 Task: Compose an email with the signature Catherine Martinez with the subject Follow-up on the meeting and the message I have an urgent request from the marketing department, can you please prioritize it? from softage.4@softage.net to softage.1@softage.net, select the entire message, change the font of the message to Narrow and change the font typography to bold Send the email. Finally, move the email from Sent Items to the label Client files
Action: Mouse moved to (78, 94)
Screenshot: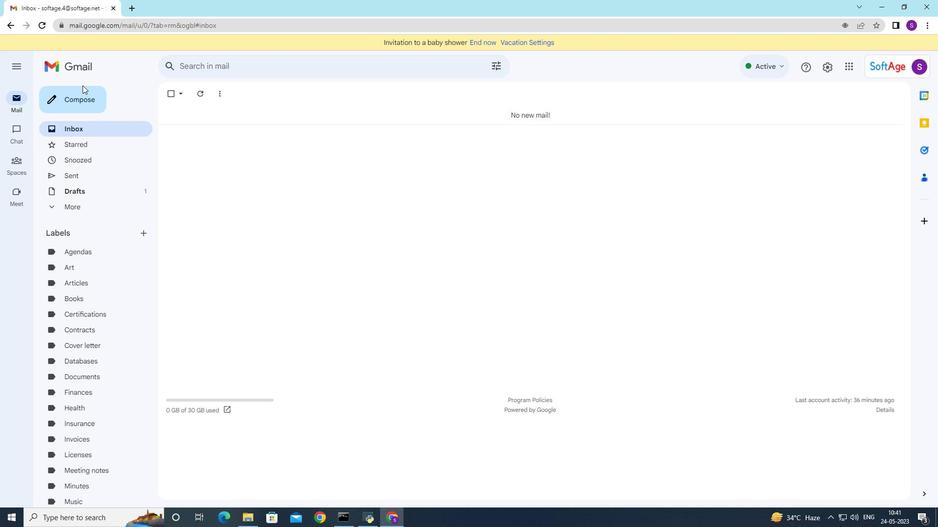 
Action: Mouse pressed left at (78, 94)
Screenshot: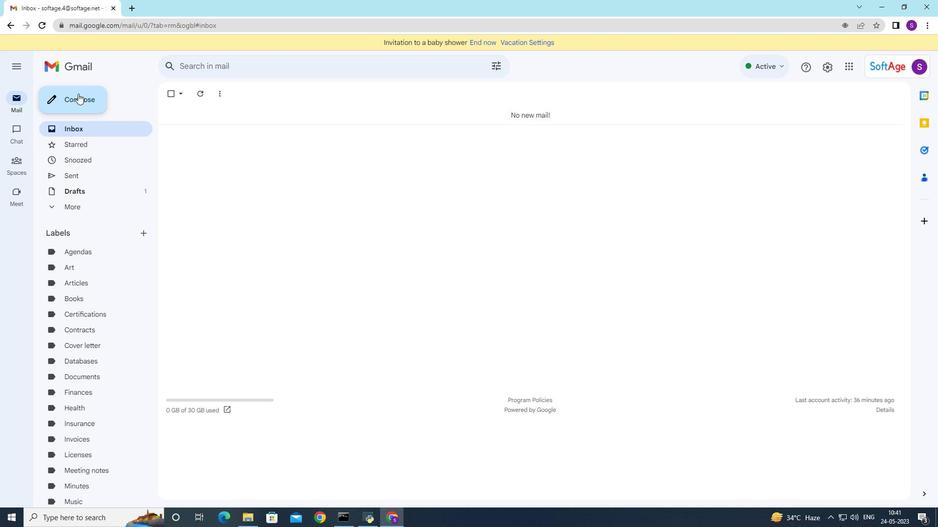 
Action: Mouse moved to (791, 495)
Screenshot: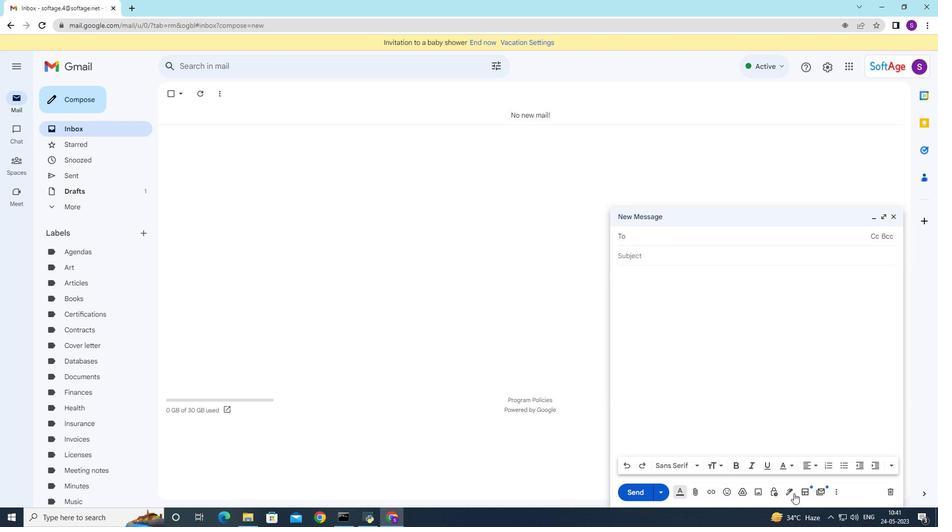 
Action: Mouse pressed left at (791, 495)
Screenshot: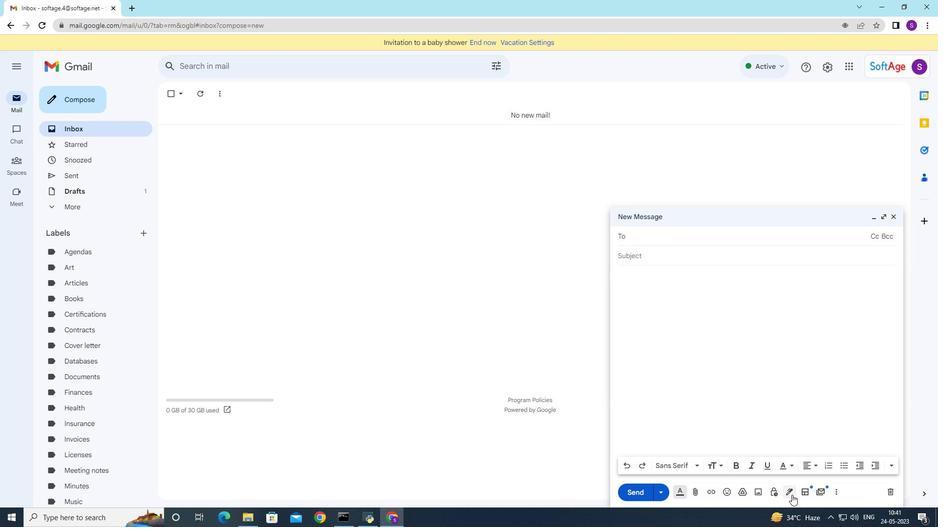 
Action: Mouse moved to (817, 203)
Screenshot: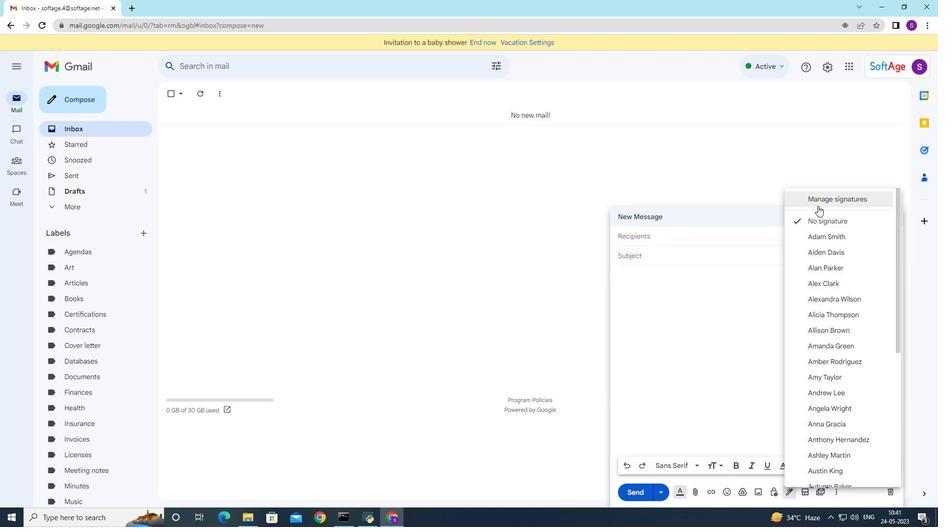
Action: Mouse pressed left at (817, 203)
Screenshot: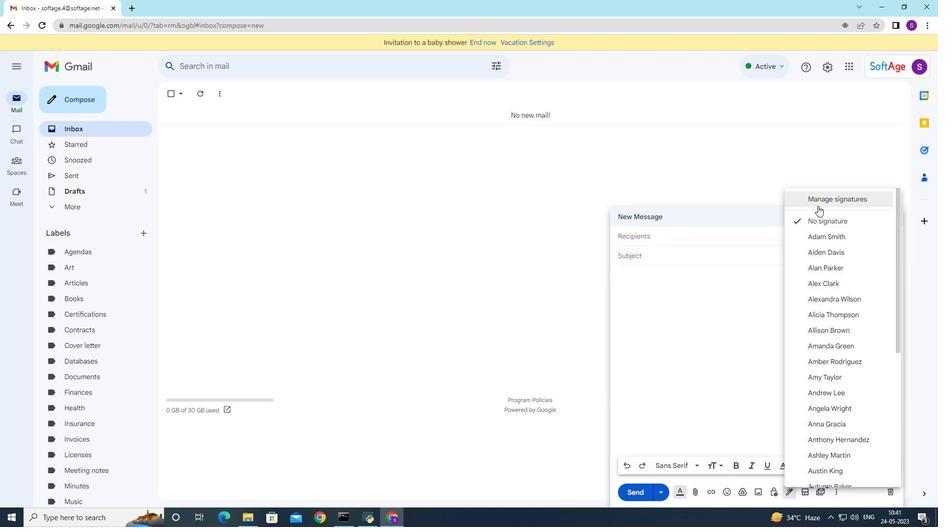 
Action: Mouse moved to (894, 218)
Screenshot: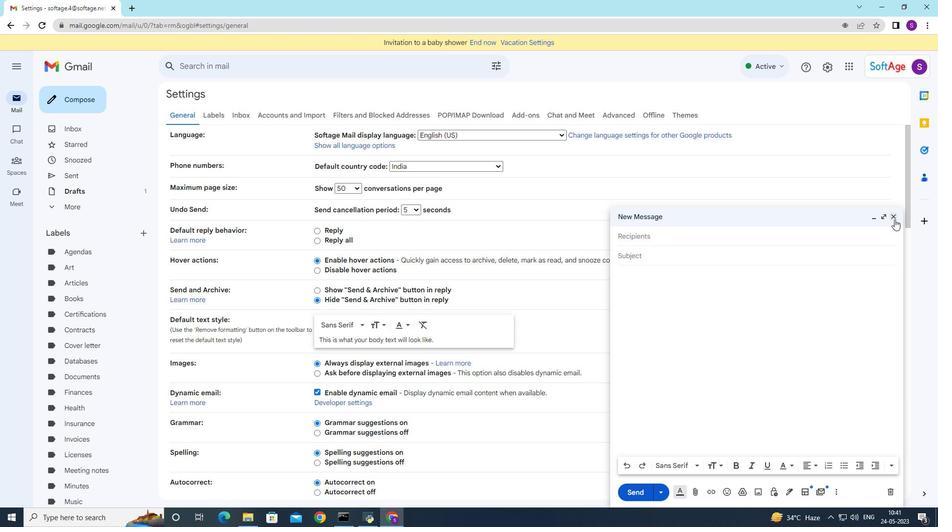 
Action: Mouse pressed left at (894, 218)
Screenshot: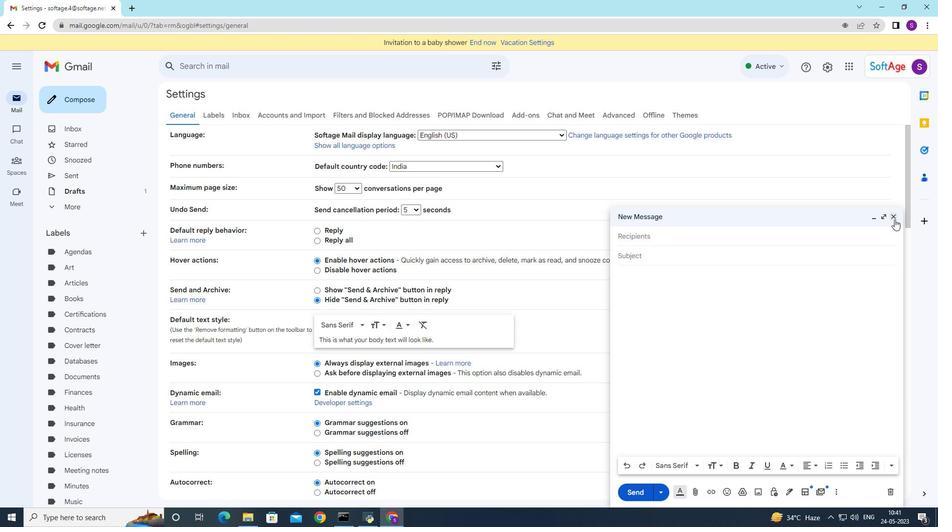
Action: Mouse moved to (442, 245)
Screenshot: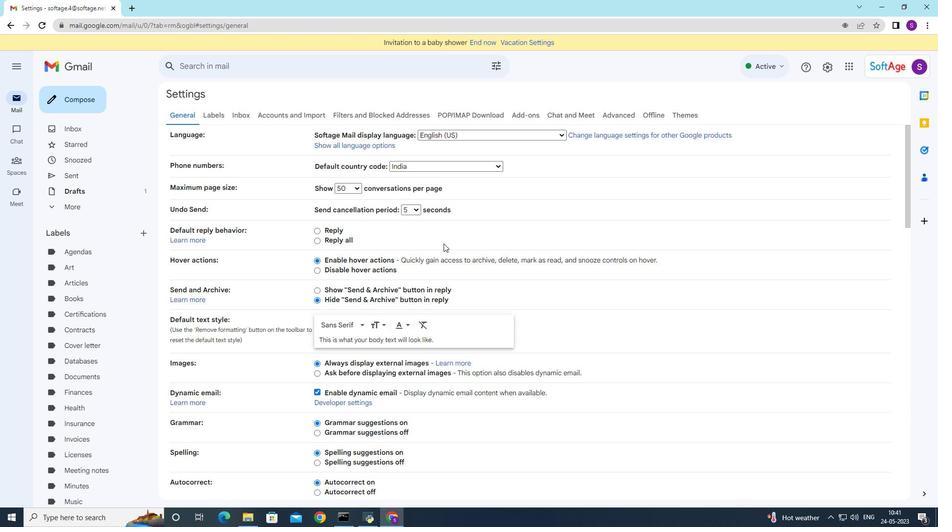 
Action: Mouse scrolled (442, 244) with delta (0, 0)
Screenshot: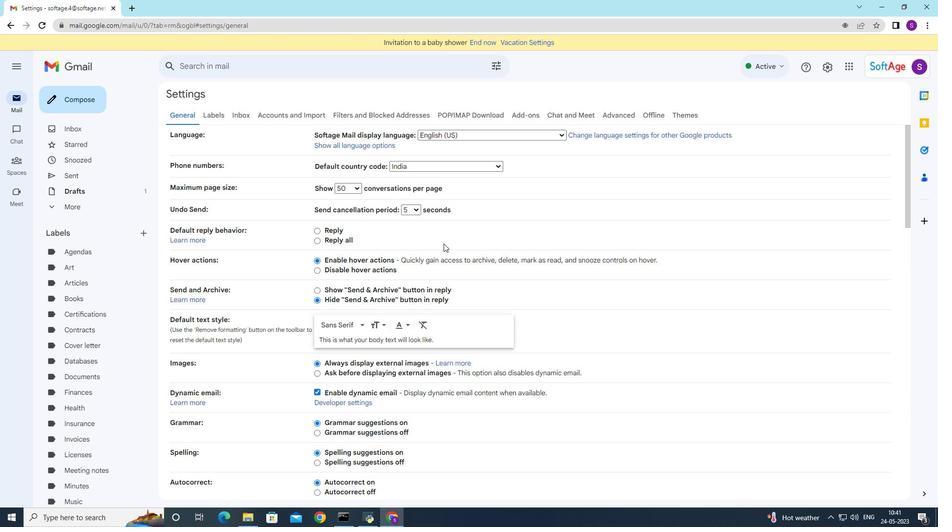 
Action: Mouse moved to (442, 245)
Screenshot: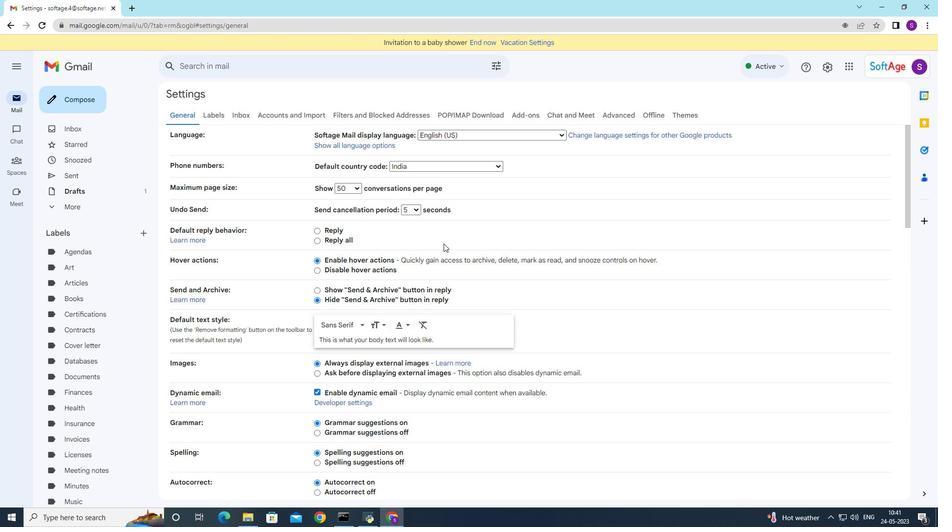 
Action: Mouse scrolled (442, 245) with delta (0, 0)
Screenshot: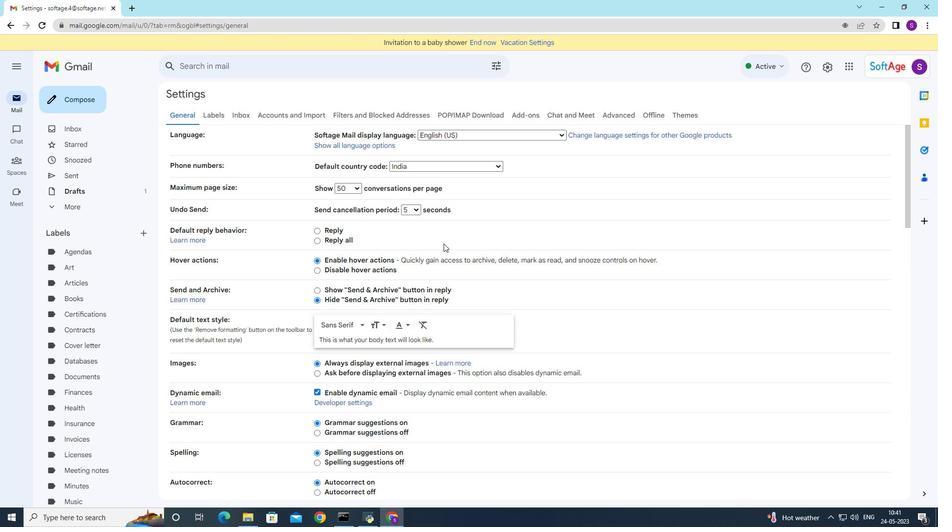 
Action: Mouse moved to (442, 245)
Screenshot: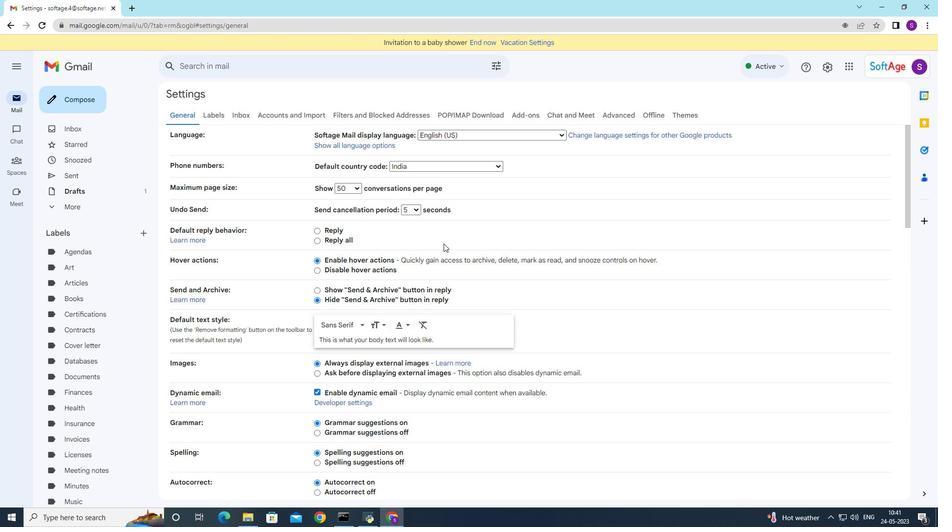 
Action: Mouse scrolled (442, 245) with delta (0, 0)
Screenshot: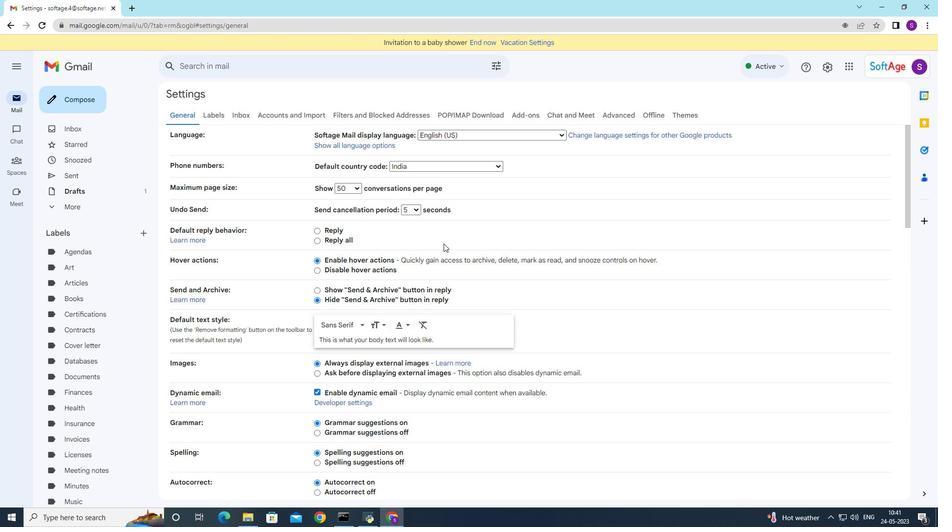 
Action: Mouse moved to (442, 246)
Screenshot: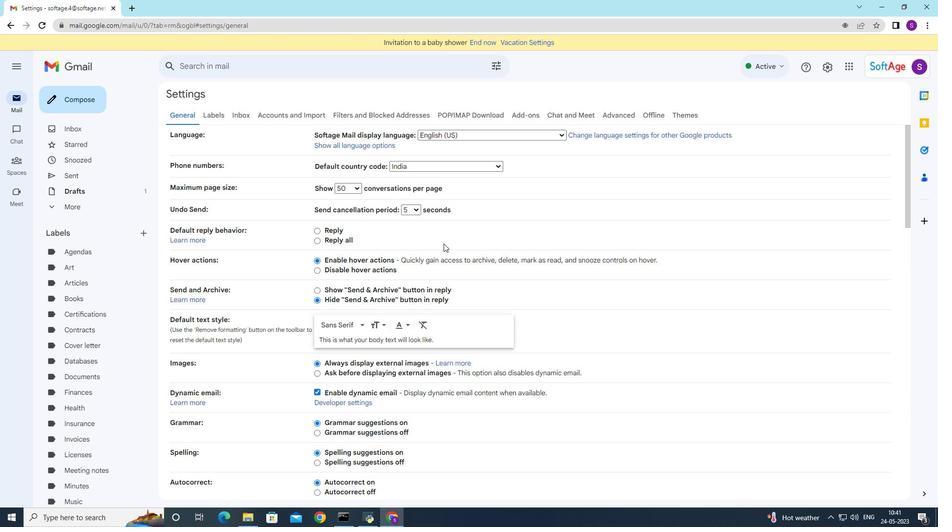 
Action: Mouse scrolled (442, 245) with delta (0, 0)
Screenshot: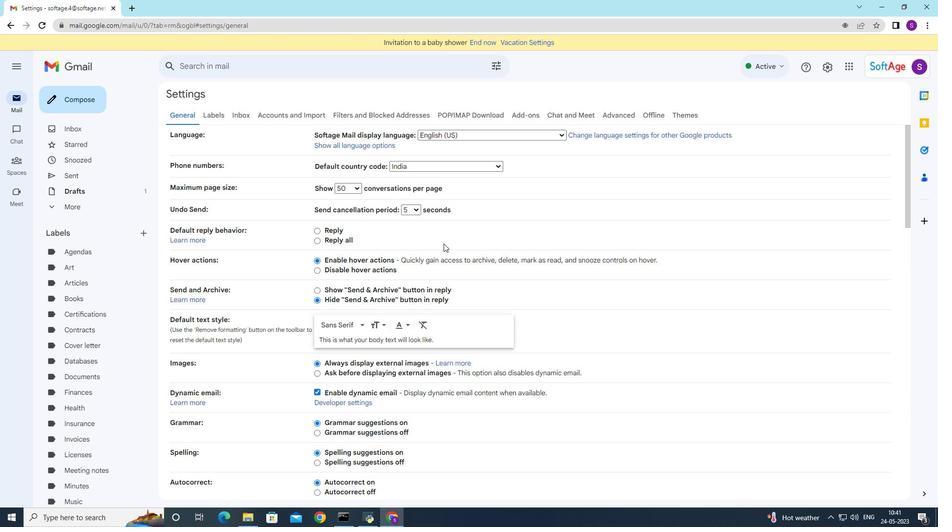 
Action: Mouse moved to (442, 246)
Screenshot: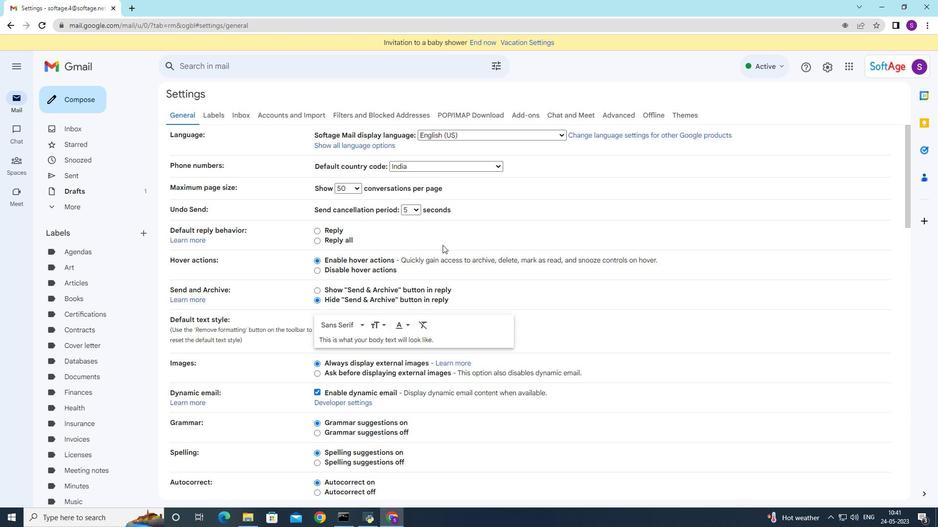 
Action: Mouse scrolled (442, 245) with delta (0, 0)
Screenshot: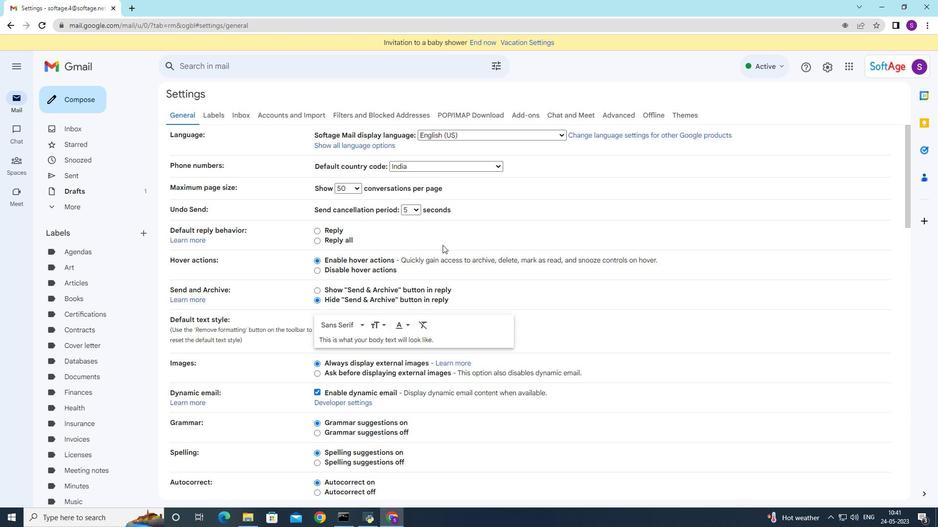 
Action: Mouse moved to (435, 288)
Screenshot: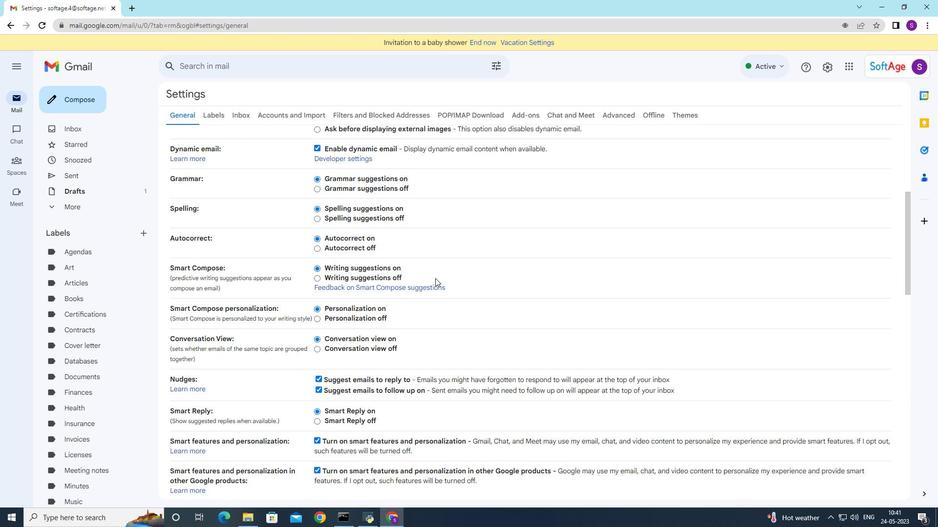 
Action: Mouse scrolled (435, 283) with delta (0, 0)
Screenshot: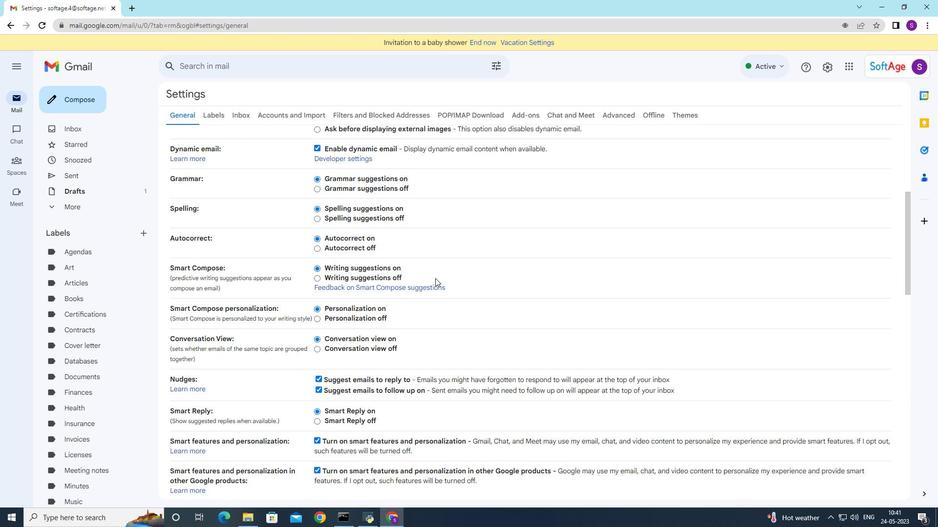 
Action: Mouse moved to (435, 288)
Screenshot: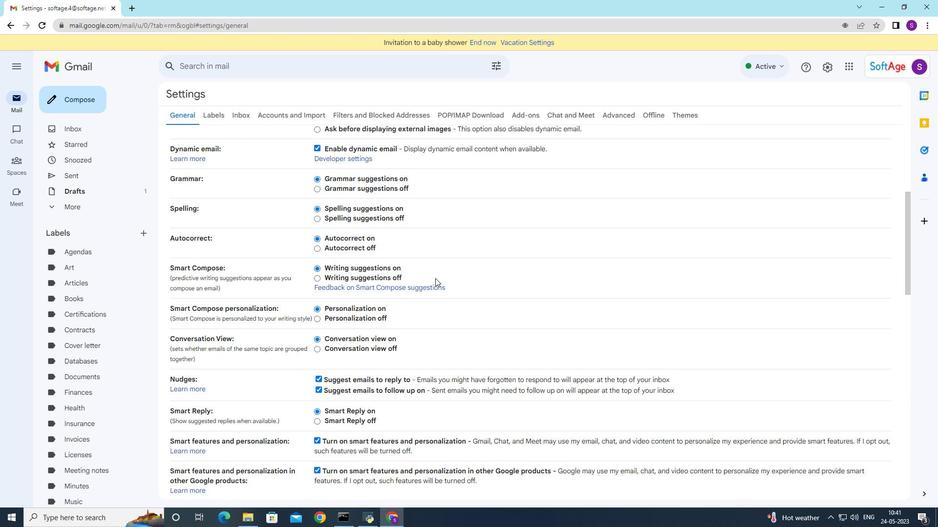 
Action: Mouse scrolled (435, 287) with delta (0, 0)
Screenshot: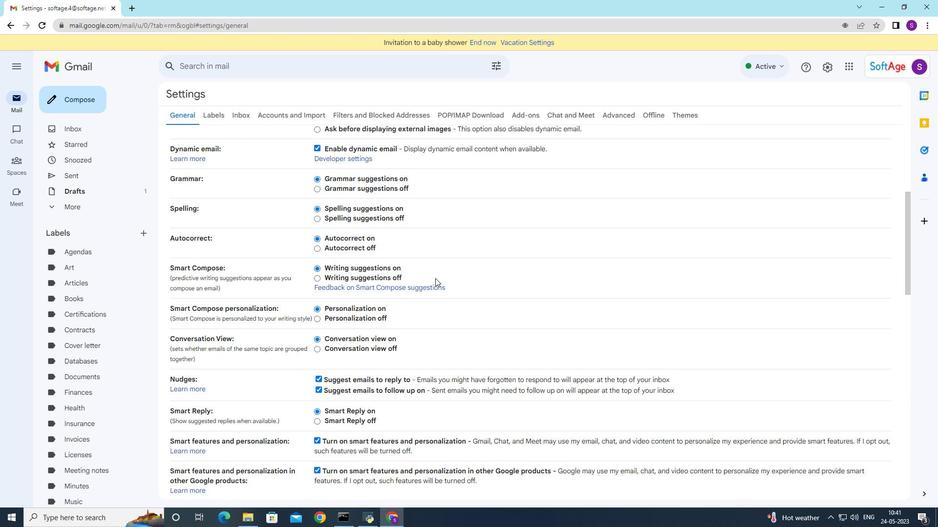 
Action: Mouse moved to (435, 290)
Screenshot: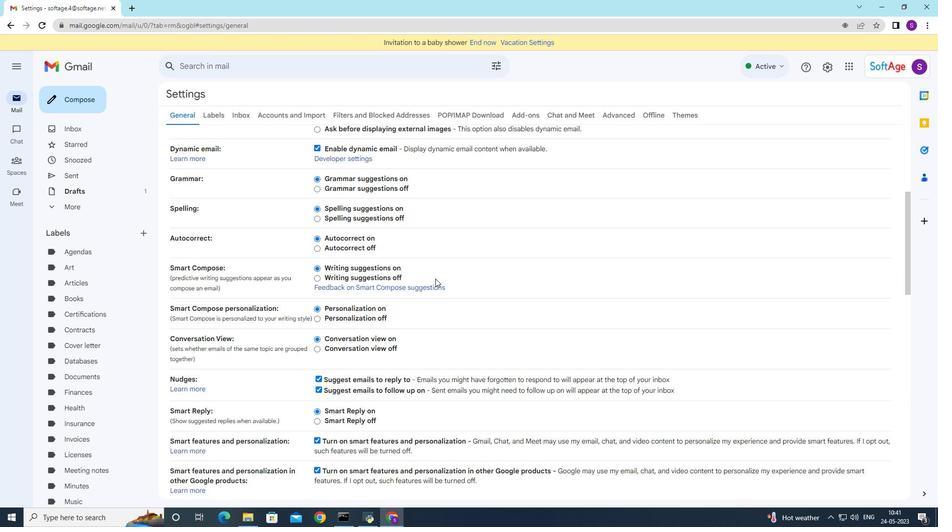 
Action: Mouse scrolled (435, 287) with delta (0, 0)
Screenshot: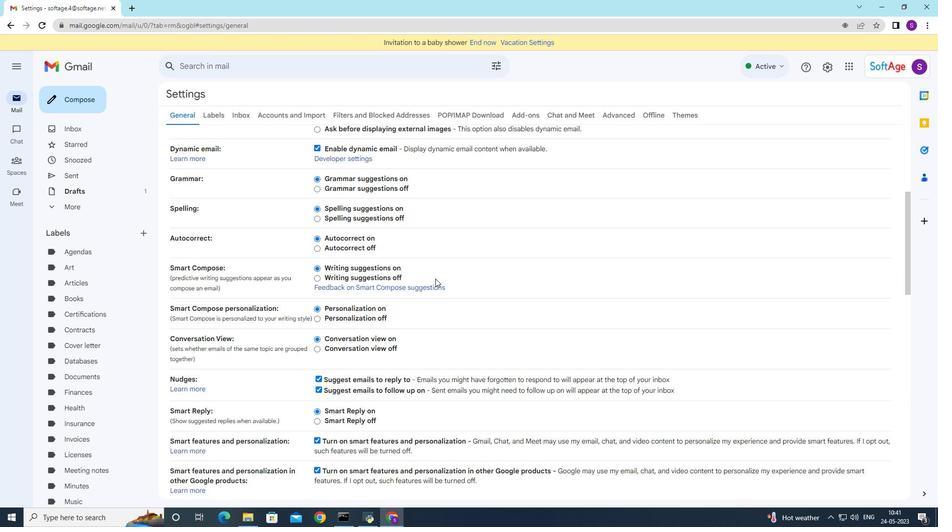 
Action: Mouse moved to (435, 290)
Screenshot: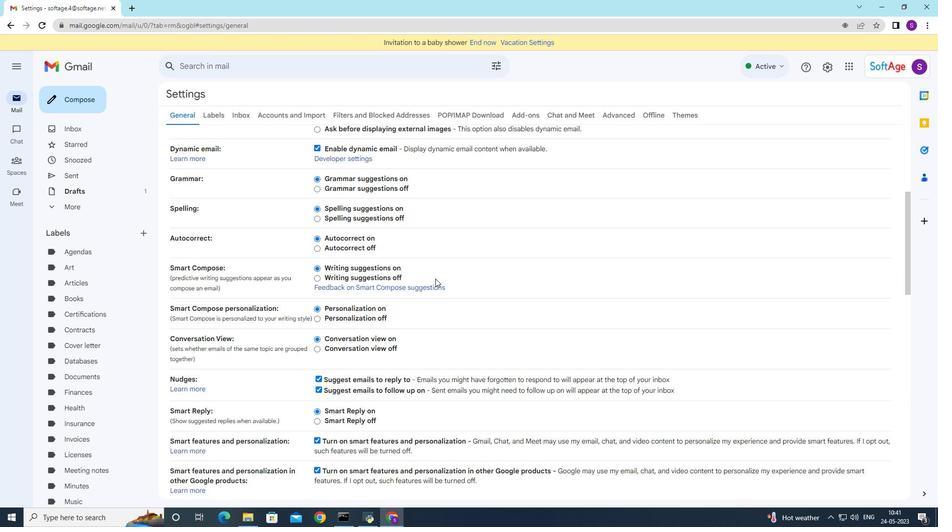 
Action: Mouse scrolled (435, 287) with delta (0, 0)
Screenshot: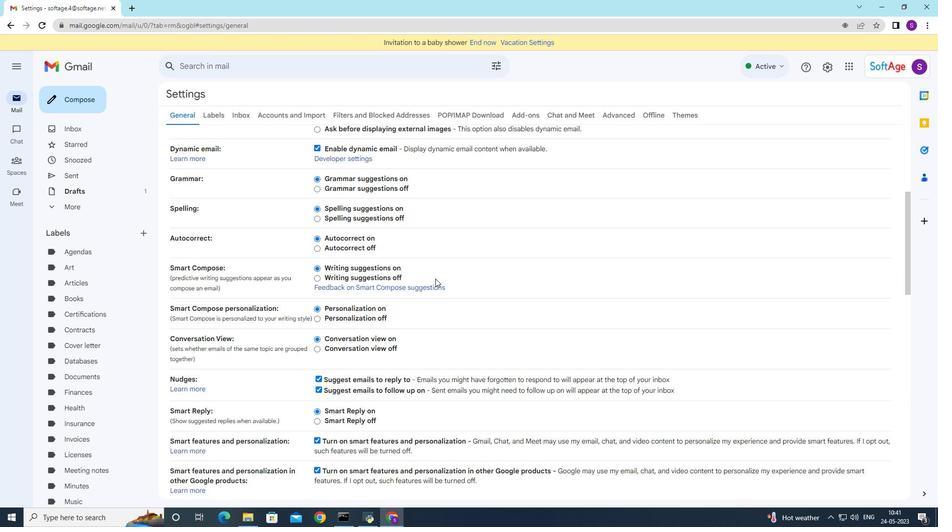 
Action: Mouse moved to (435, 291)
Screenshot: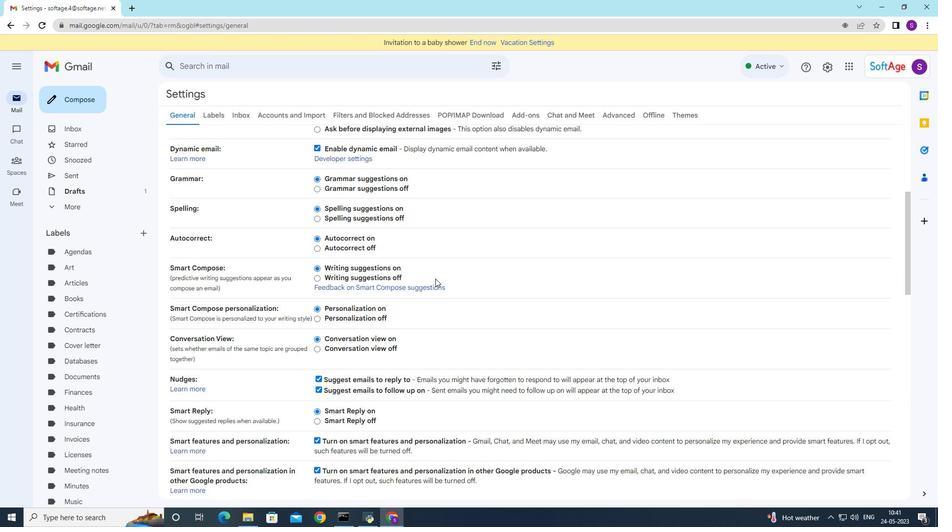 
Action: Mouse scrolled (435, 287) with delta (0, 0)
Screenshot: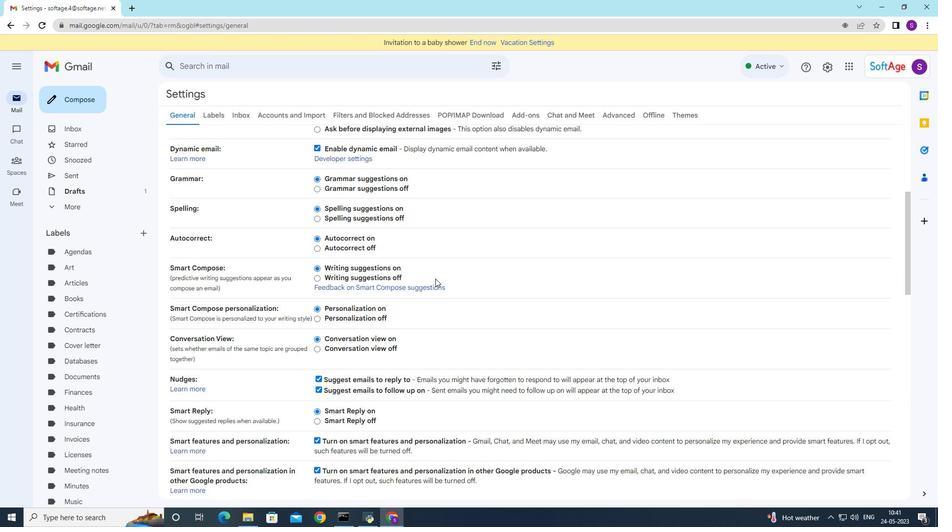 
Action: Mouse moved to (427, 330)
Screenshot: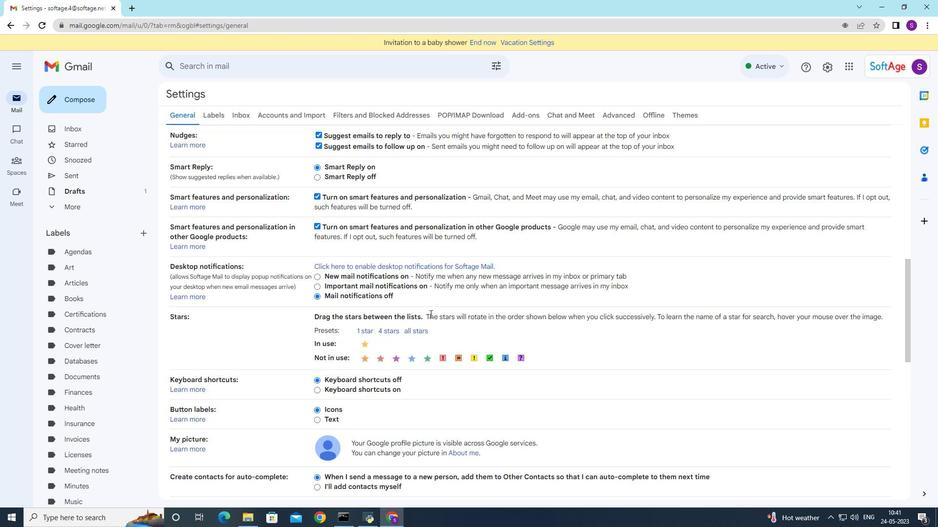 
Action: Mouse scrolled (427, 329) with delta (0, 0)
Screenshot: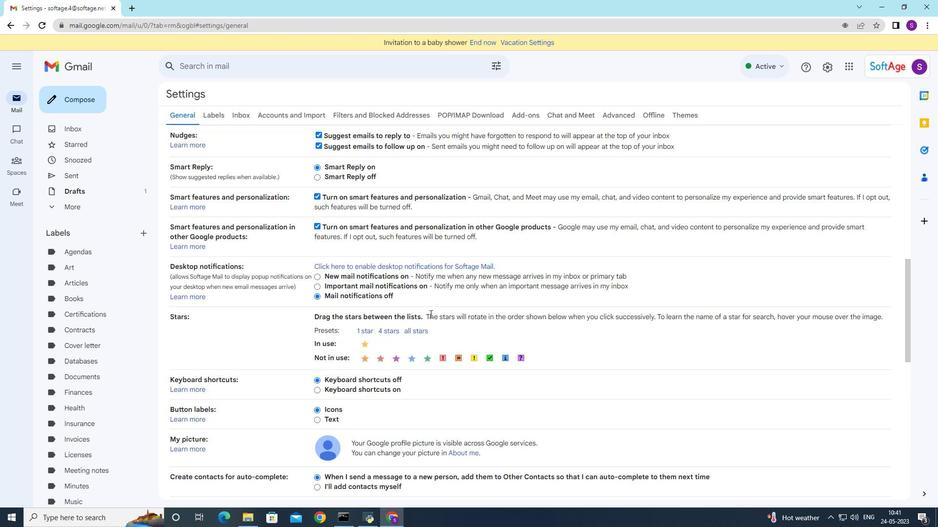 
Action: Mouse moved to (427, 332)
Screenshot: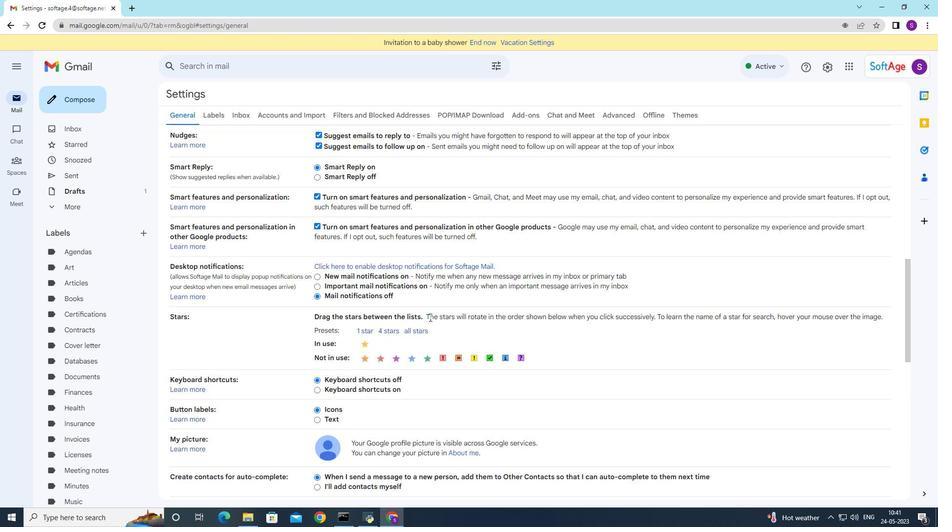 
Action: Mouse scrolled (427, 331) with delta (0, 0)
Screenshot: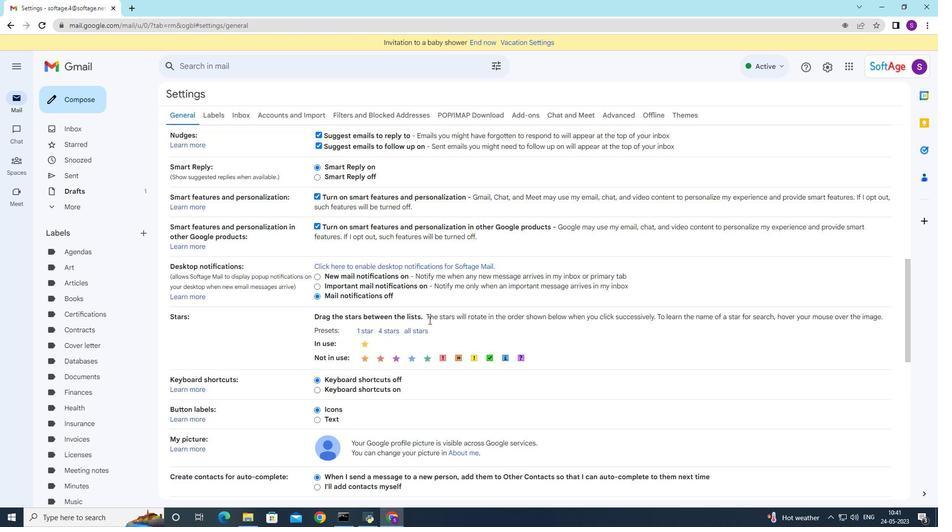 
Action: Mouse moved to (427, 333)
Screenshot: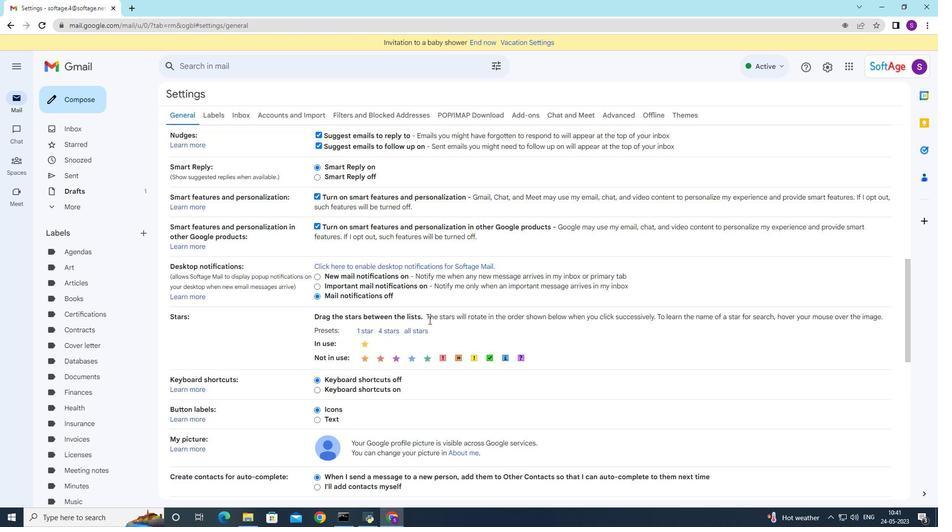 
Action: Mouse scrolled (427, 332) with delta (0, 0)
Screenshot: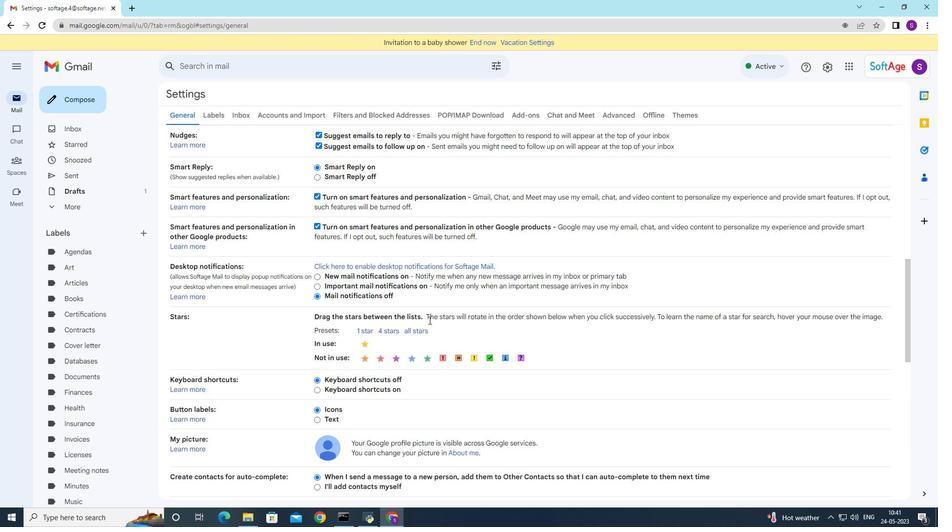 
Action: Mouse moved to (427, 334)
Screenshot: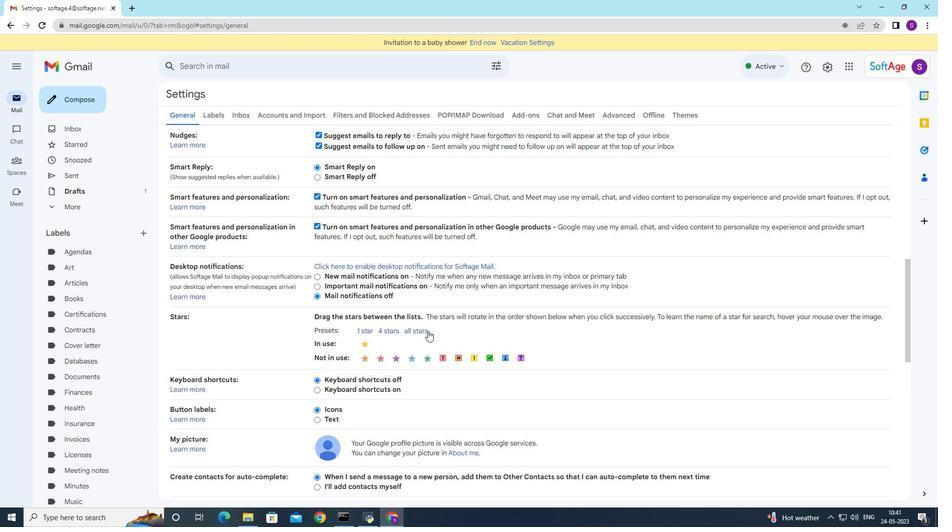 
Action: Mouse scrolled (427, 333) with delta (0, 0)
Screenshot: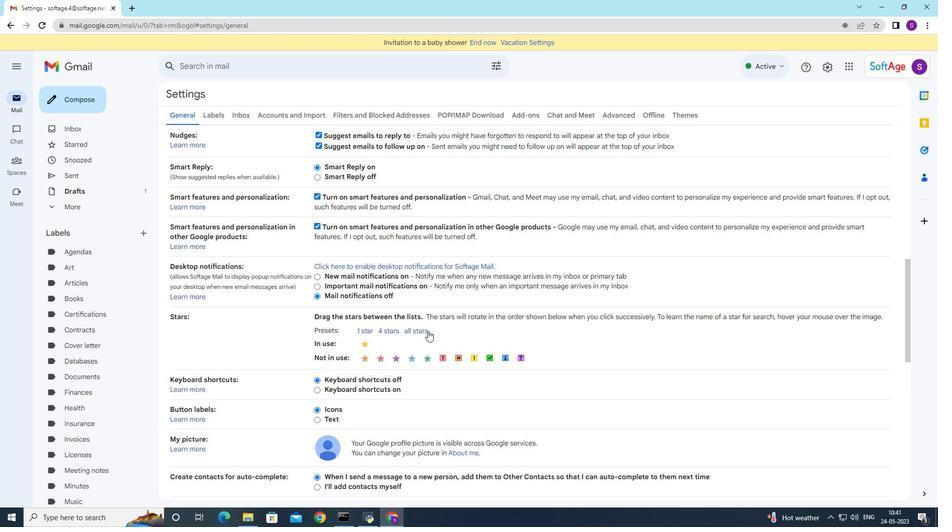 
Action: Mouse moved to (426, 337)
Screenshot: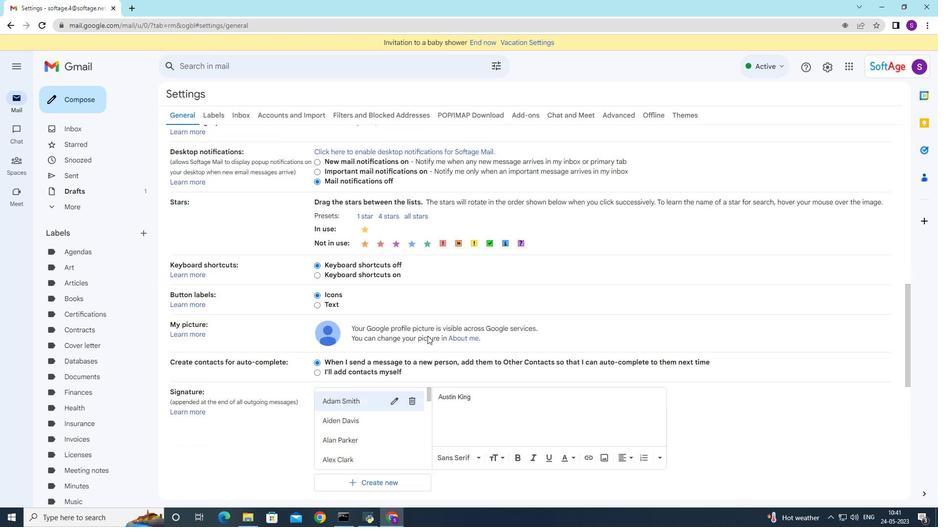 
Action: Mouse scrolled (426, 337) with delta (0, 0)
Screenshot: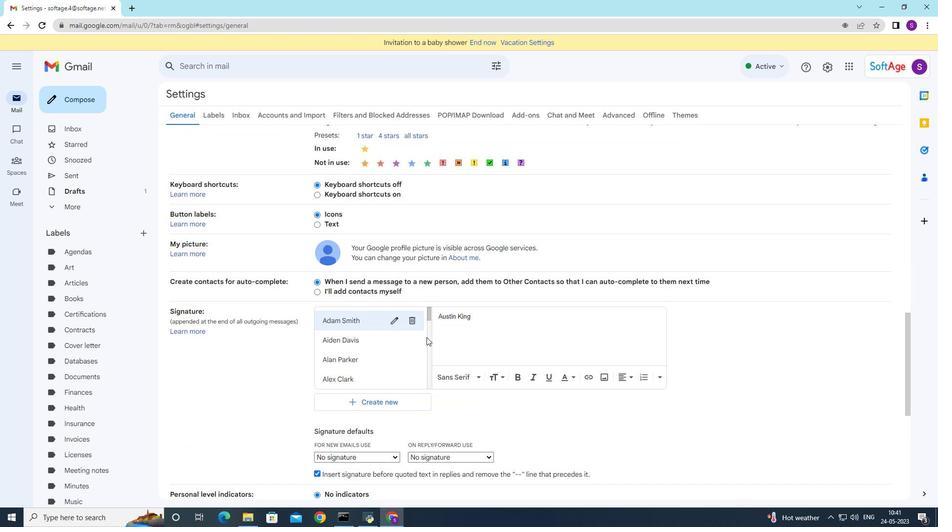 
Action: Mouse moved to (426, 337)
Screenshot: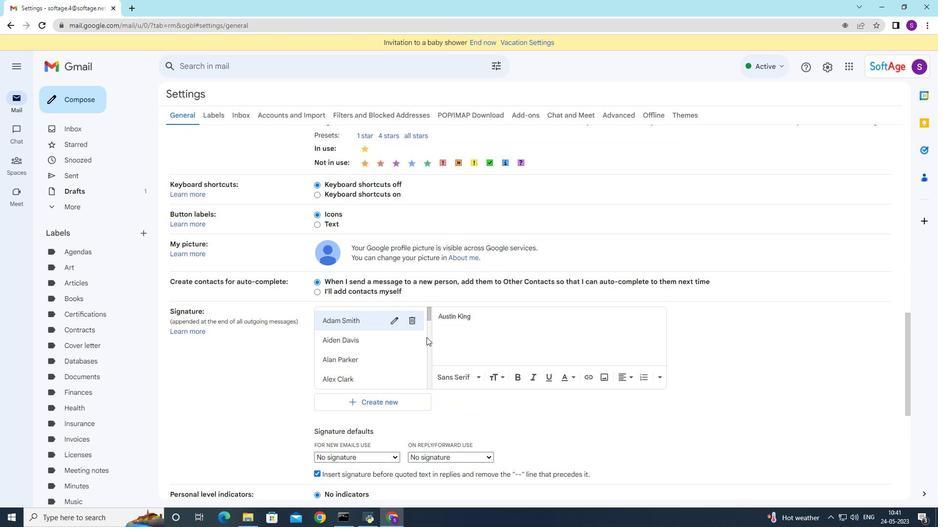 
Action: Mouse scrolled (426, 337) with delta (0, 0)
Screenshot: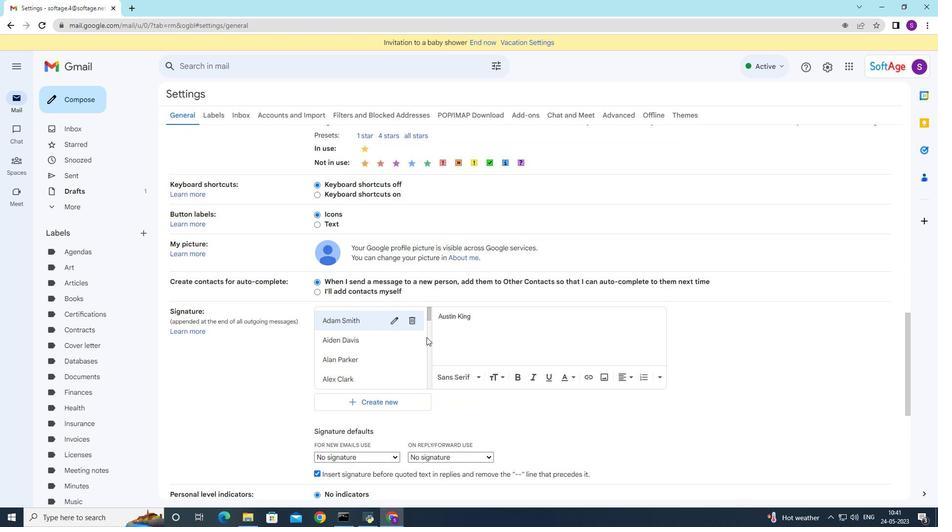 
Action: Mouse moved to (426, 337)
Screenshot: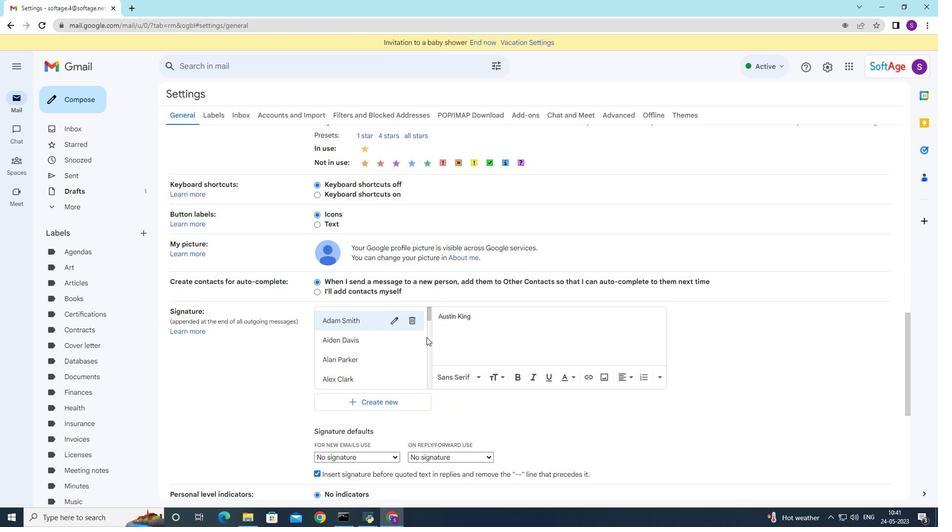 
Action: Mouse scrolled (426, 337) with delta (0, 0)
Screenshot: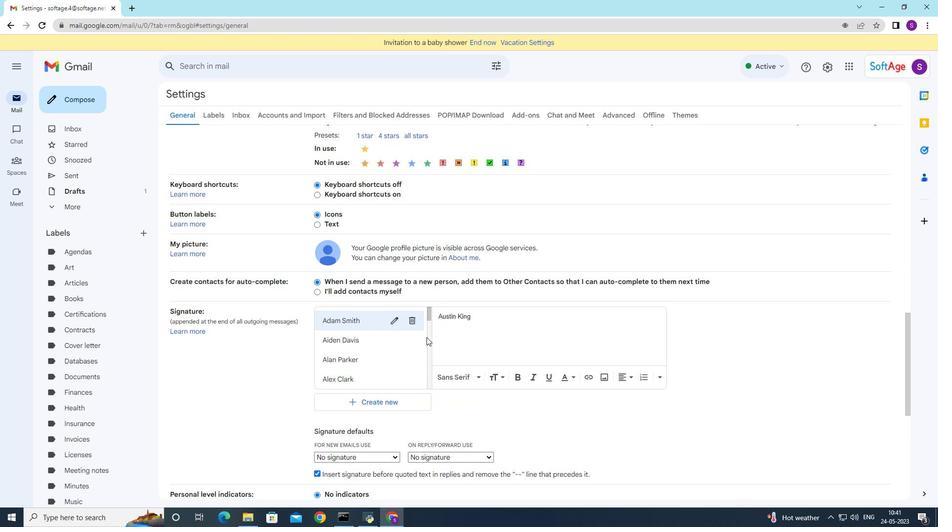 
Action: Mouse moved to (383, 405)
Screenshot: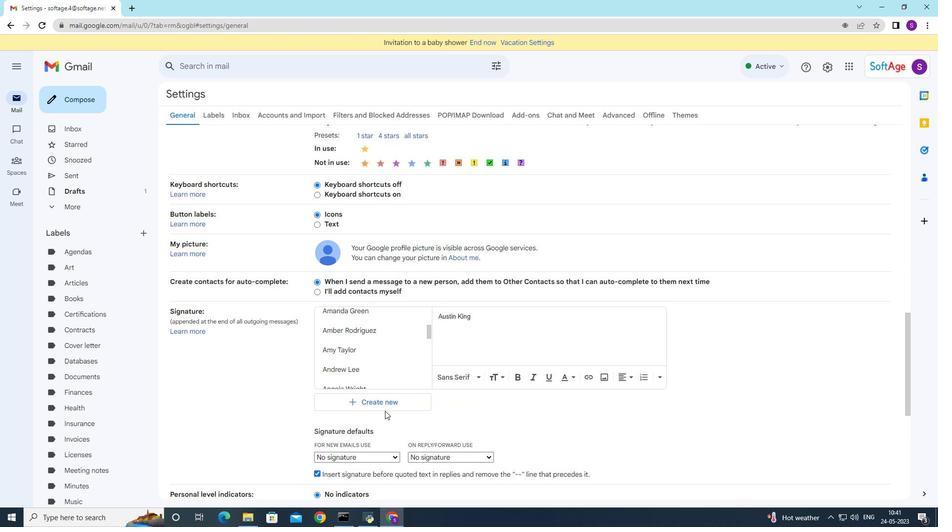 
Action: Mouse pressed left at (383, 405)
Screenshot: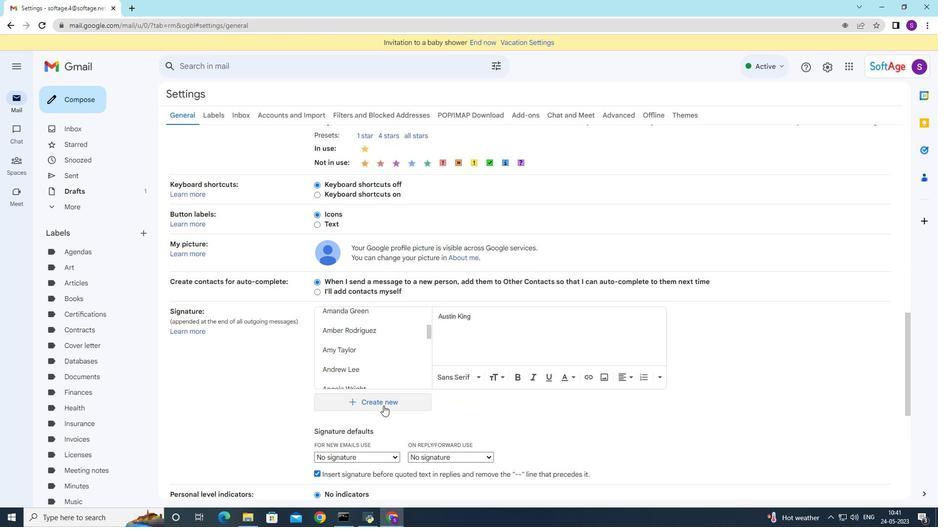 
Action: Mouse moved to (413, 304)
Screenshot: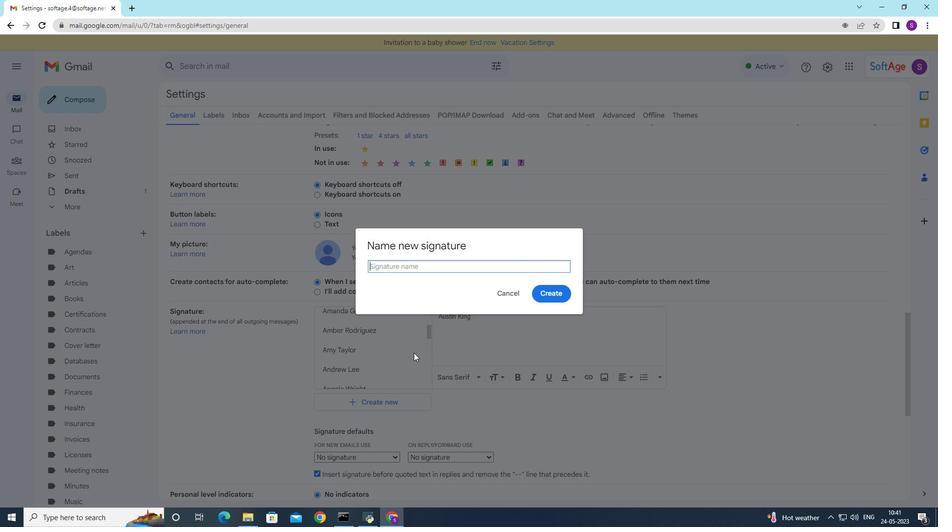 
Action: Key pressed <Key.shift>Catherine<Key.space><Key.shift><Key.shift><Key.shift><Key.shift><Key.shift><Key.shift><Key.shift><Key.shift><Key.shift><Key.shift><Key.shift><Key.shift>Martinea<Key.backspace>a<Key.backspace>z
Screenshot: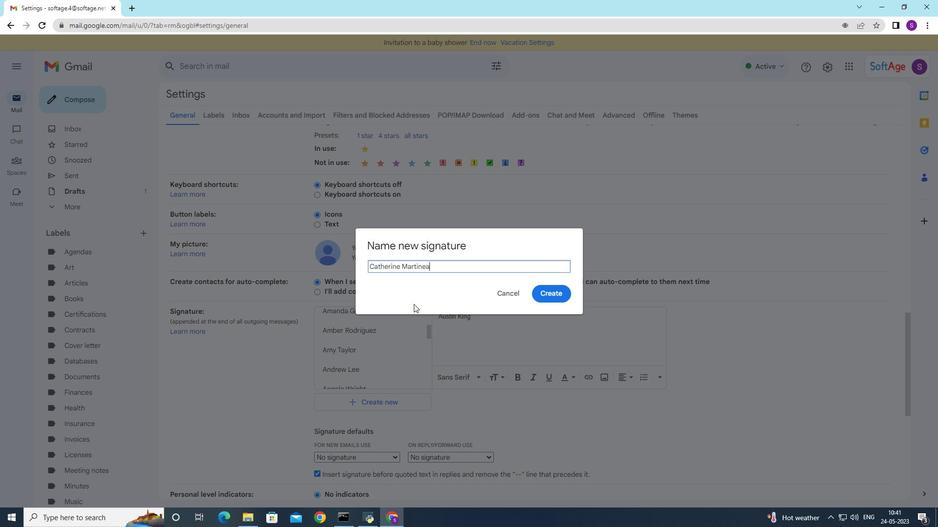 
Action: Mouse moved to (561, 293)
Screenshot: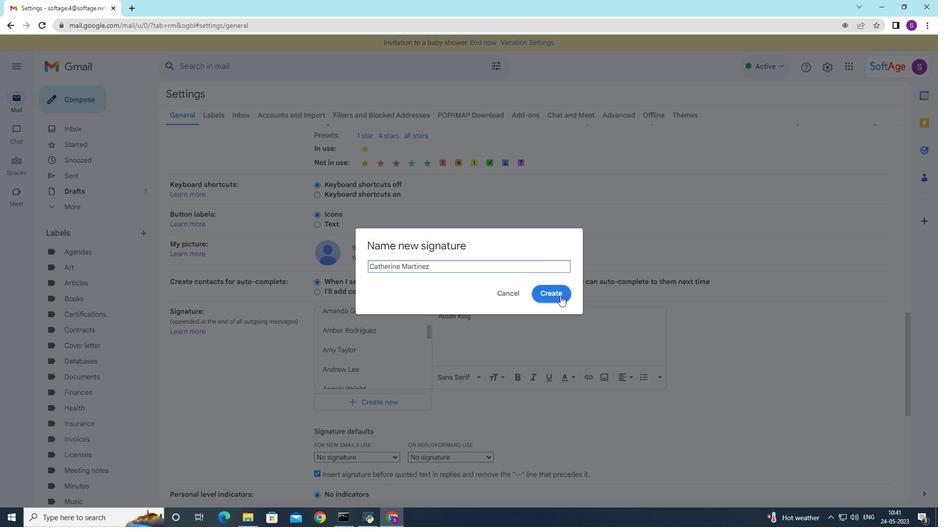 
Action: Mouse pressed left at (561, 293)
Screenshot: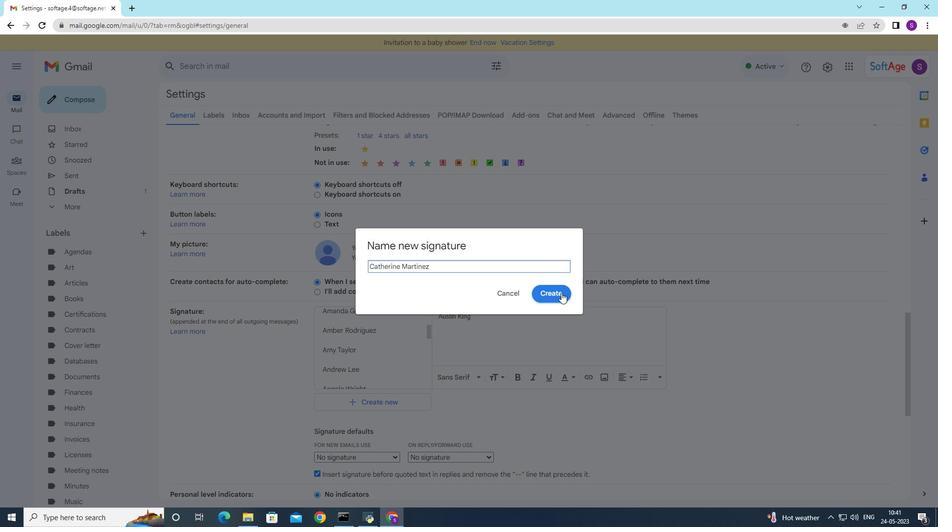 
Action: Mouse moved to (466, 320)
Screenshot: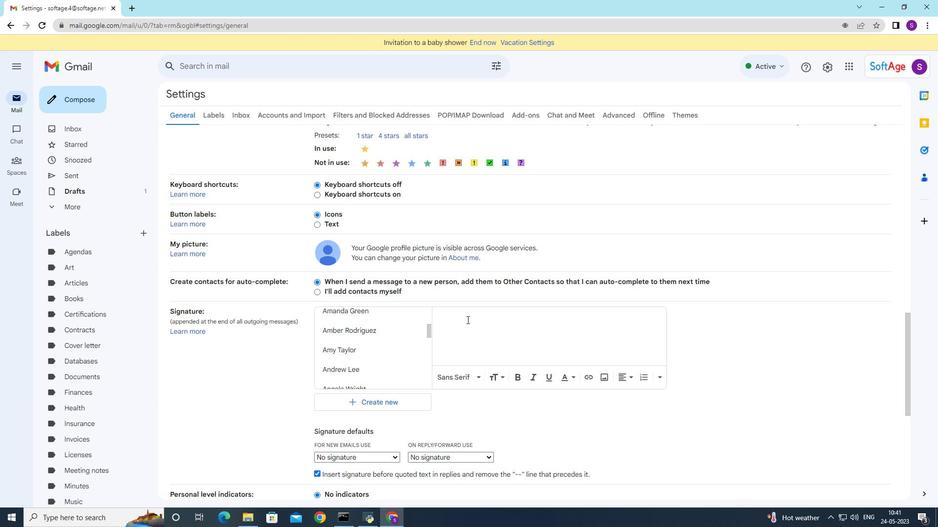 
Action: Key pressed <Key.shift>Catherine<Key.space><Key.shift><Key.shift><Key.shift><Key.shift><Key.shift><Key.shift><Key.shift><Key.shift><Key.shift>Martinez
Screenshot: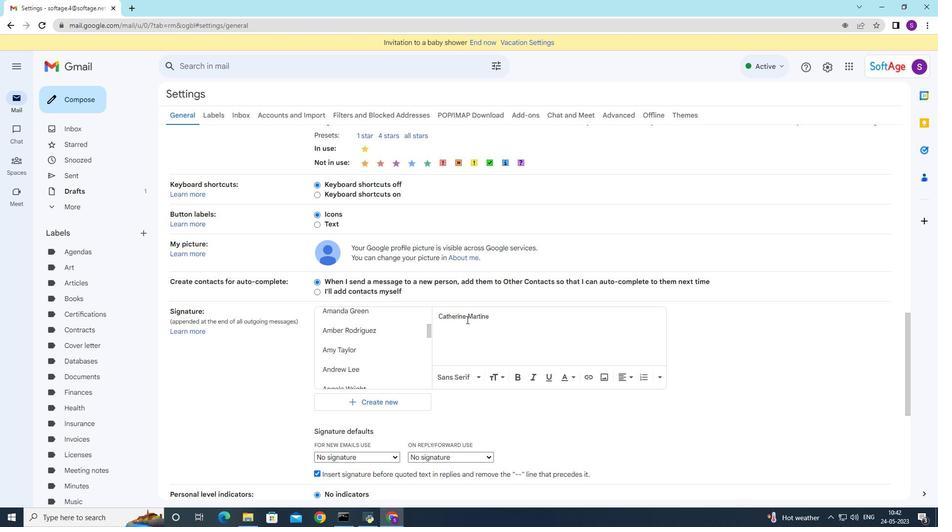 
Action: Mouse moved to (466, 330)
Screenshot: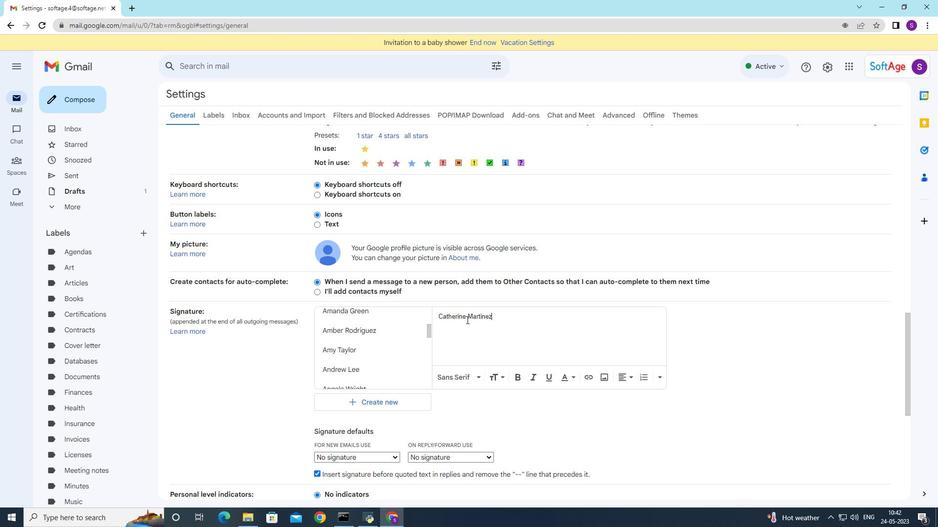 
Action: Mouse scrolled (466, 330) with delta (0, 0)
Screenshot: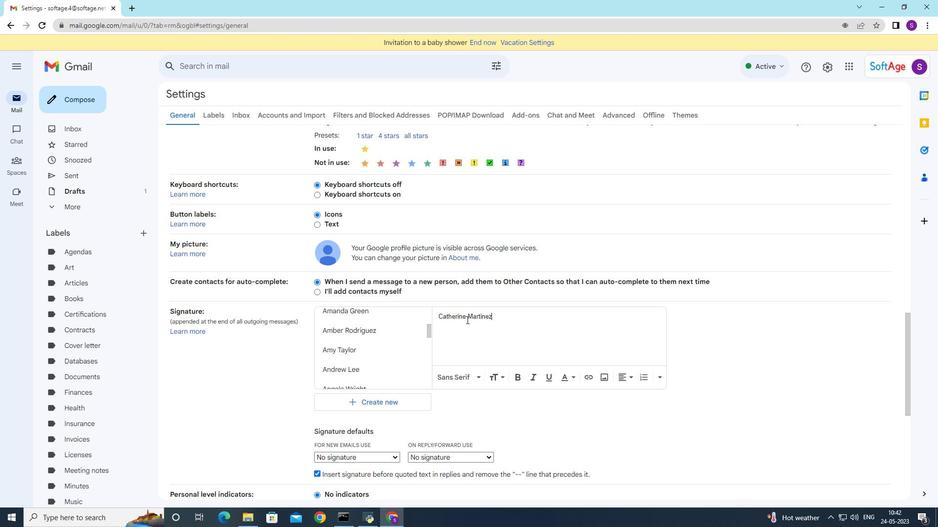 
Action: Mouse moved to (468, 342)
Screenshot: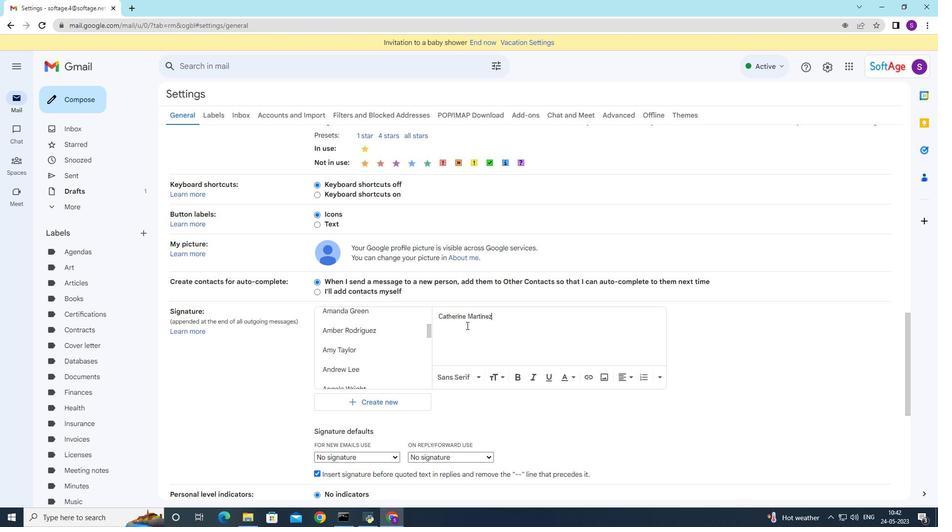 
Action: Mouse scrolled (468, 342) with delta (0, 0)
Screenshot: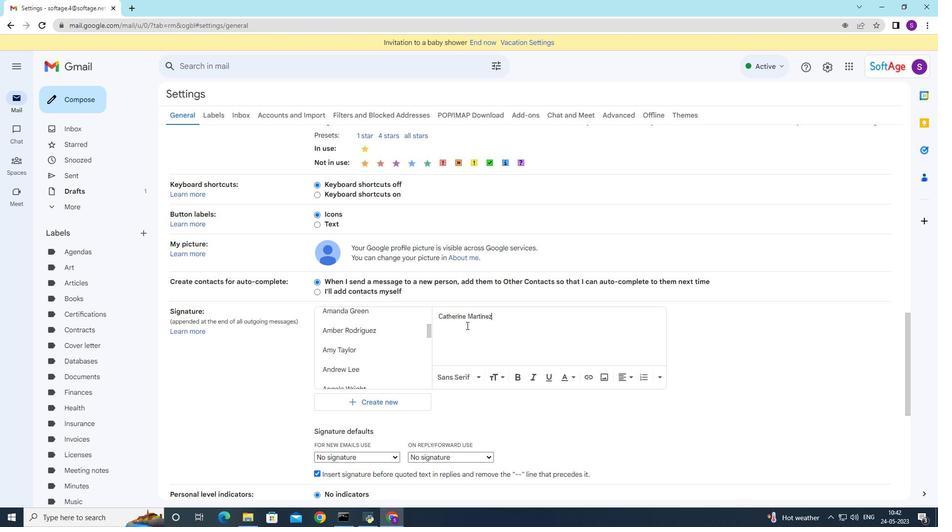 
Action: Mouse moved to (469, 353)
Screenshot: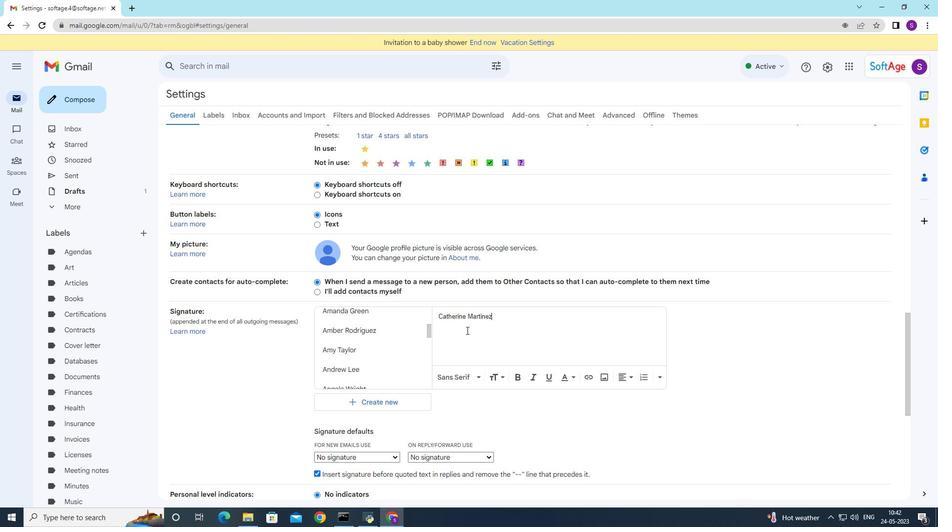 
Action: Mouse scrolled (469, 351) with delta (0, 0)
Screenshot: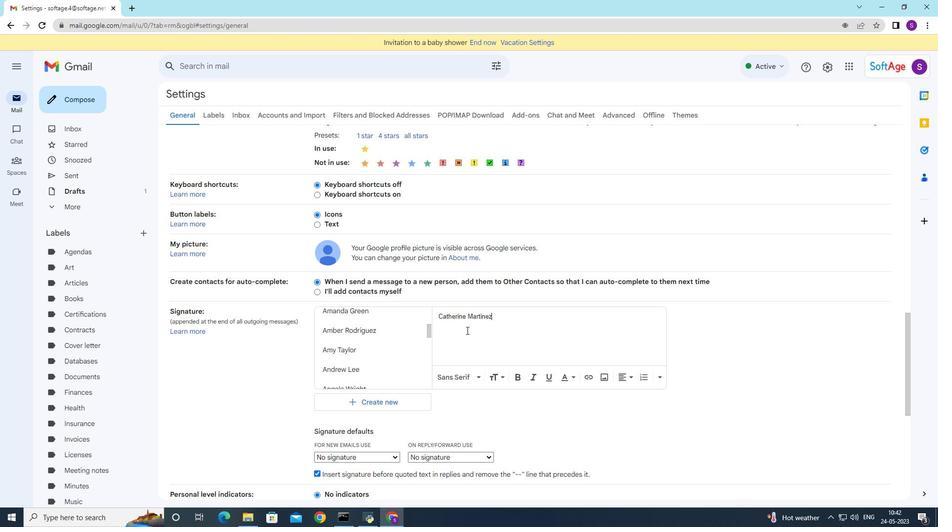 
Action: Mouse moved to (469, 359)
Screenshot: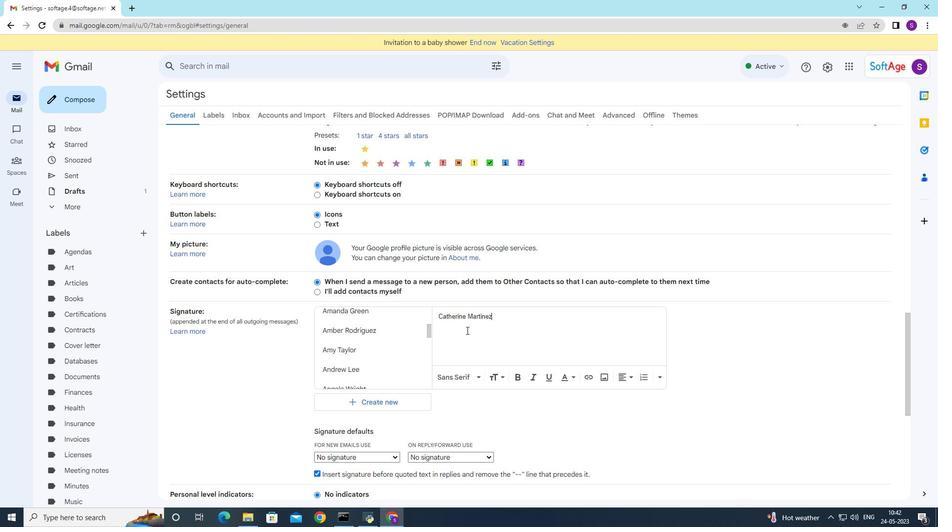
Action: Mouse scrolled (469, 359) with delta (0, 0)
Screenshot: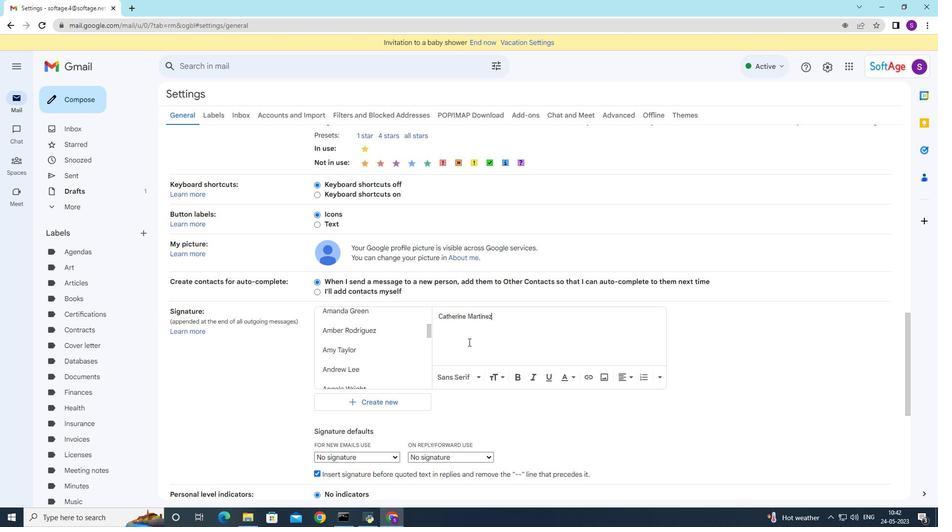 
Action: Mouse moved to (469, 364)
Screenshot: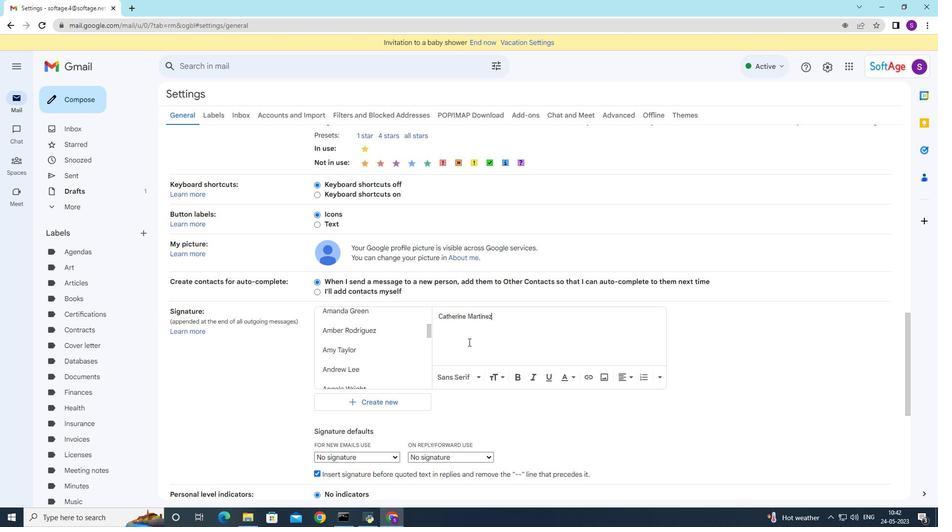 
Action: Mouse scrolled (469, 364) with delta (0, 0)
Screenshot: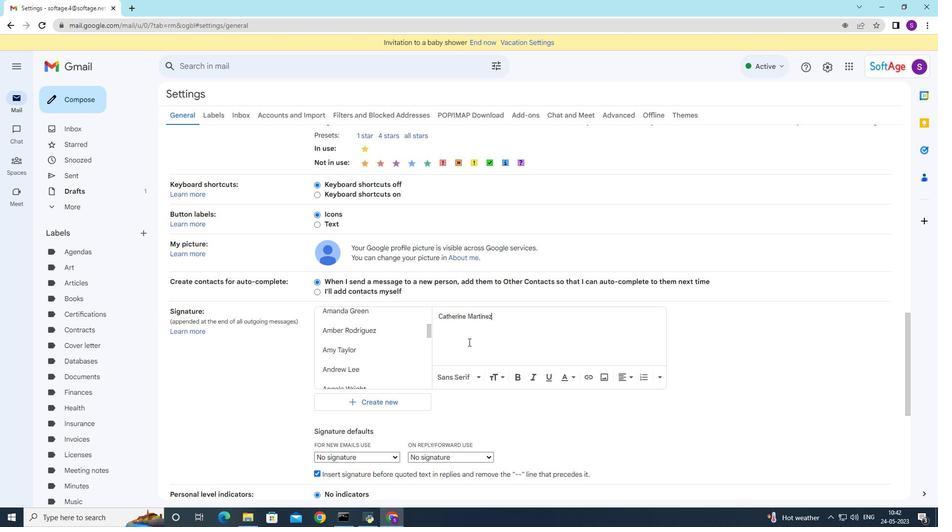 
Action: Mouse moved to (449, 415)
Screenshot: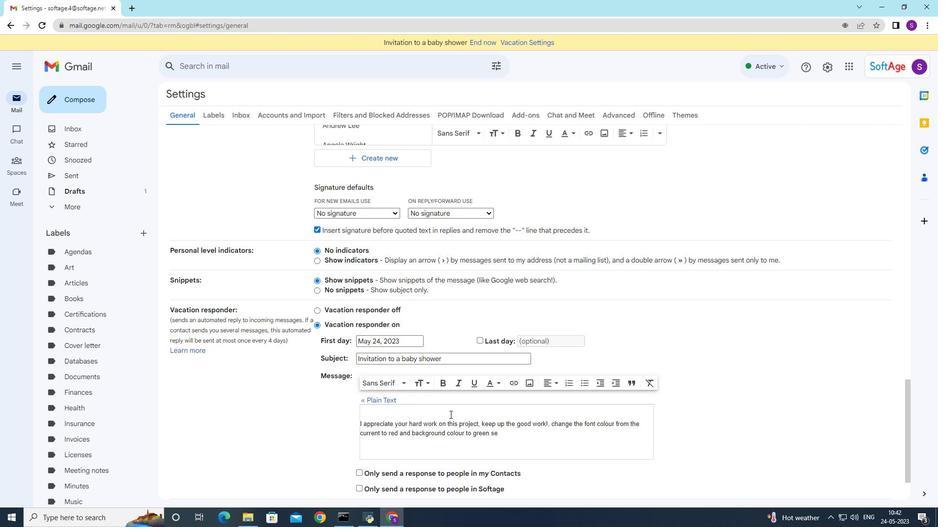 
Action: Mouse scrolled (449, 415) with delta (0, 0)
Screenshot: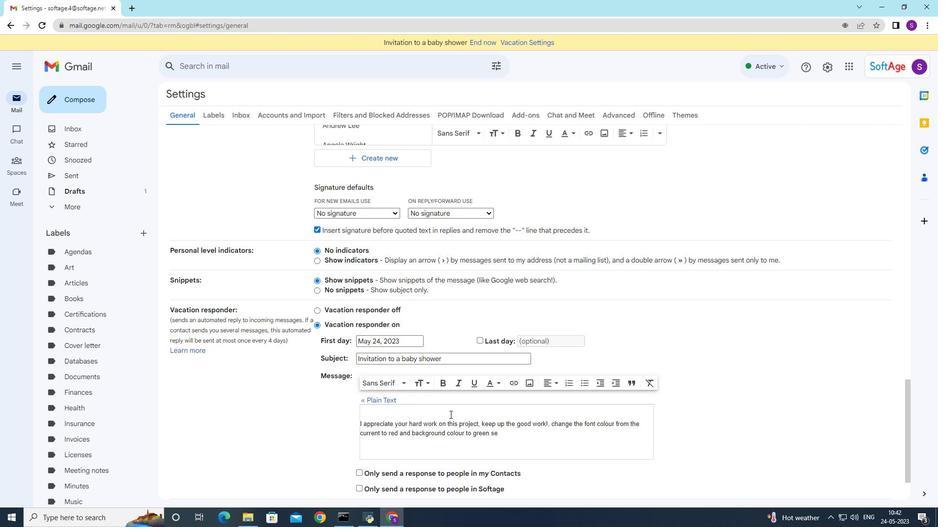 
Action: Mouse moved to (449, 416)
Screenshot: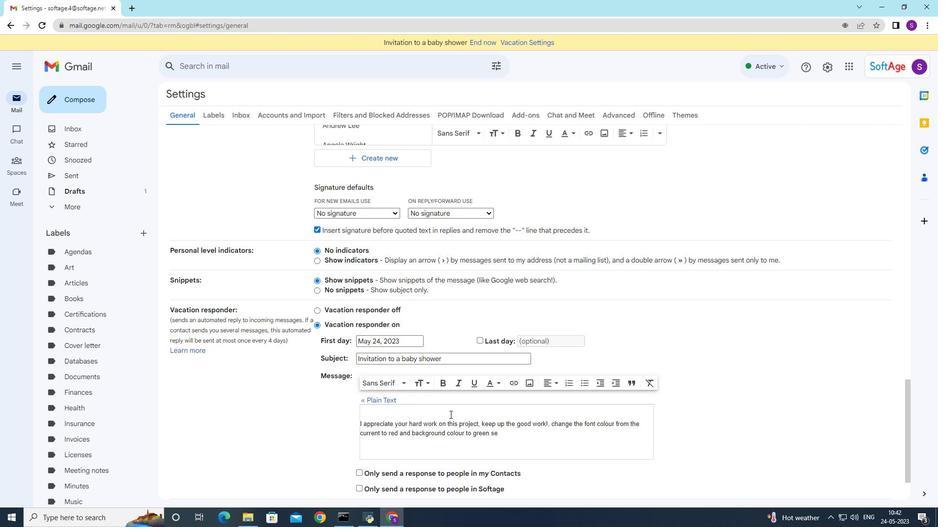 
Action: Mouse scrolled (449, 415) with delta (0, 0)
Screenshot: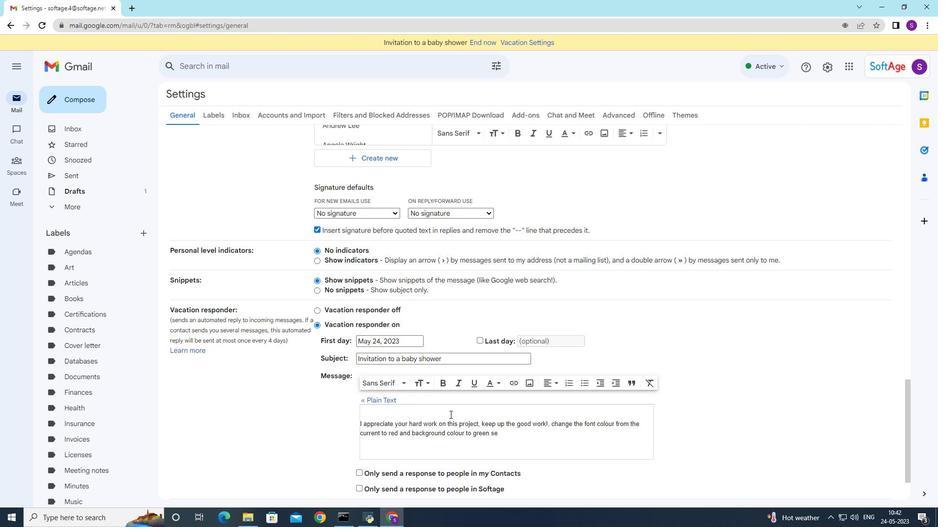 
Action: Mouse moved to (450, 416)
Screenshot: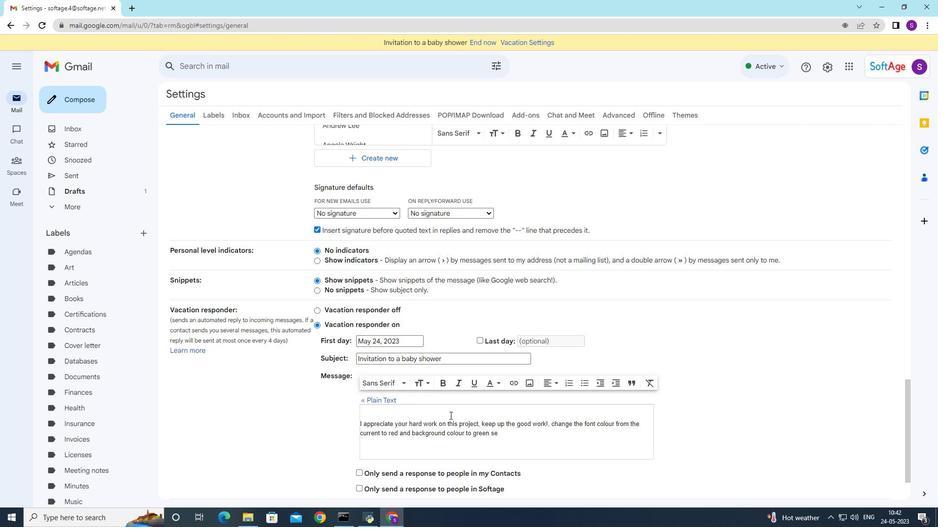 
Action: Mouse scrolled (450, 415) with delta (0, 0)
Screenshot: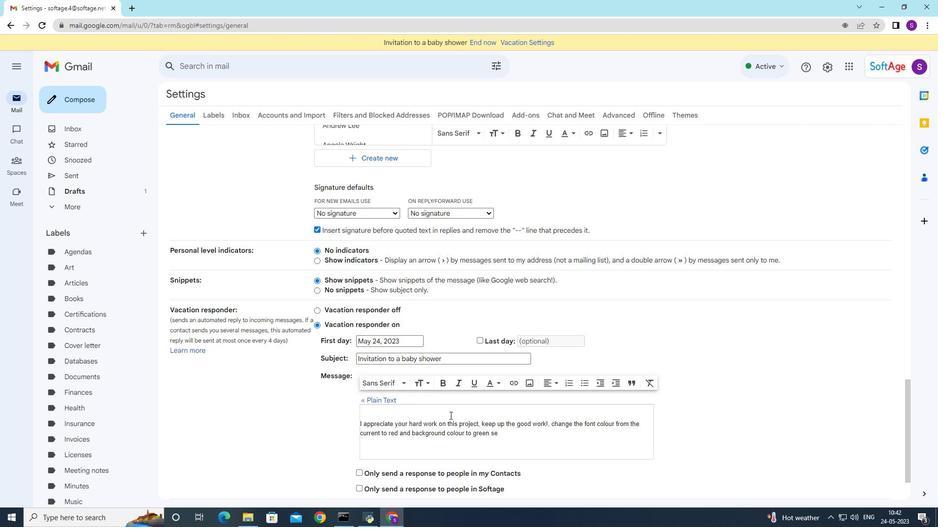
Action: Mouse moved to (451, 415)
Screenshot: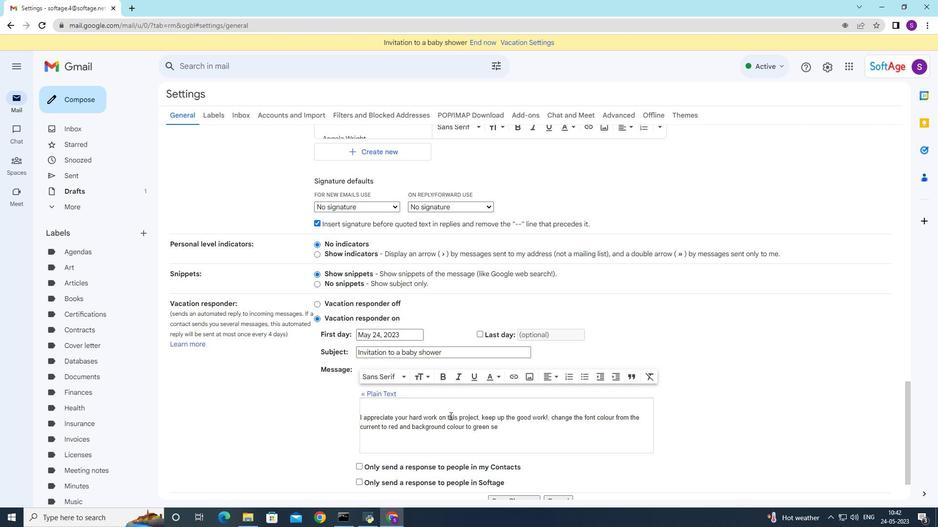 
Action: Mouse scrolled (451, 415) with delta (0, 0)
Screenshot: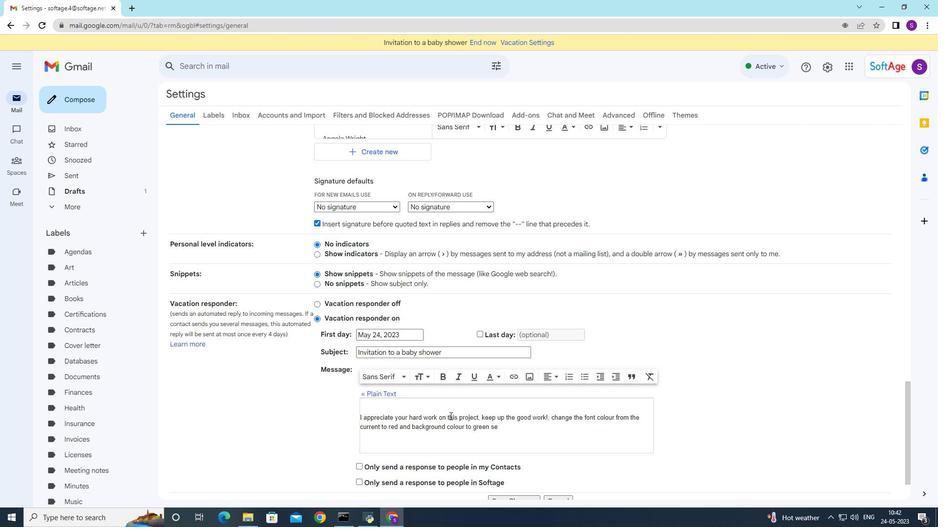 
Action: Mouse moved to (506, 449)
Screenshot: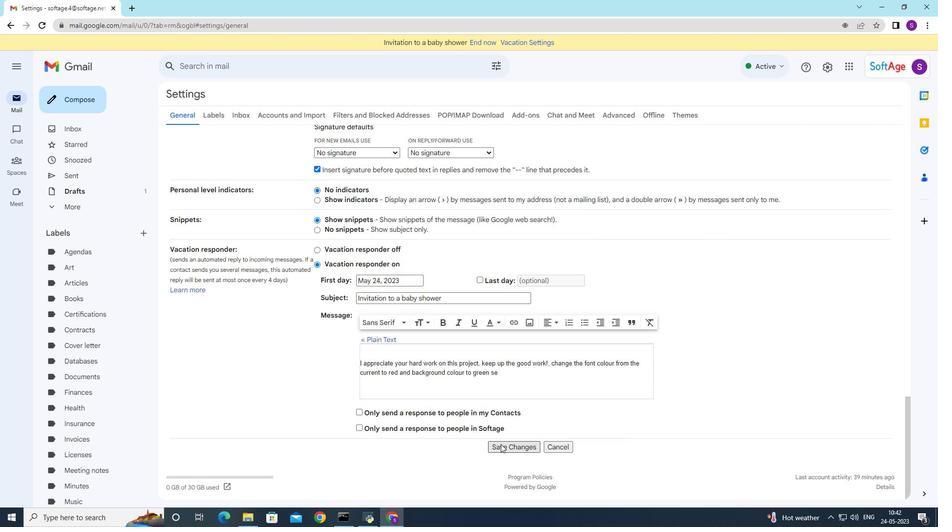 
Action: Mouse pressed left at (506, 449)
Screenshot: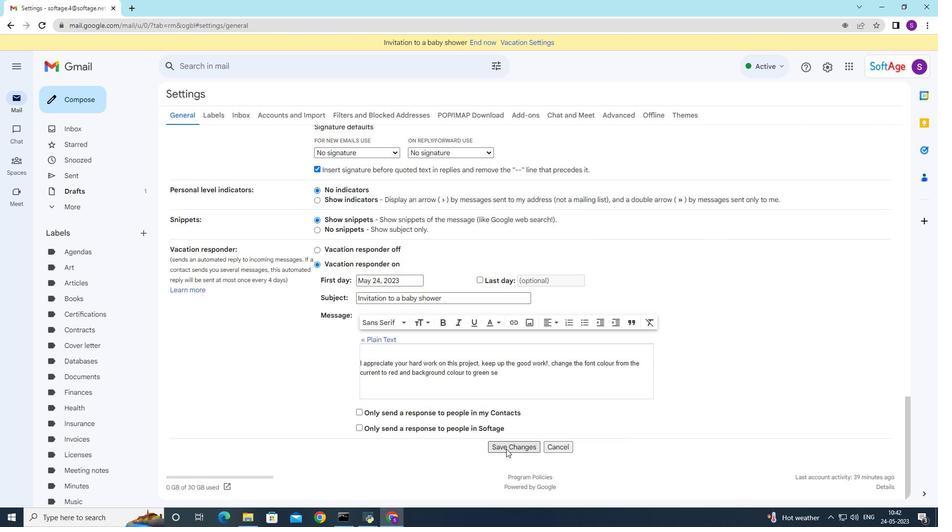 
Action: Mouse moved to (85, 98)
Screenshot: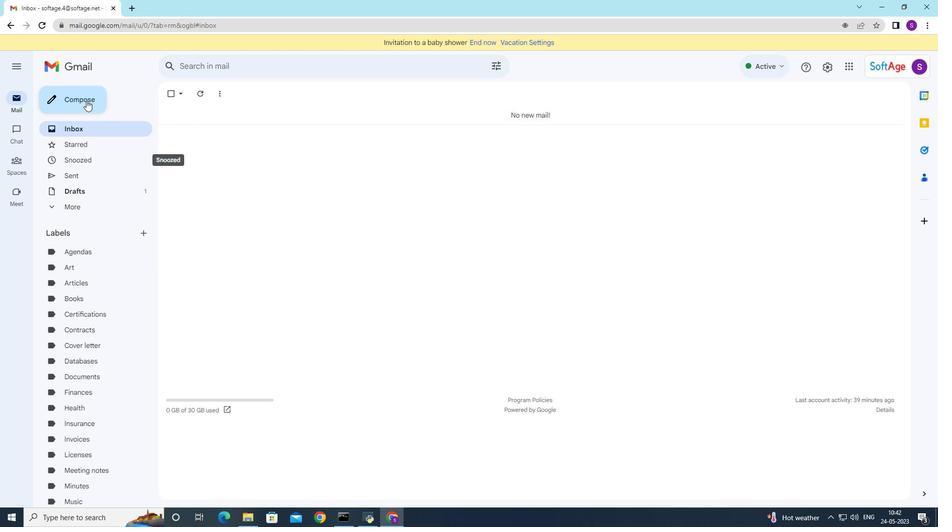 
Action: Mouse pressed left at (85, 98)
Screenshot: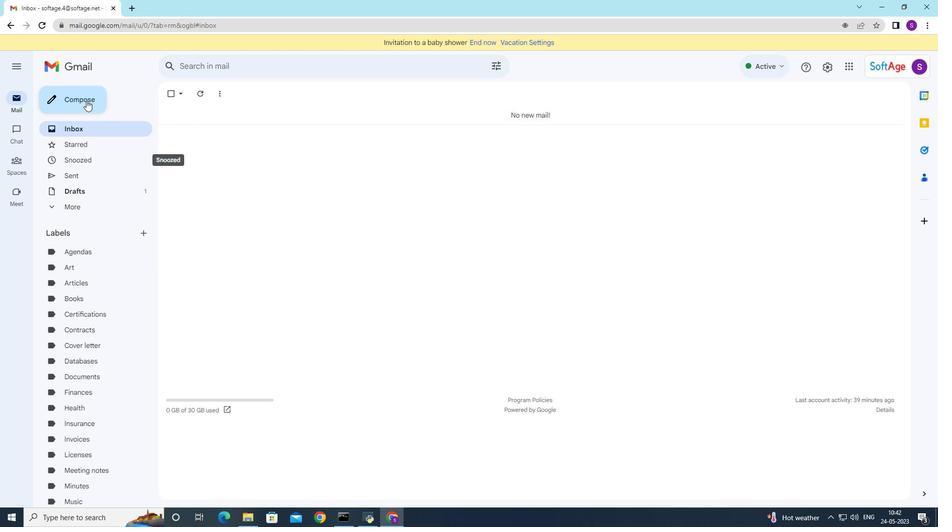 
Action: Mouse moved to (790, 488)
Screenshot: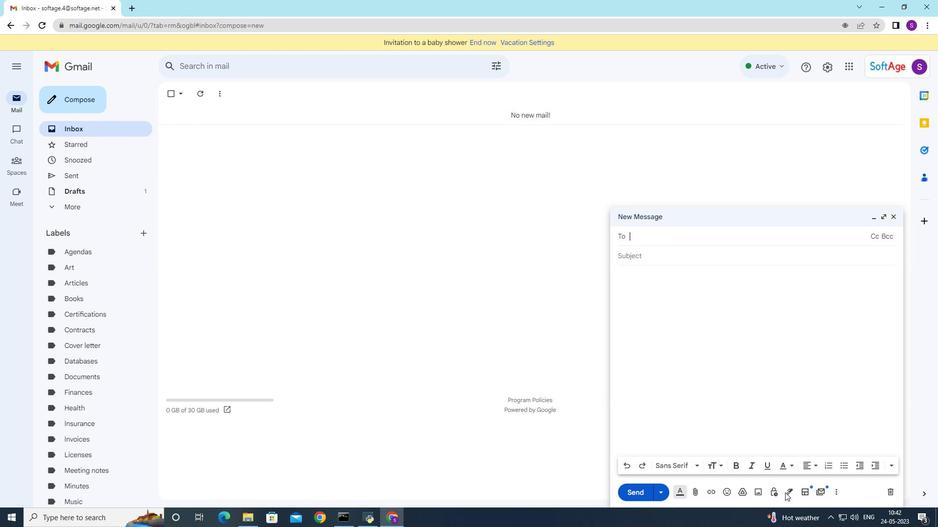 
Action: Mouse pressed left at (790, 488)
Screenshot: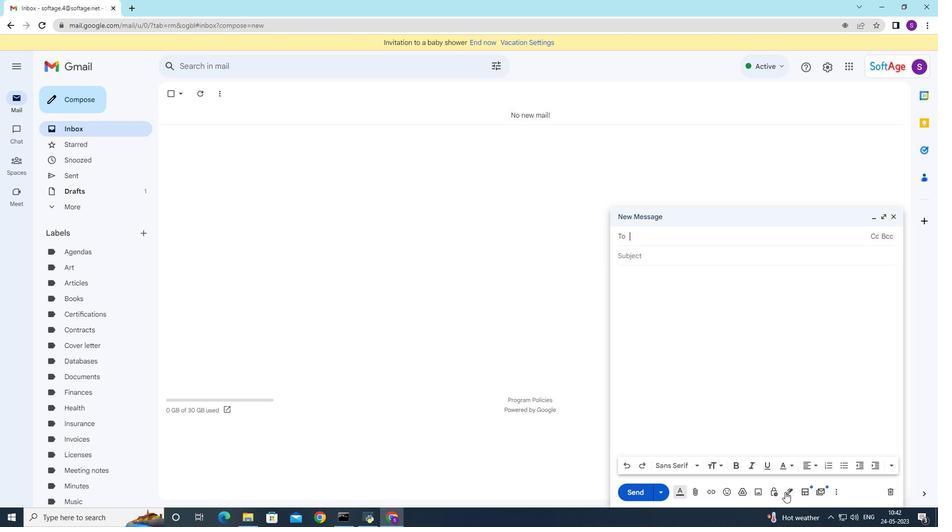 
Action: Mouse moved to (815, 355)
Screenshot: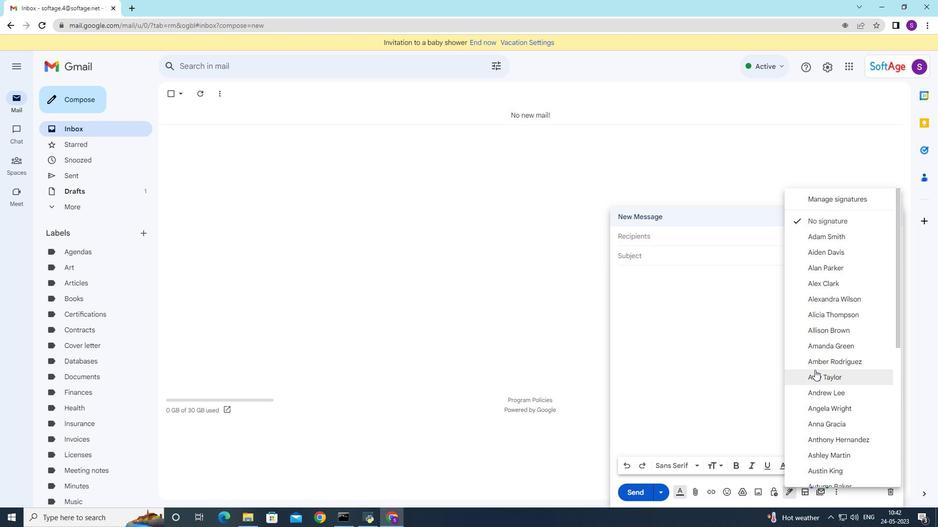 
Action: Mouse scrolled (815, 355) with delta (0, 0)
Screenshot: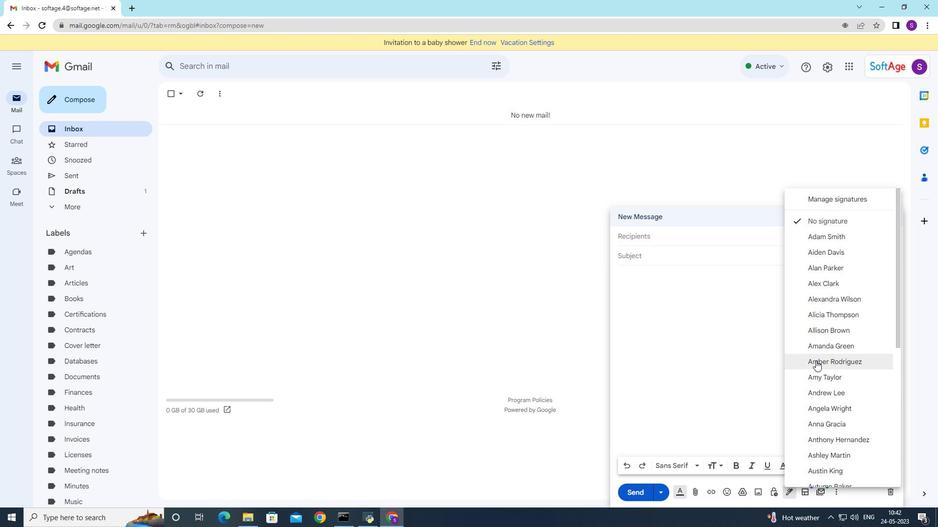
Action: Mouse moved to (815, 355)
Screenshot: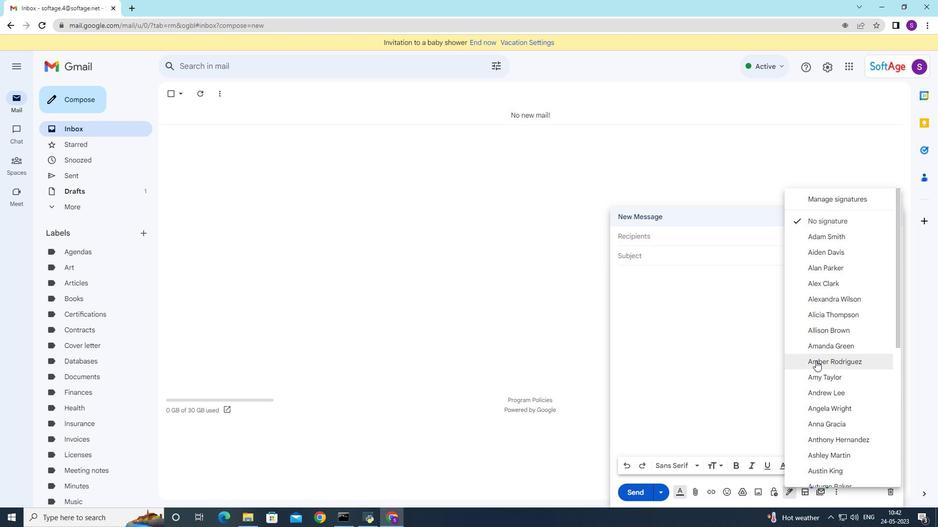 
Action: Mouse scrolled (815, 355) with delta (0, 0)
Screenshot: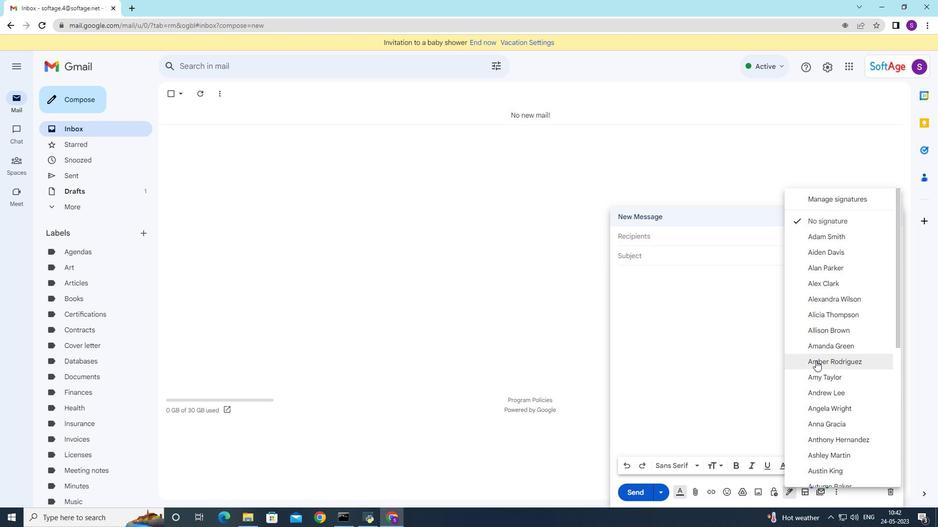 
Action: Mouse moved to (815, 355)
Screenshot: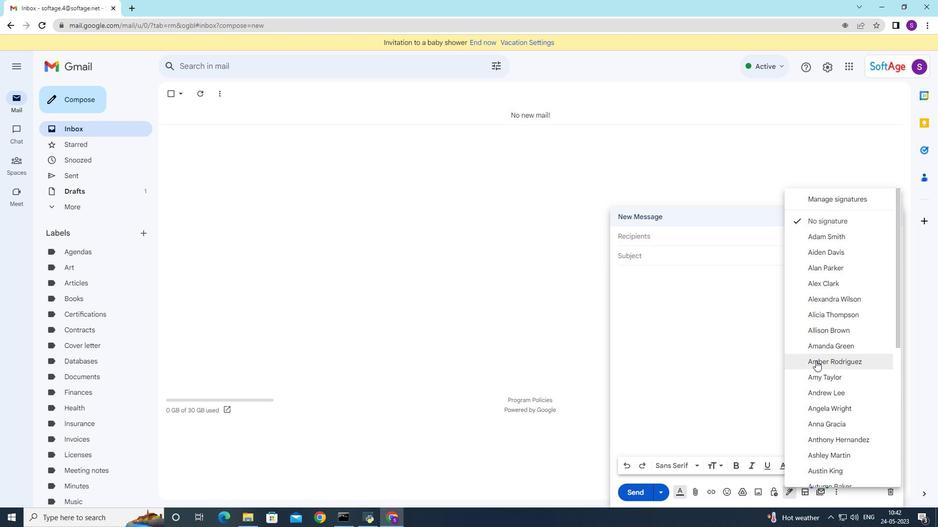
Action: Mouse scrolled (815, 355) with delta (0, 0)
Screenshot: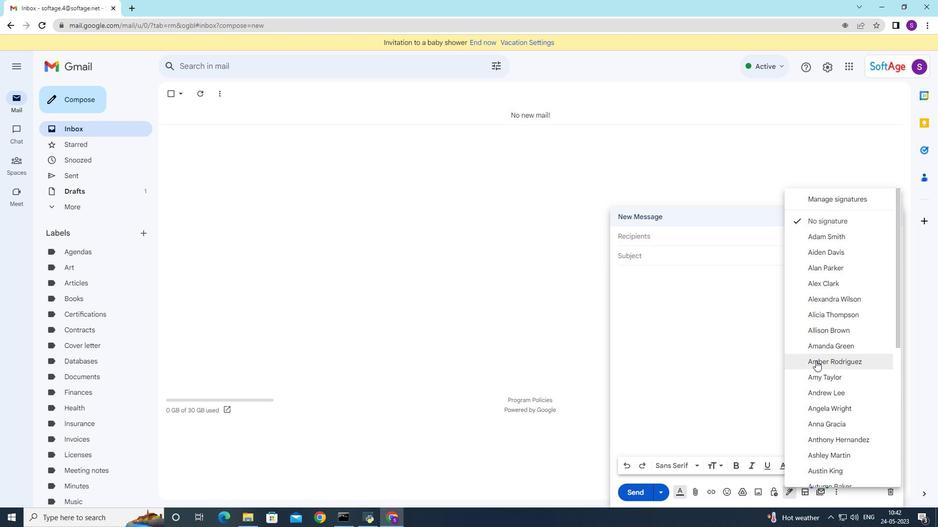 
Action: Mouse moved to (815, 356)
Screenshot: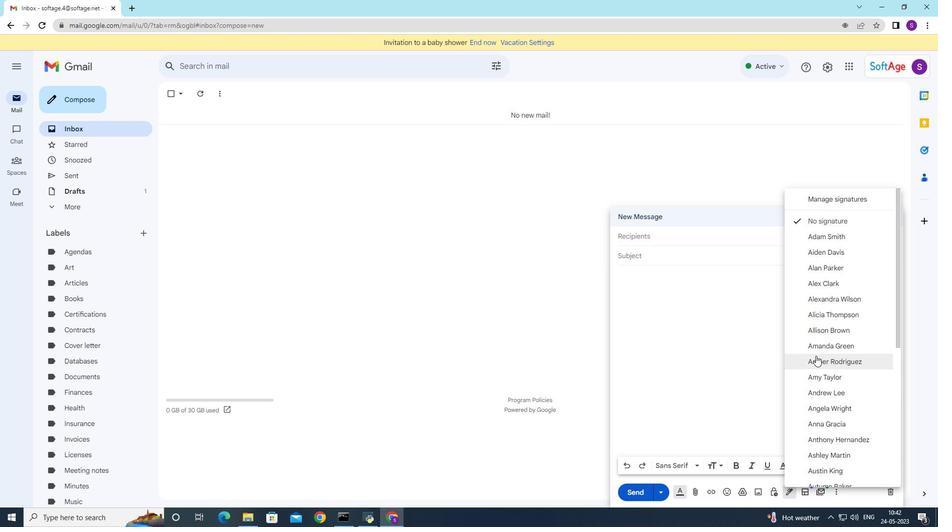 
Action: Mouse scrolled (815, 355) with delta (0, 0)
Screenshot: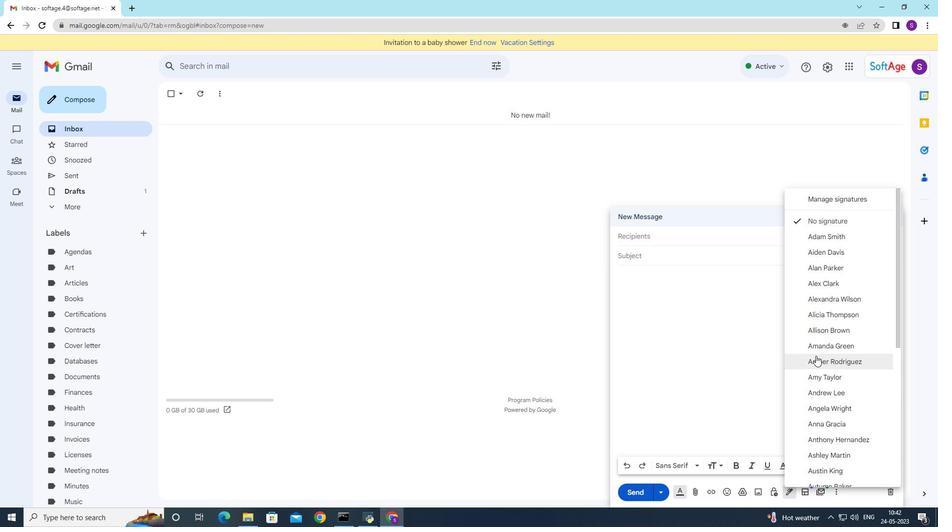 
Action: Mouse moved to (856, 476)
Screenshot: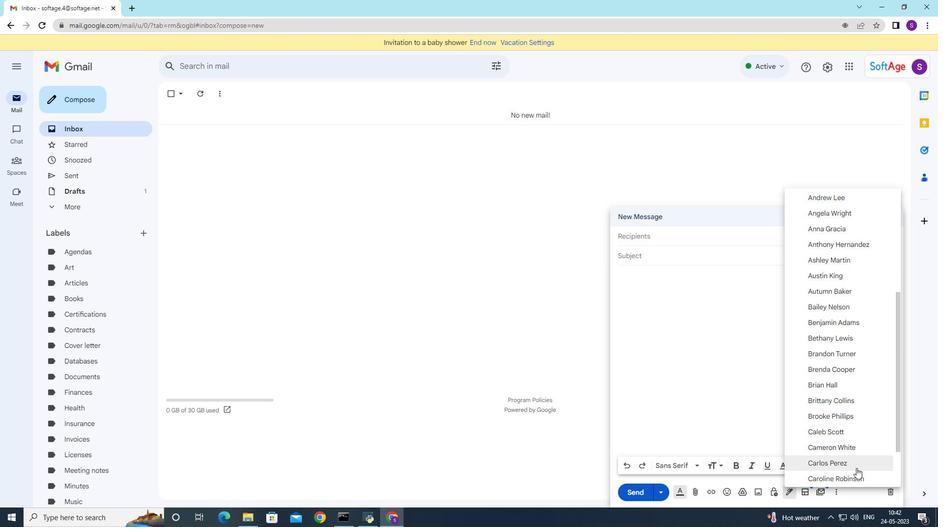 
Action: Mouse scrolled (856, 475) with delta (0, 0)
Screenshot: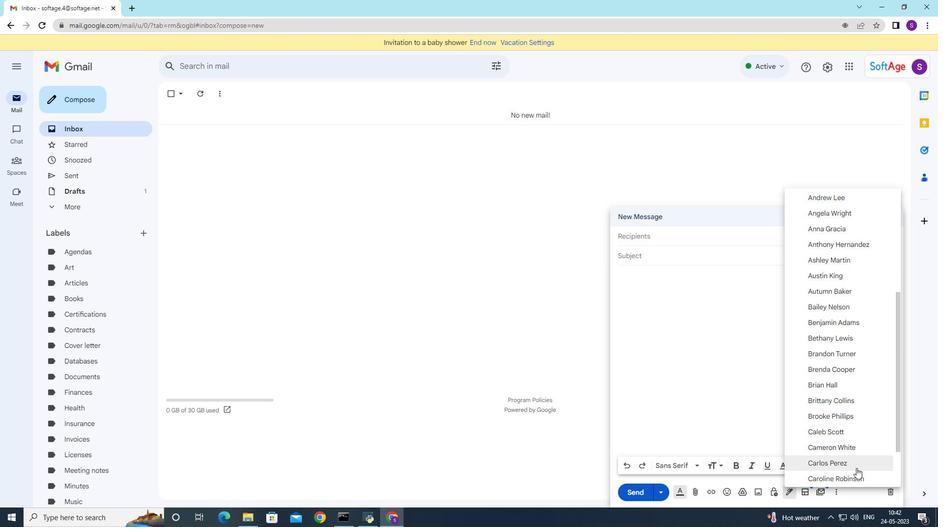 
Action: Mouse moved to (855, 476)
Screenshot: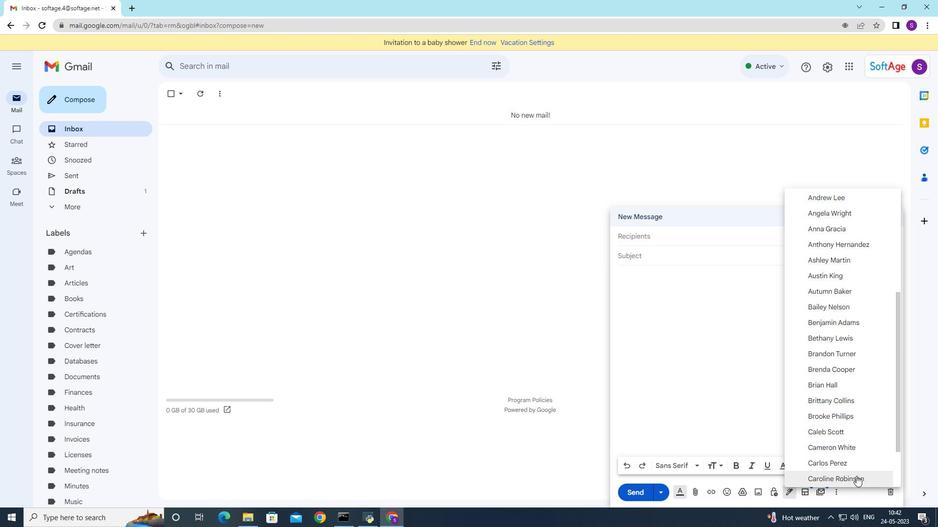 
Action: Mouse scrolled (855, 475) with delta (0, 0)
Screenshot: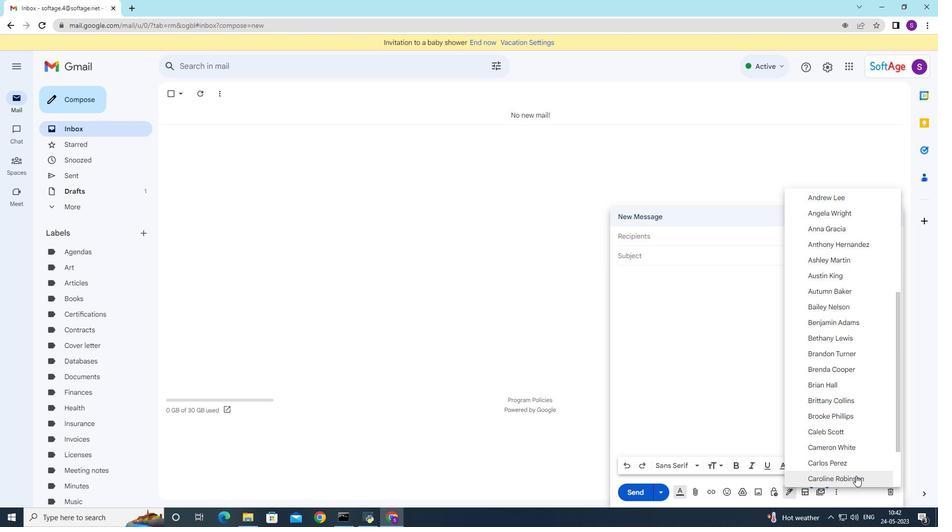 
Action: Mouse moved to (855, 449)
Screenshot: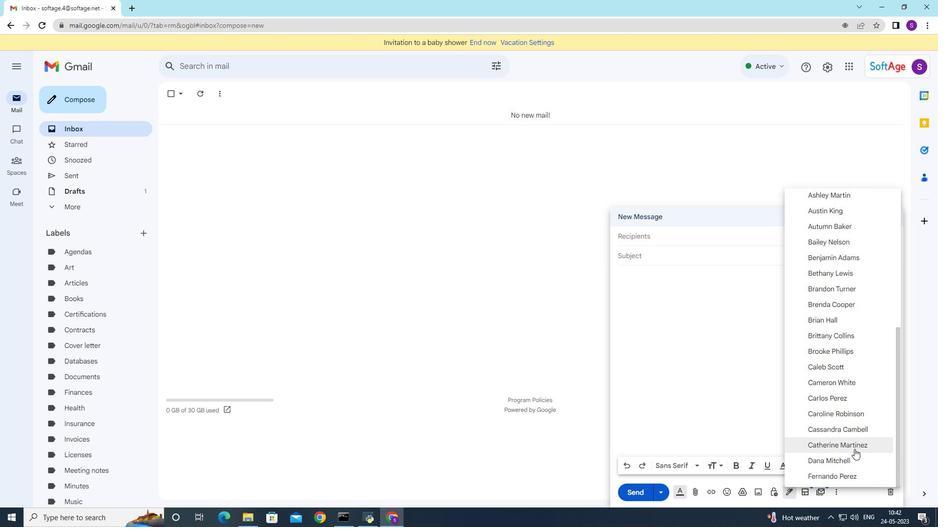 
Action: Mouse pressed left at (855, 449)
Screenshot: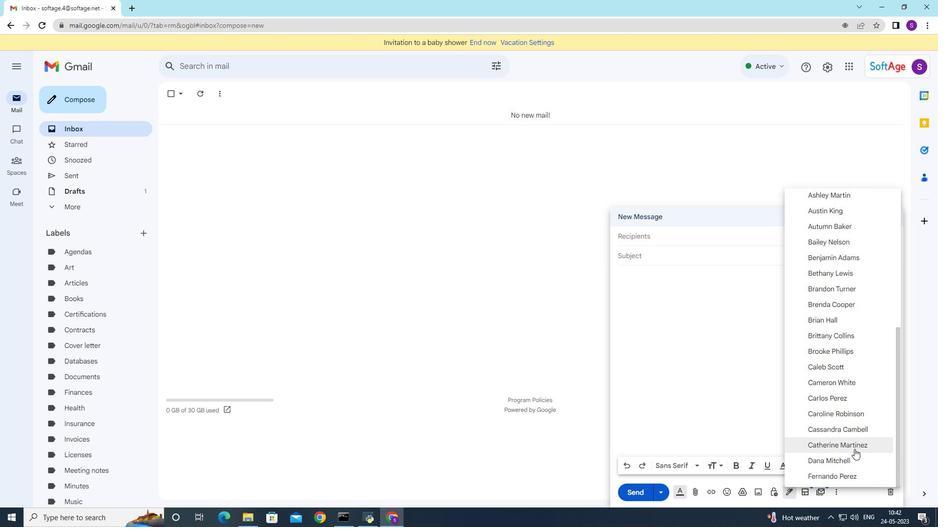 
Action: Mouse moved to (658, 256)
Screenshot: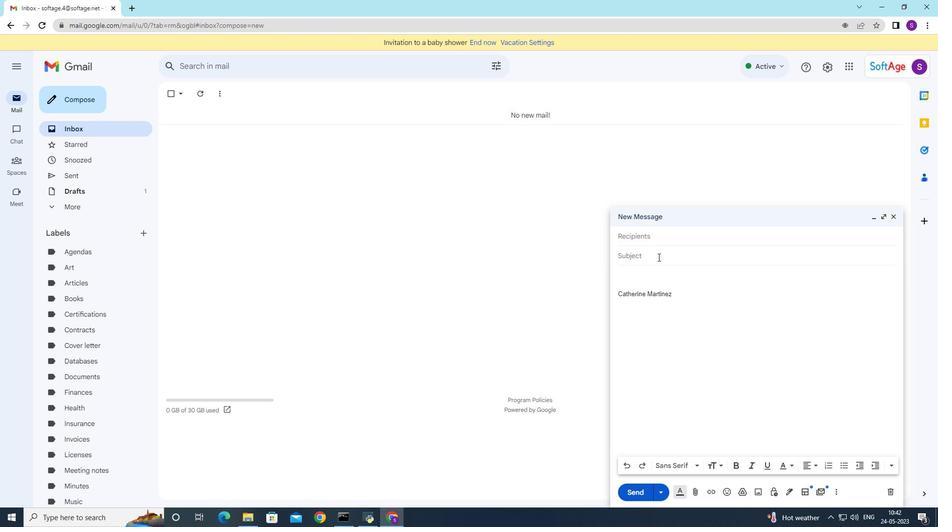 
Action: Mouse pressed left at (658, 256)
Screenshot: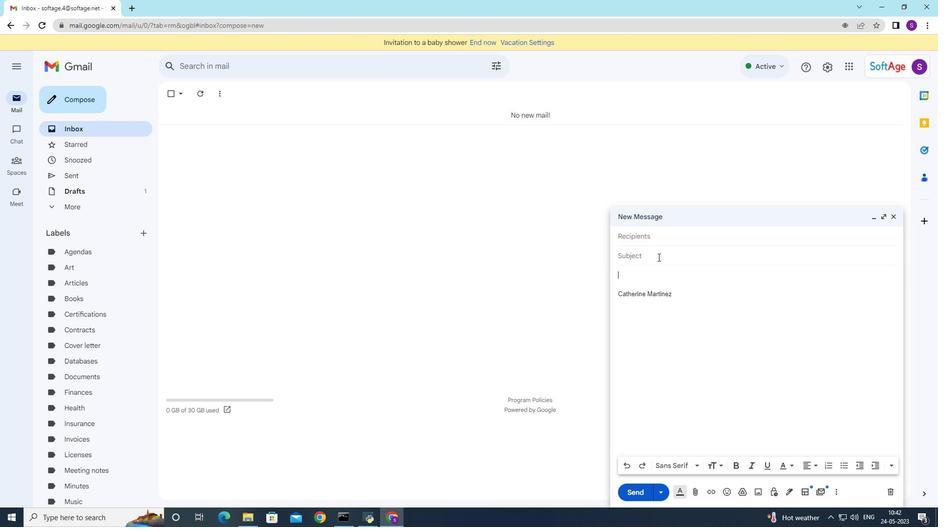 
Action: Mouse moved to (657, 260)
Screenshot: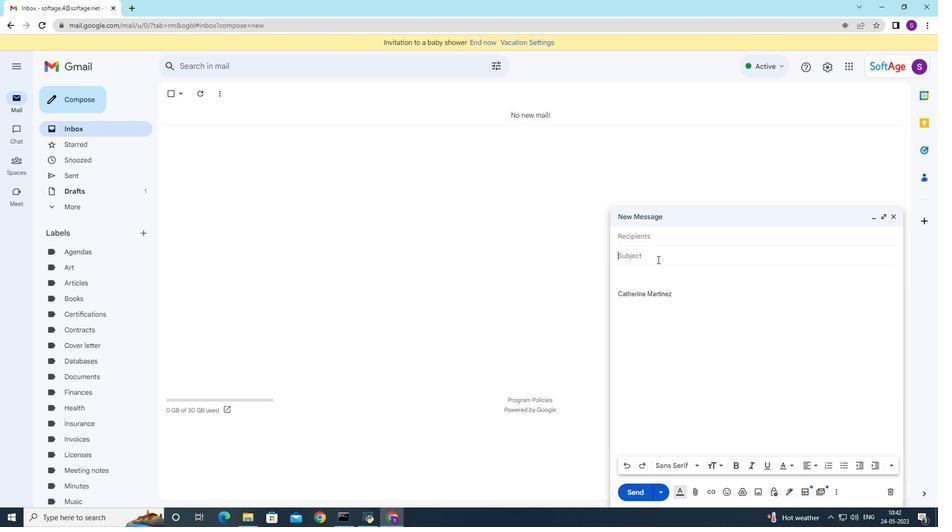 
Action: Key pressed <Key.shift><Key.shift><Key.shift><Key.shift><Key.shift><Key.shift><Key.shift><Key.shift><Key.shift><Key.shift>Follow-up<Key.space>on<Key.space>the<Key.space>meeting<Key.space>
Screenshot: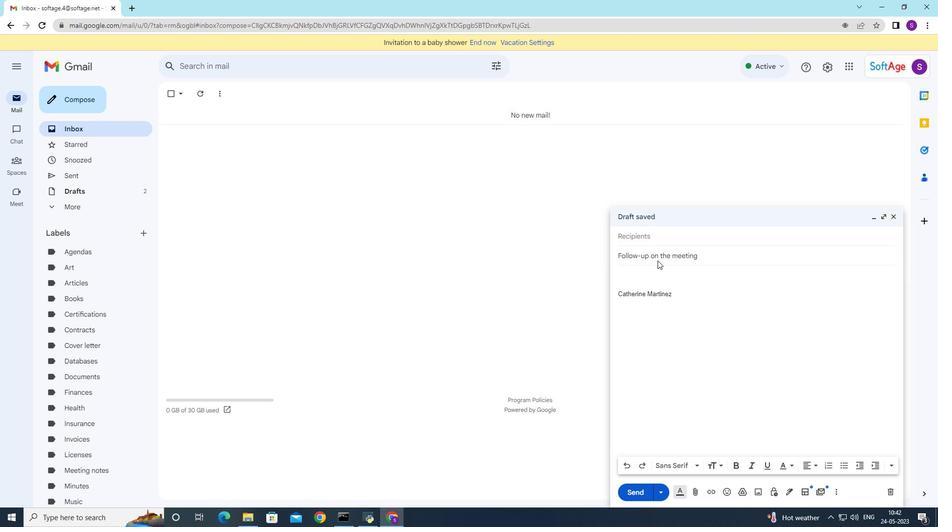 
Action: Mouse moved to (631, 270)
Screenshot: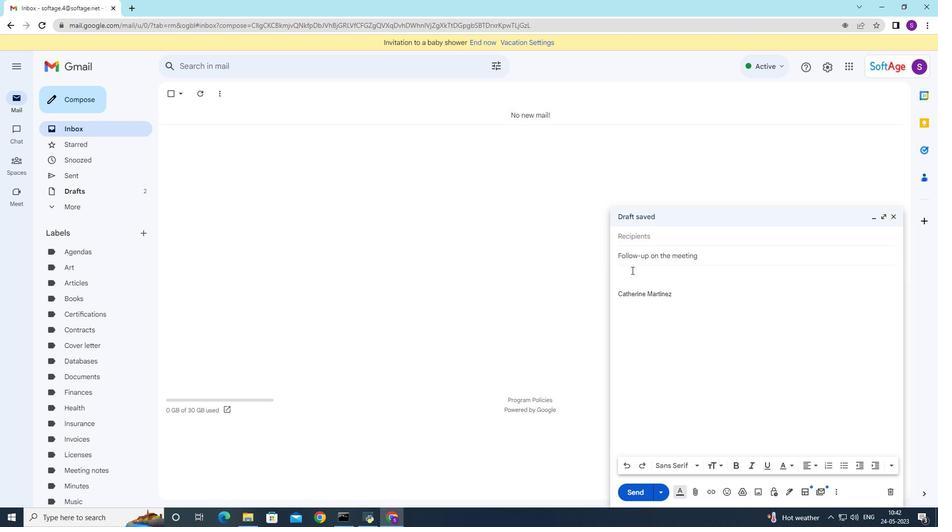 
Action: Mouse pressed left at (631, 270)
Screenshot: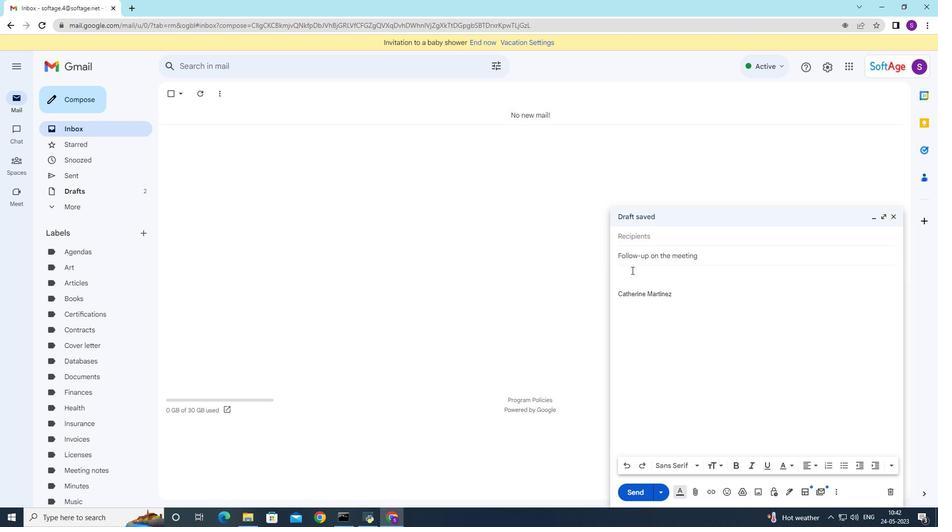 
Action: Mouse moved to (631, 270)
Screenshot: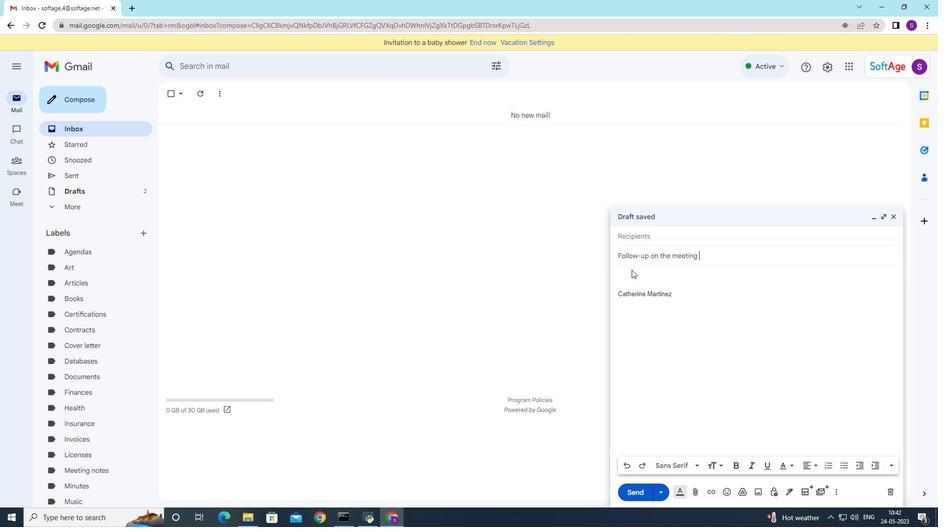 
Action: Key pressed <Key.shift>I<Key.space>have<Key.space>an<Key.space>u
Screenshot: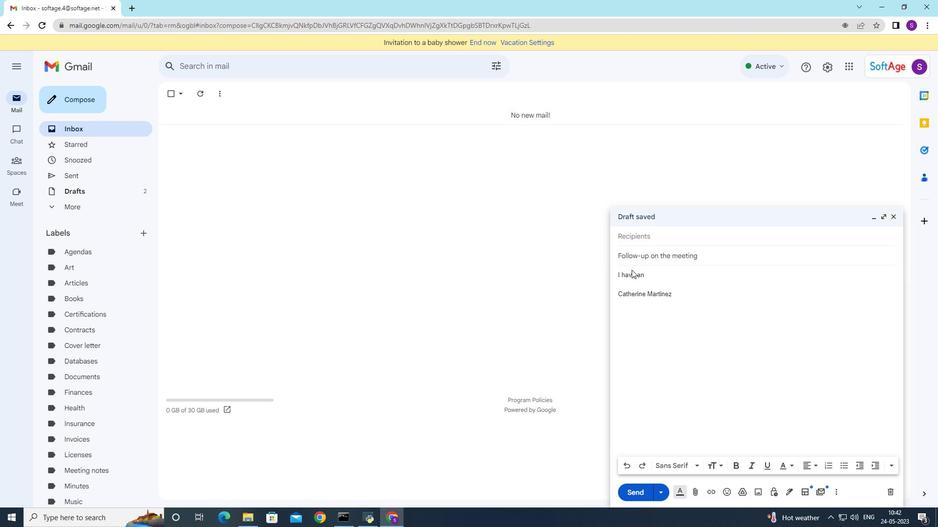 
Action: Mouse moved to (631, 270)
Screenshot: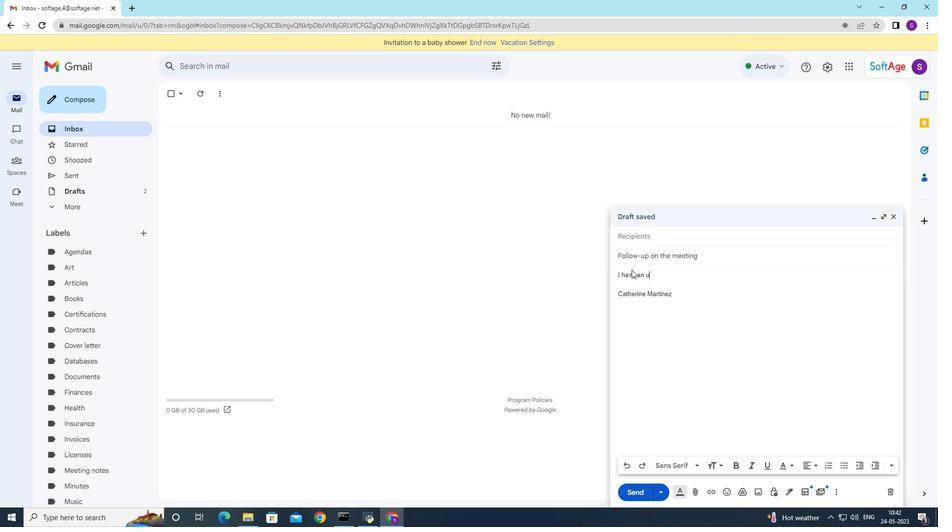 
Action: Key pressed rgent<Key.space>request<Key.space>fr
Screenshot: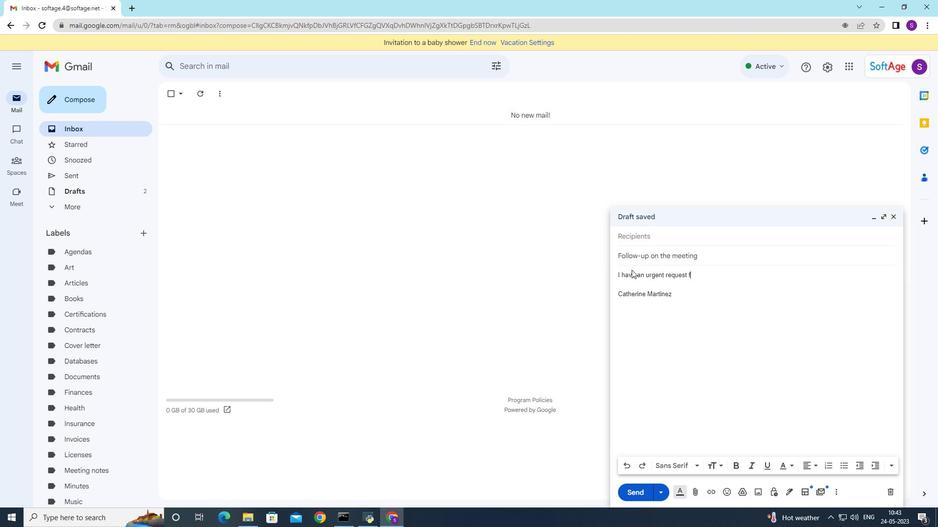
Action: Mouse moved to (631, 270)
Screenshot: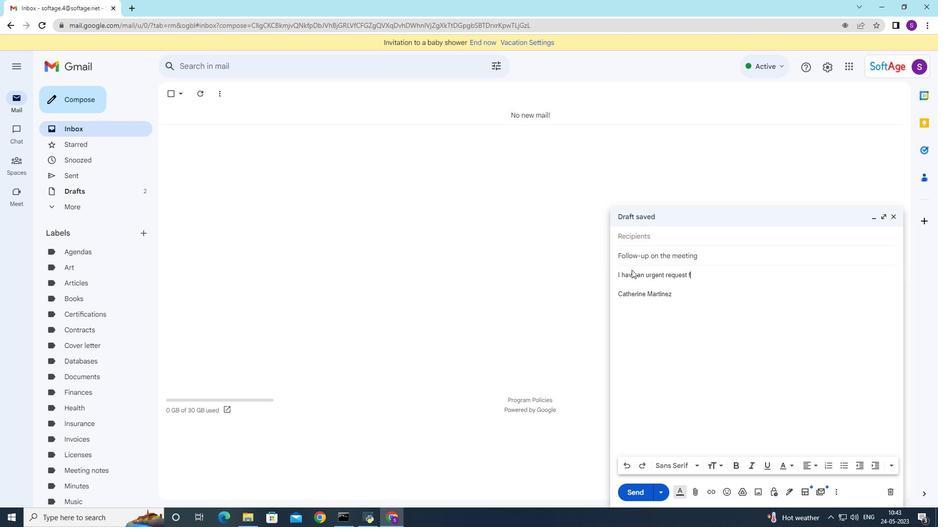 
Action: Key pressed om<Key.space>the<Key.space>
Screenshot: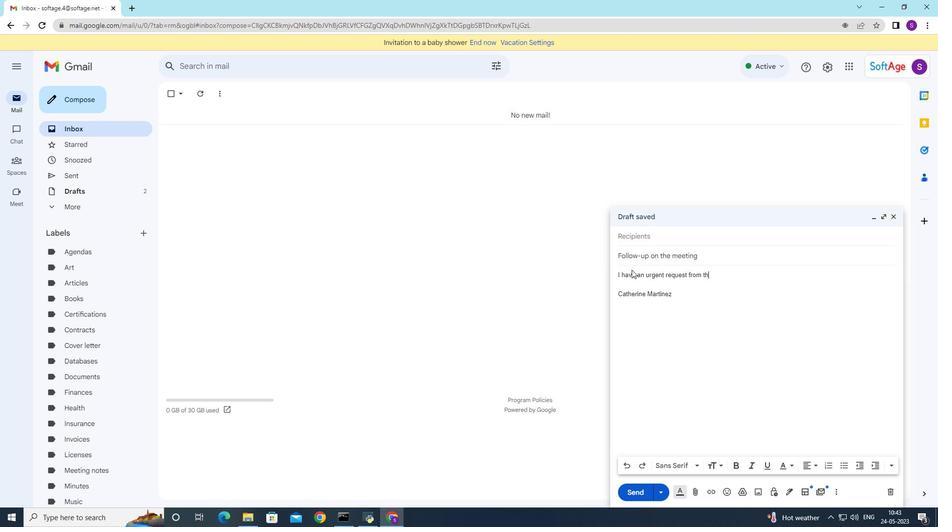
Action: Mouse moved to (0, 0)
Screenshot: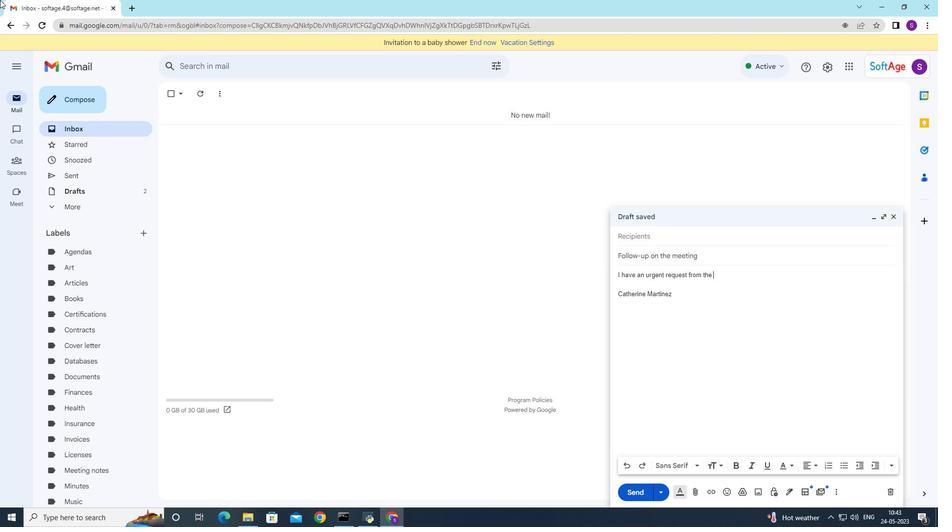
Action: Key pressed marketing<Key.space>depeartment<Key.space><Key.backspace>,<Key.space>can<Key.space>you<Key.space>please<Key.space>pro<Key.backspace>ioritize<Key.space>it<Key.shift_r>?
Screenshot: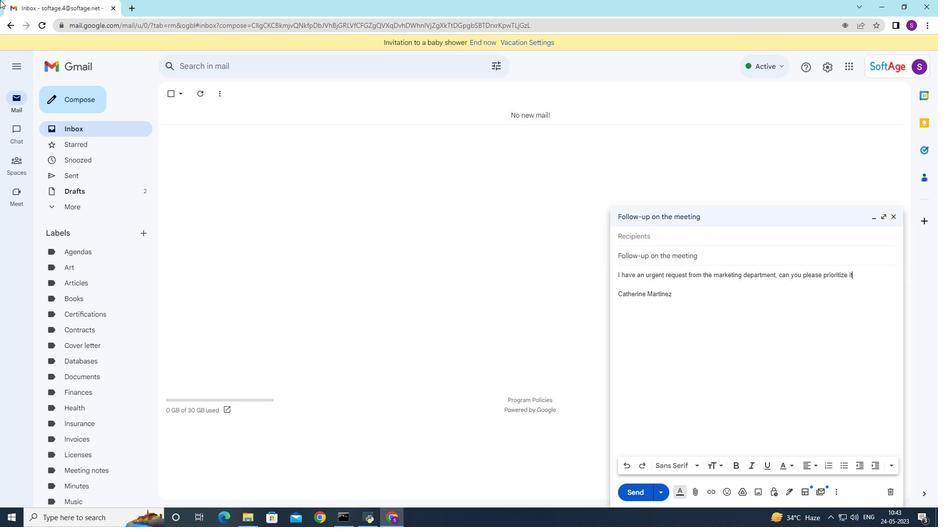 
Action: Mouse moved to (647, 238)
Screenshot: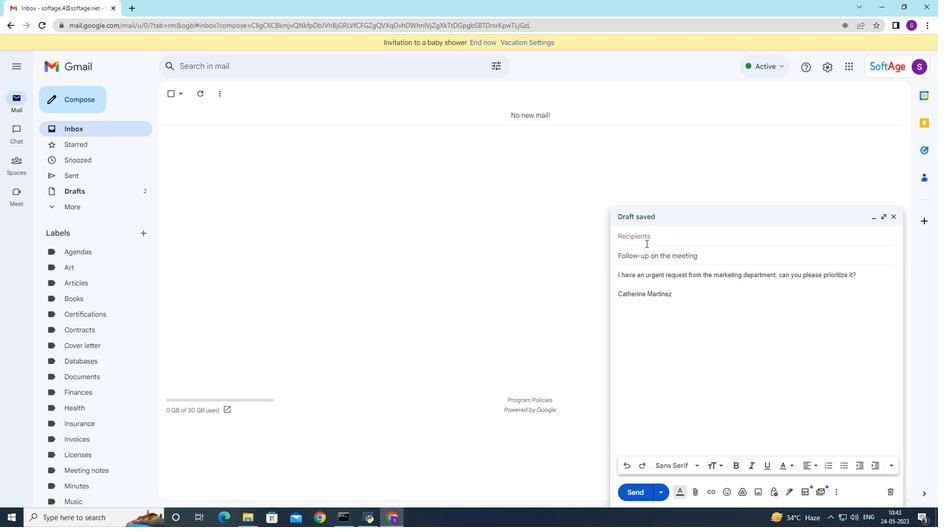 
Action: Mouse pressed left at (647, 238)
Screenshot: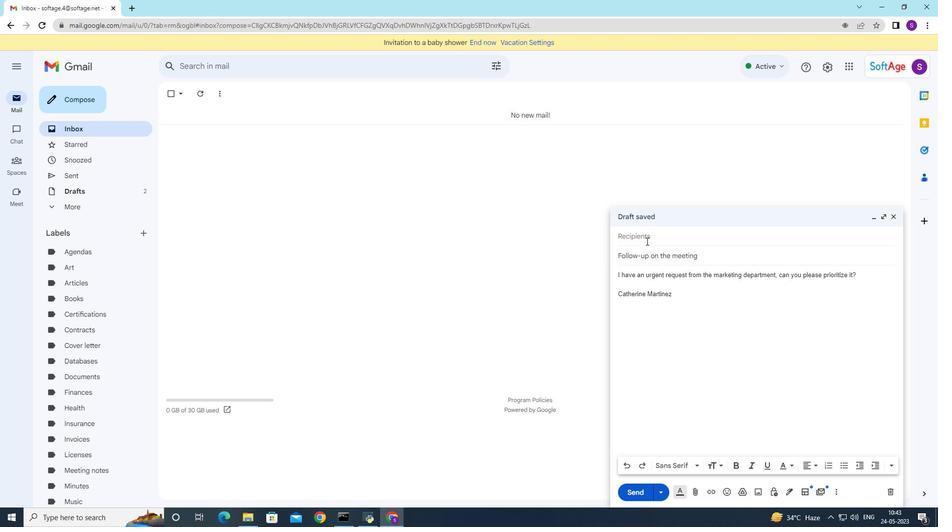 
Action: Mouse moved to (647, 238)
Screenshot: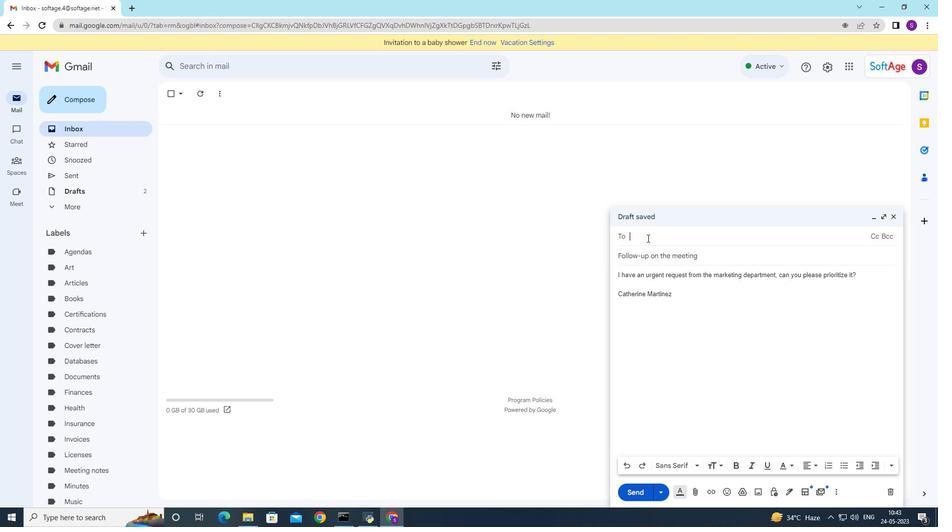 
Action: Key pressed softage.1
Screenshot: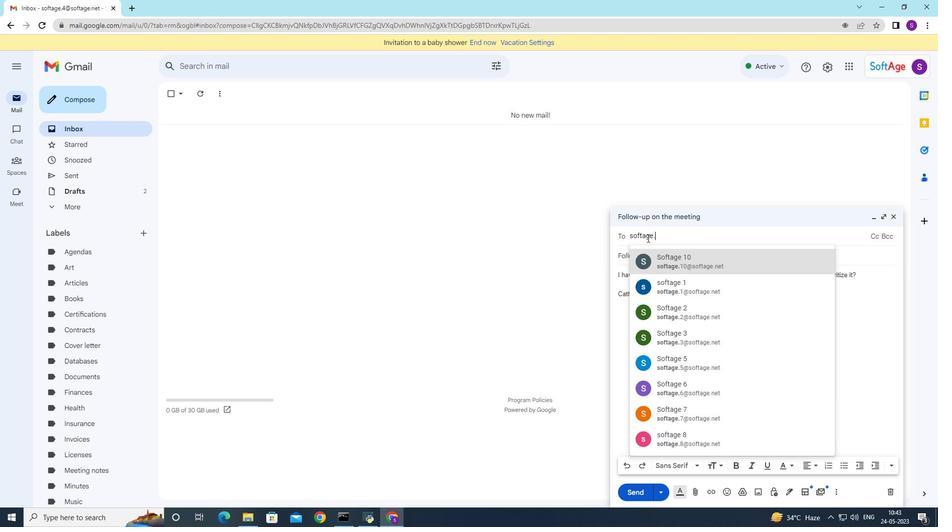 
Action: Mouse moved to (692, 287)
Screenshot: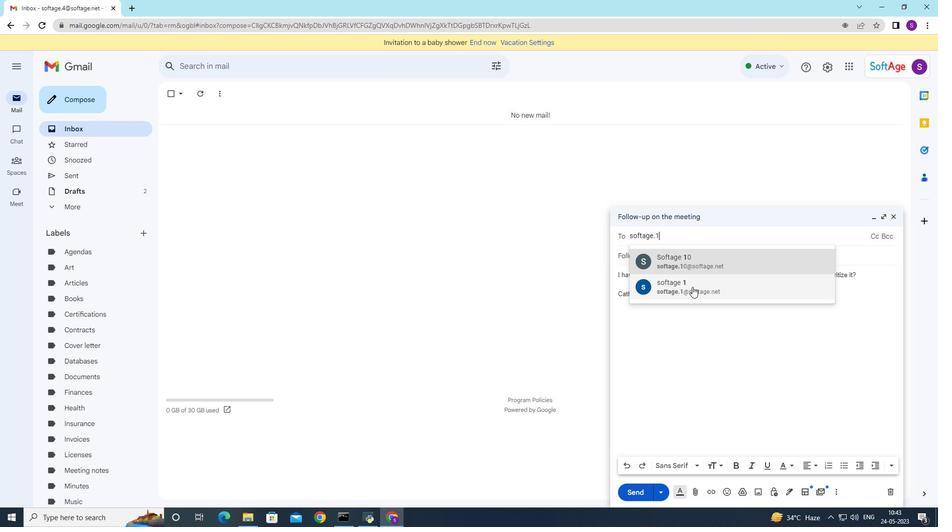 
Action: Mouse pressed left at (692, 287)
Screenshot: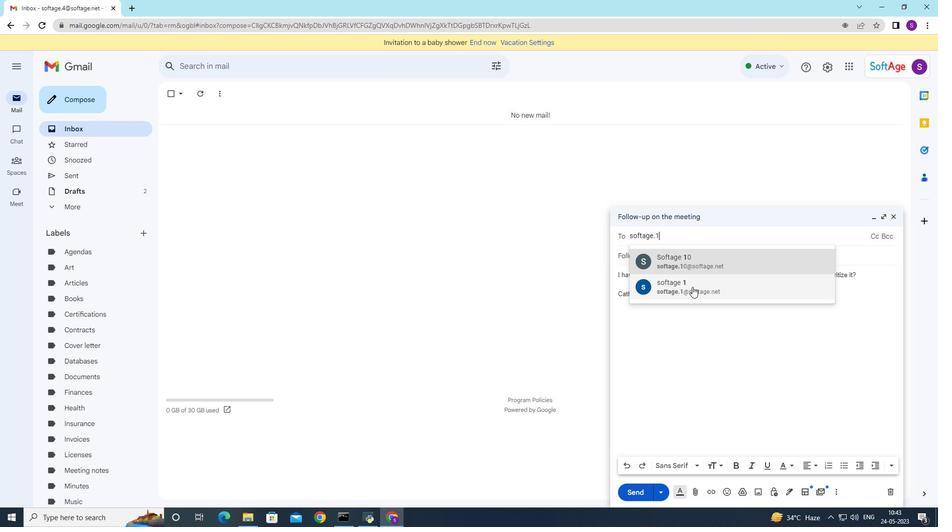 
Action: Mouse moved to (704, 416)
Screenshot: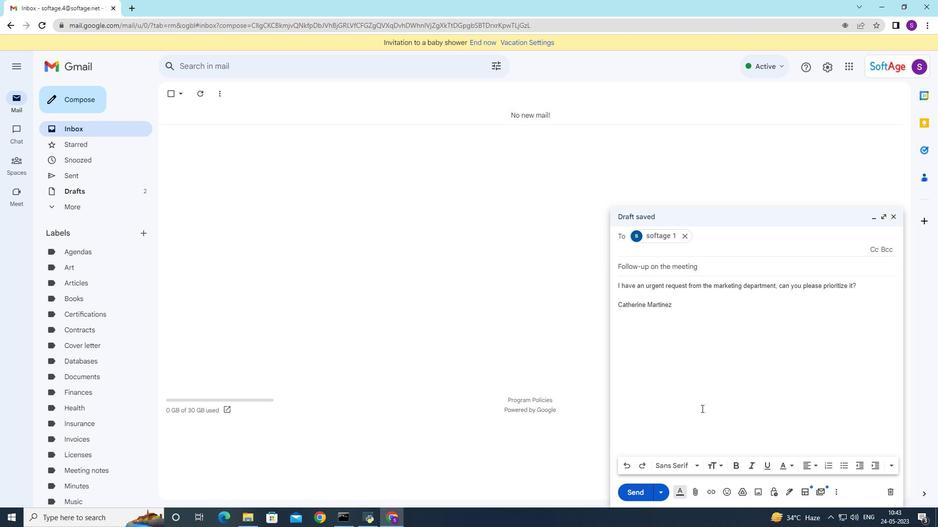 
Action: Mouse scrolled (704, 416) with delta (0, 0)
Screenshot: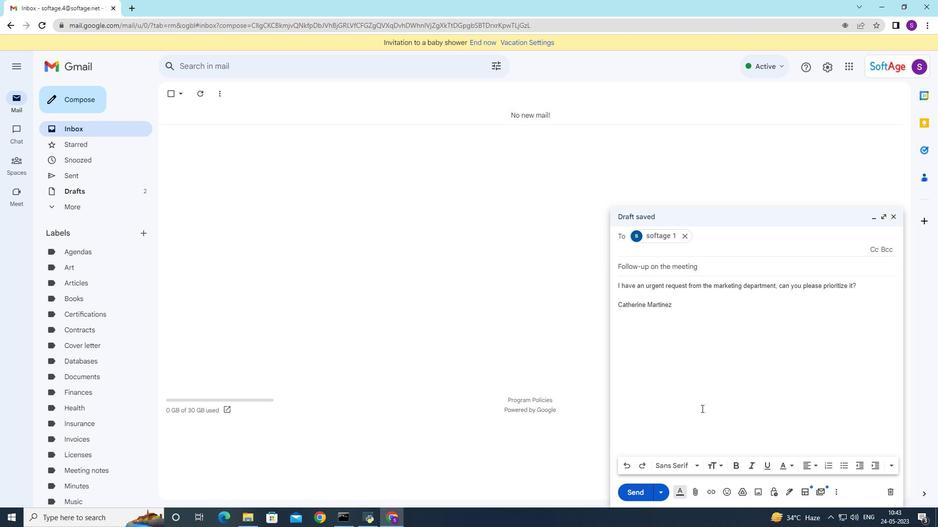 
Action: Mouse moved to (707, 424)
Screenshot: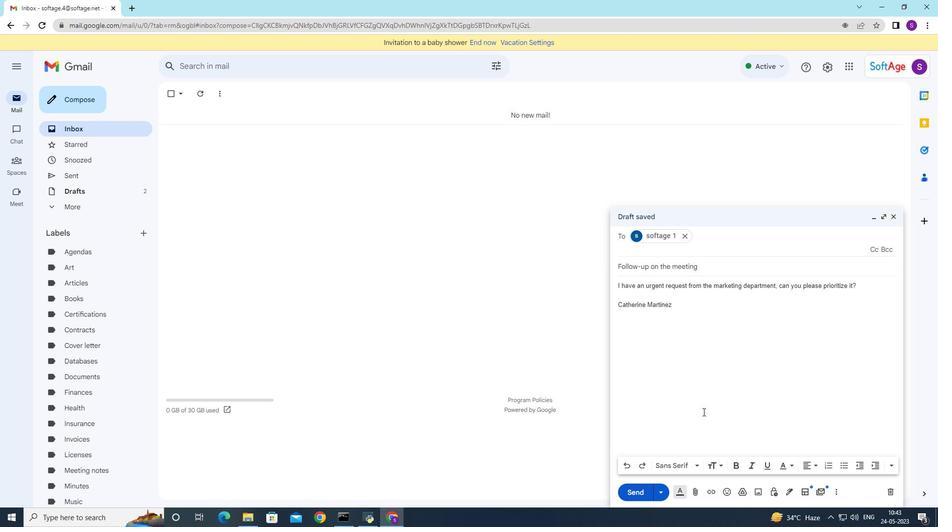
Action: Mouse scrolled (707, 423) with delta (0, 0)
Screenshot: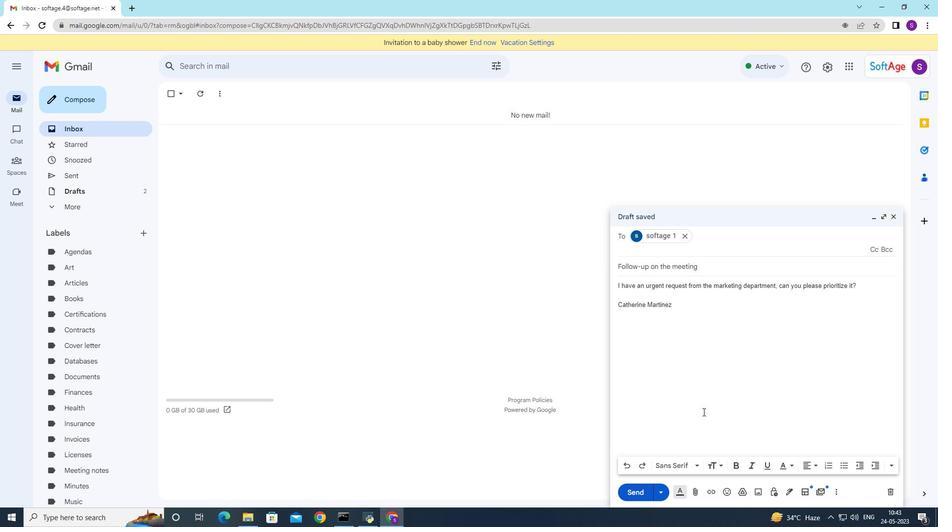 
Action: Mouse moved to (708, 428)
Screenshot: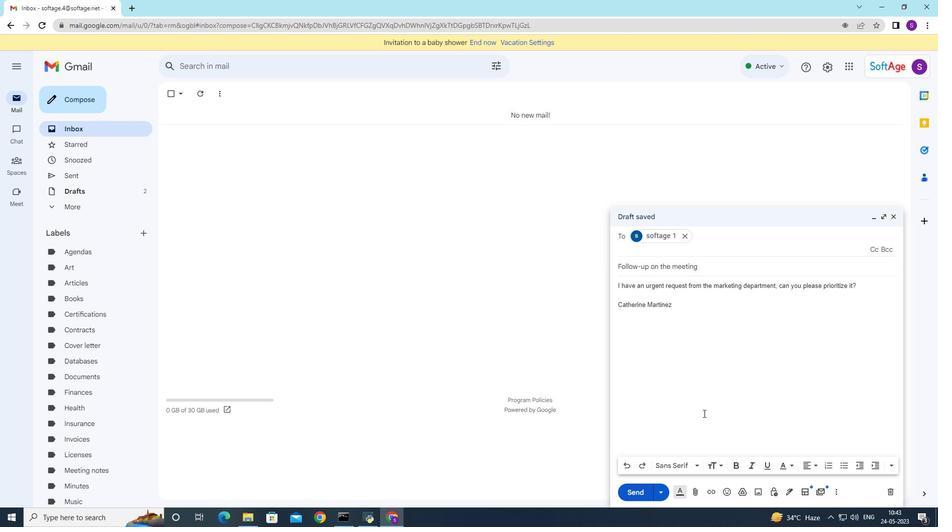 
Action: Mouse scrolled (708, 427) with delta (0, 0)
Screenshot: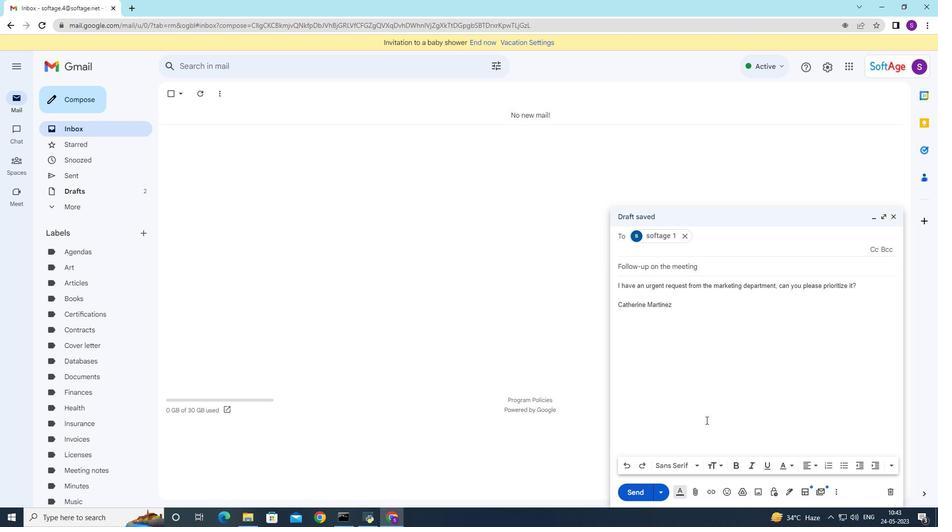 
Action: Mouse moved to (634, 287)
Screenshot: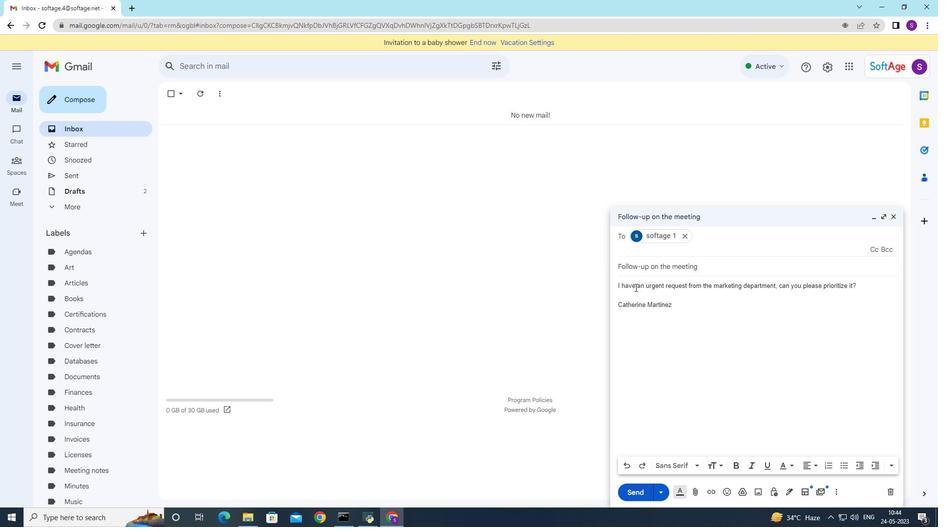 
Action: Mouse pressed left at (634, 287)
Screenshot: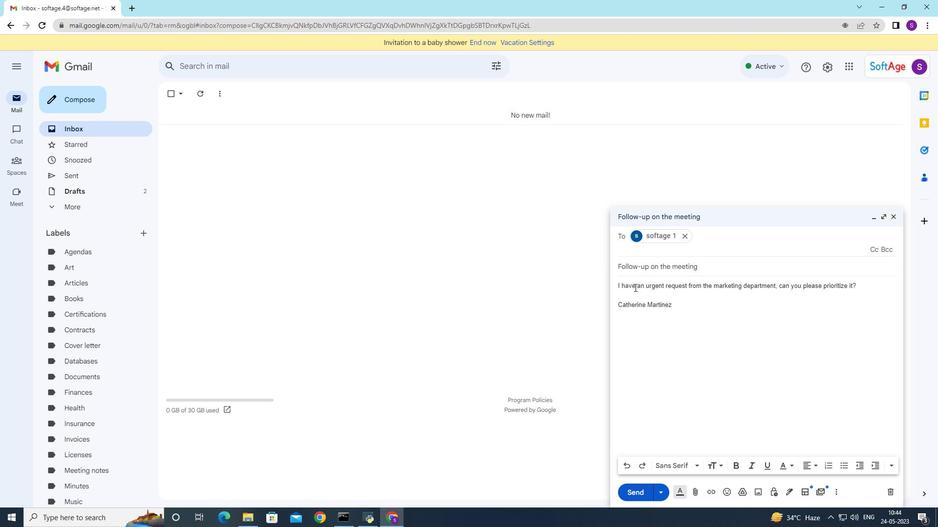 
Action: Mouse moved to (634, 286)
Screenshot: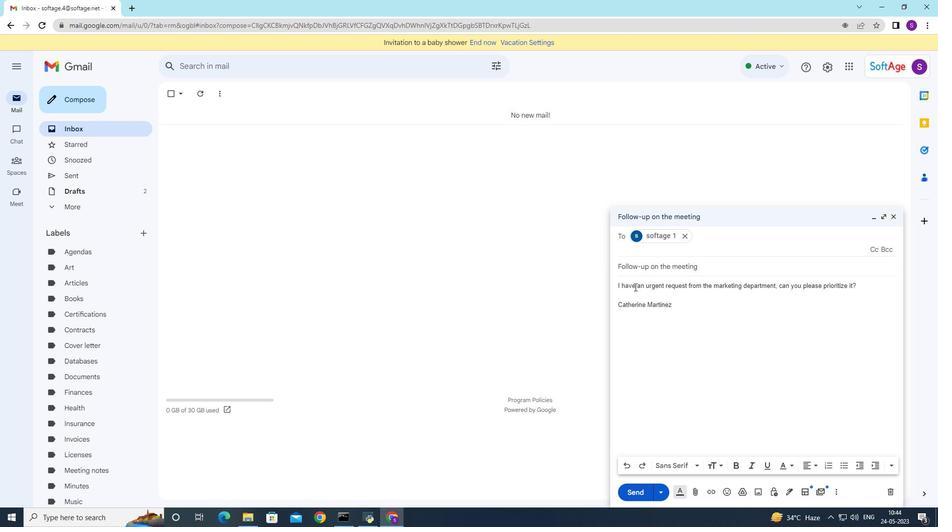 
Action: Mouse pressed left at (634, 286)
Screenshot: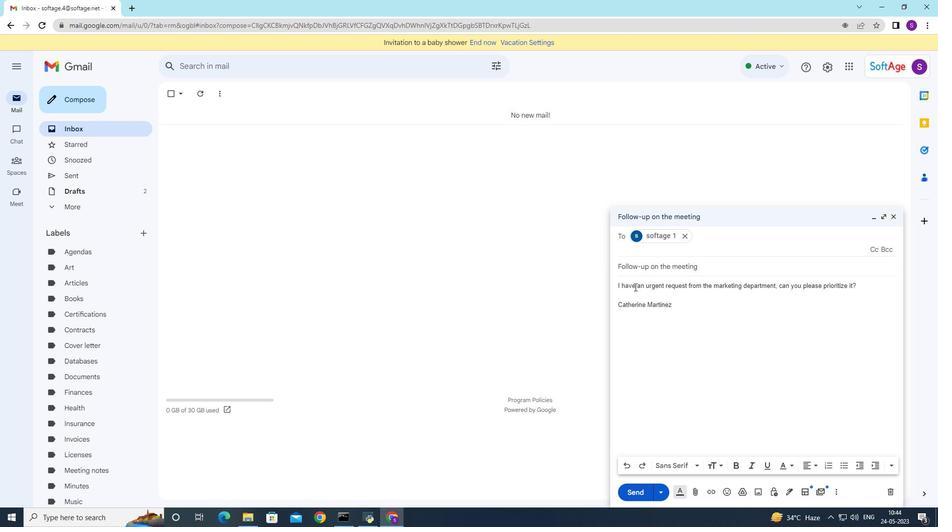 
Action: Mouse moved to (633, 276)
Screenshot: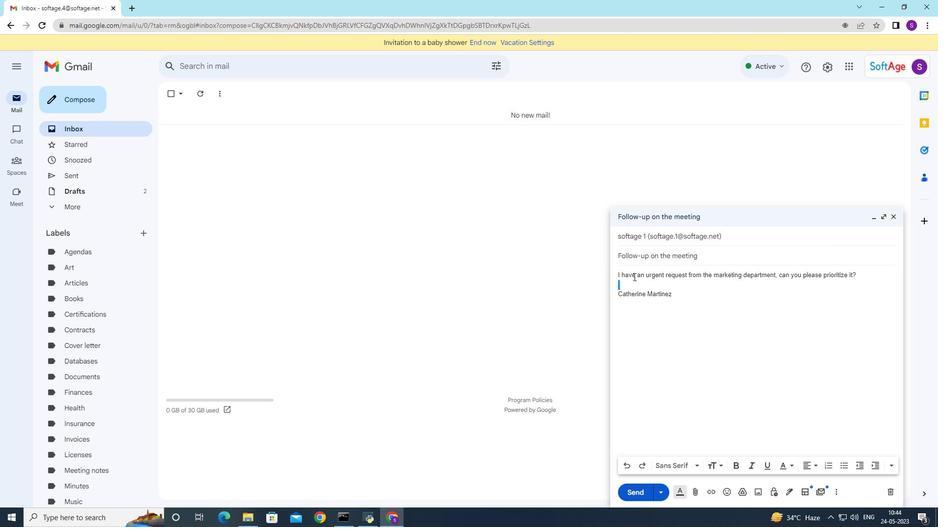 
Action: Mouse pressed left at (633, 276)
Screenshot: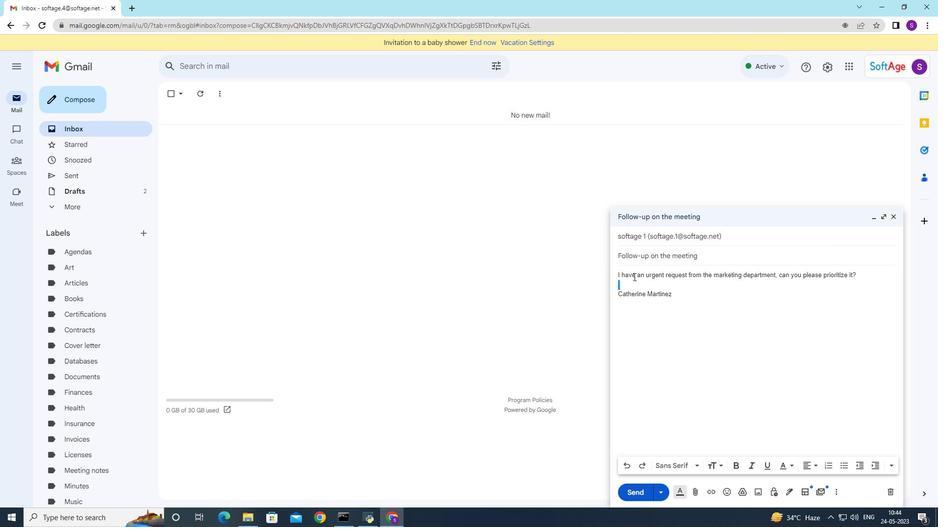 
Action: Mouse moved to (633, 275)
Screenshot: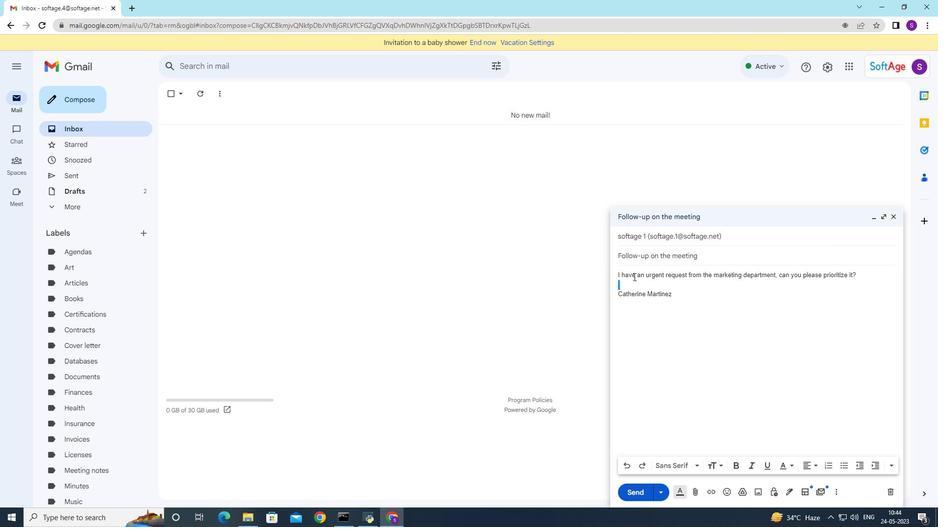
Action: Mouse pressed left at (633, 275)
Screenshot: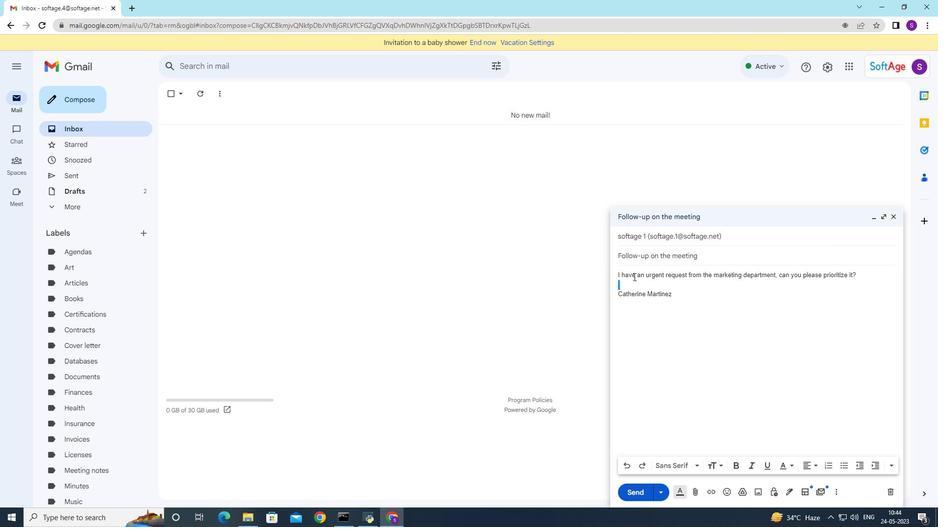 
Action: Mouse pressed left at (633, 275)
Screenshot: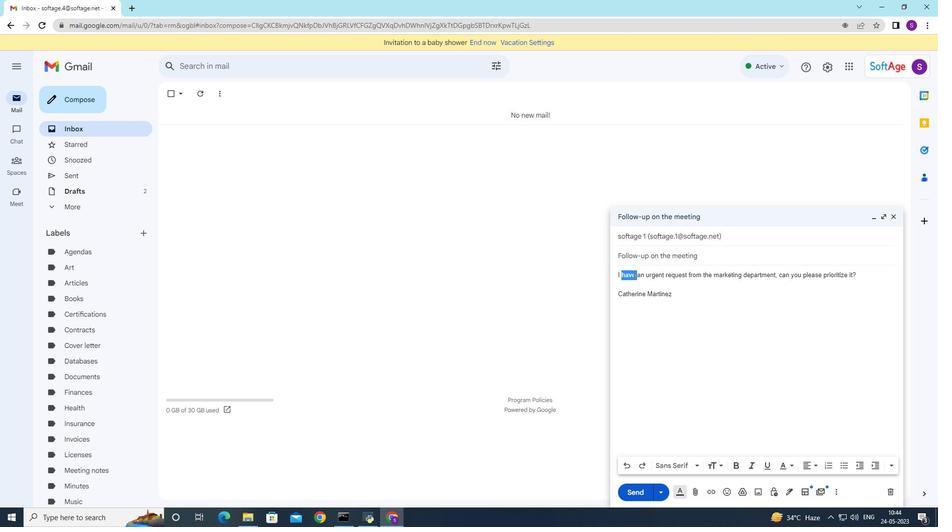 
Action: Mouse pressed left at (633, 275)
Screenshot: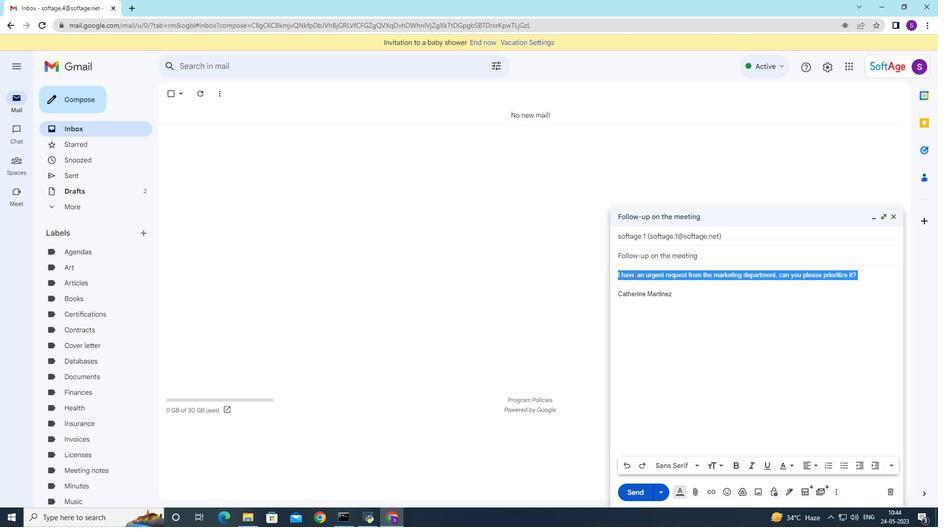 
Action: Mouse moved to (697, 466)
Screenshot: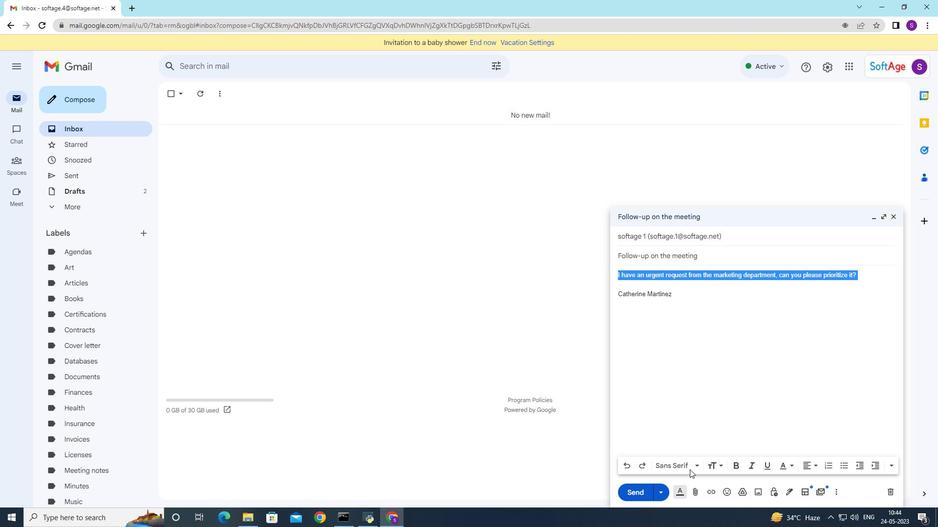 
Action: Mouse pressed left at (697, 466)
Screenshot: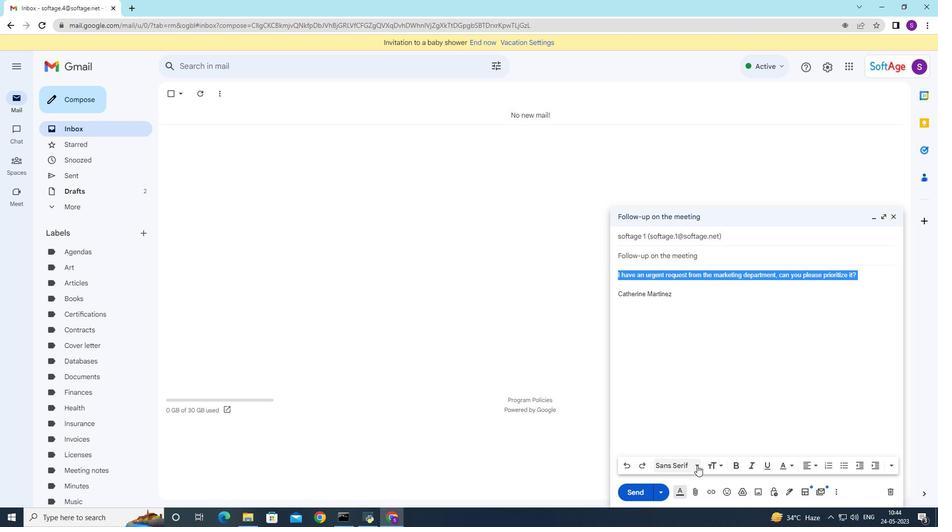 
Action: Mouse moved to (695, 358)
Screenshot: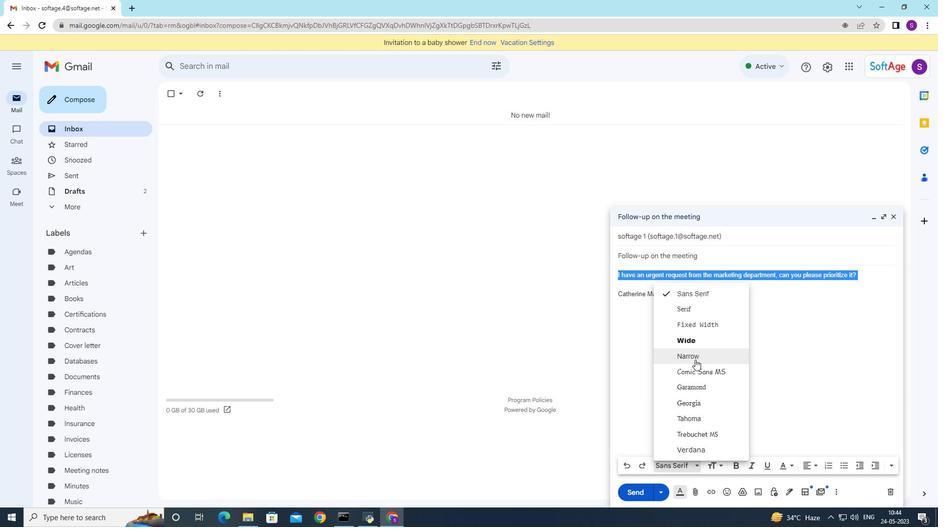 
Action: Mouse pressed left at (695, 358)
Screenshot: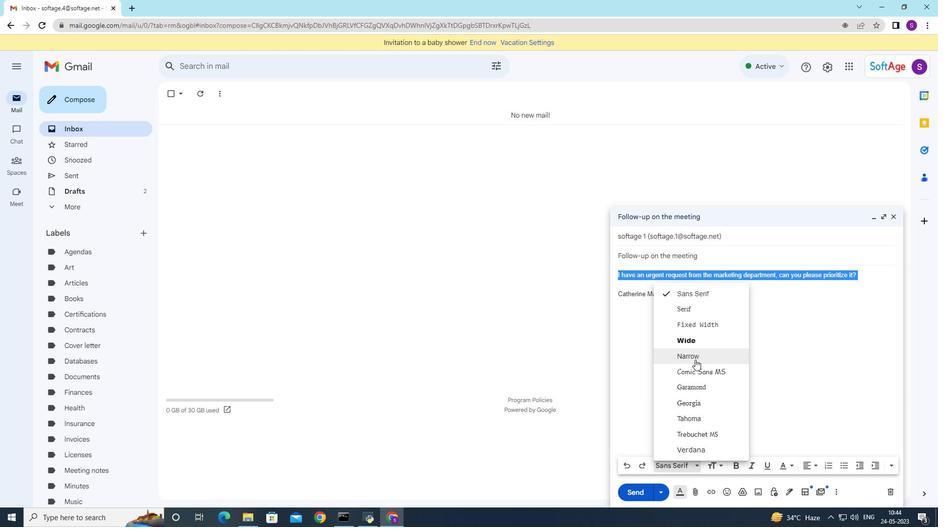 
Action: Mouse moved to (738, 469)
Screenshot: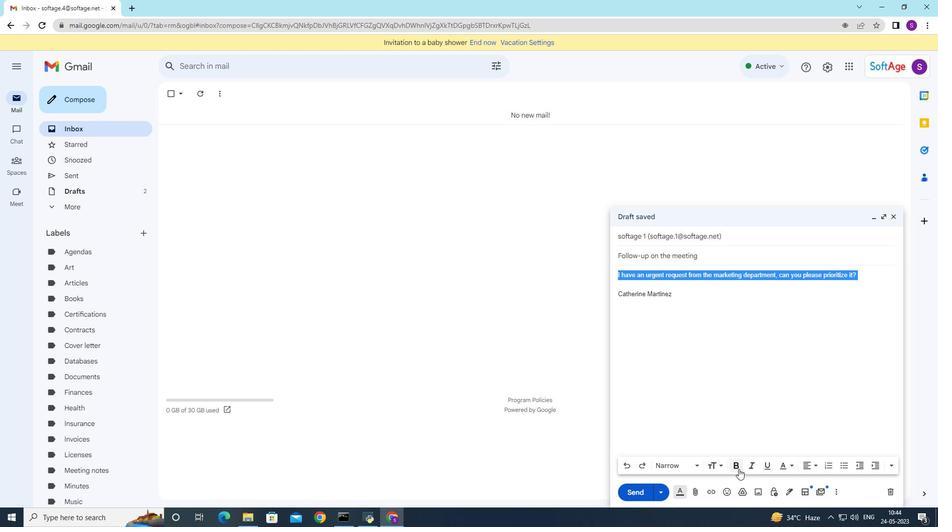 
Action: Mouse pressed left at (738, 469)
Screenshot: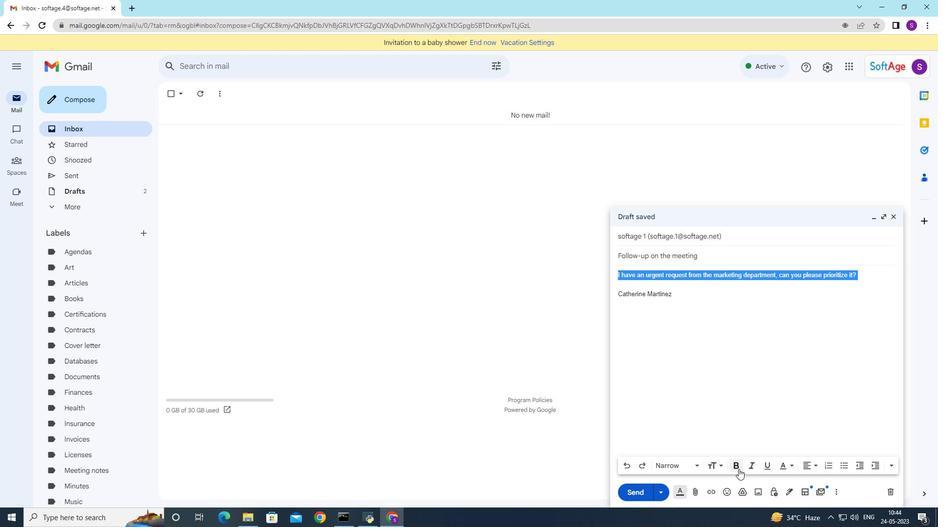 
Action: Mouse moved to (633, 496)
Screenshot: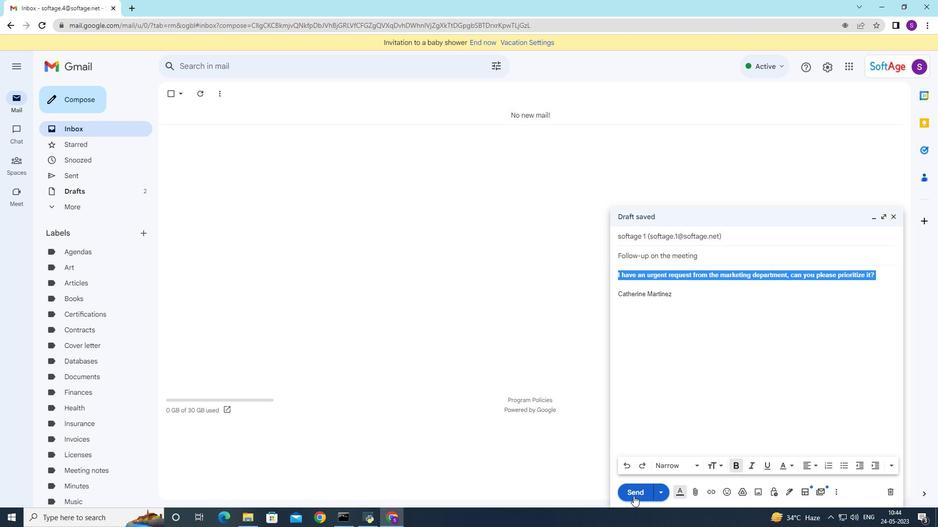 
Action: Mouse pressed left at (633, 496)
Screenshot: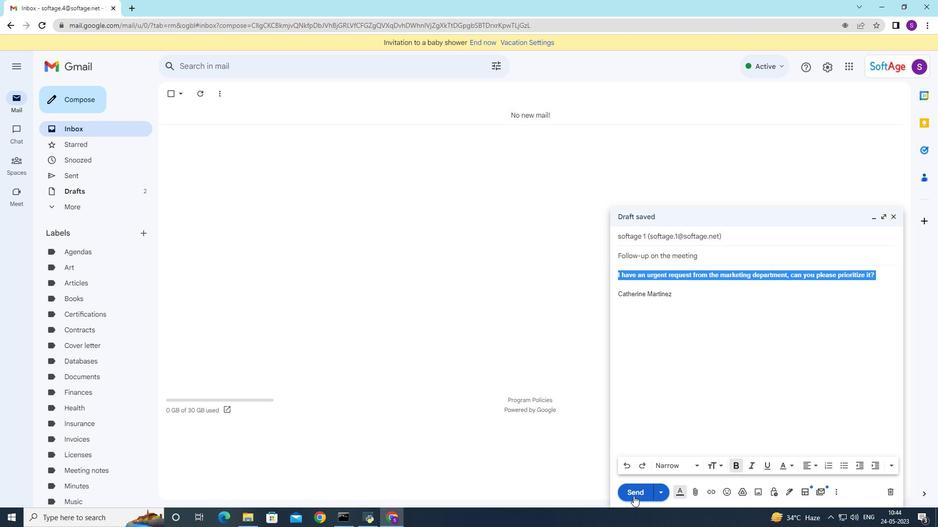 
Action: Mouse moved to (145, 233)
Screenshot: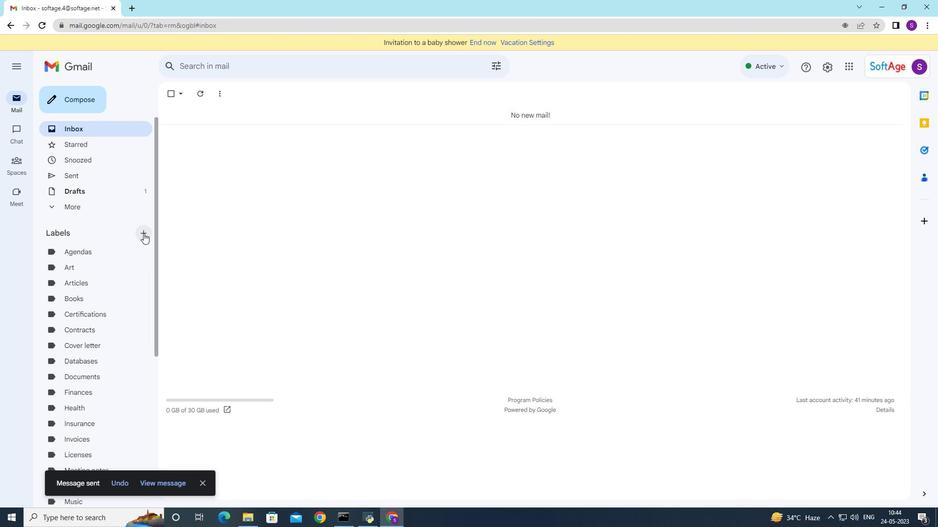 
Action: Mouse pressed left at (145, 233)
Screenshot: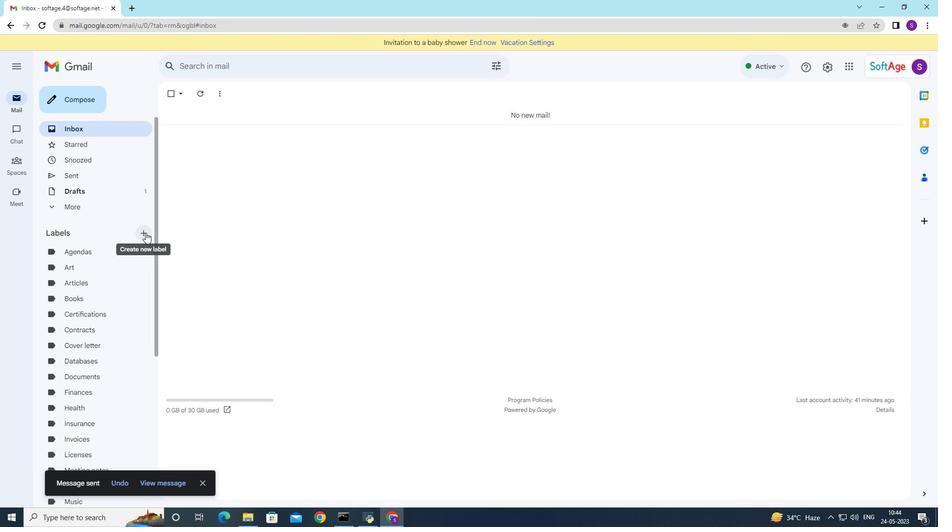 
Action: Mouse moved to (385, 259)
Screenshot: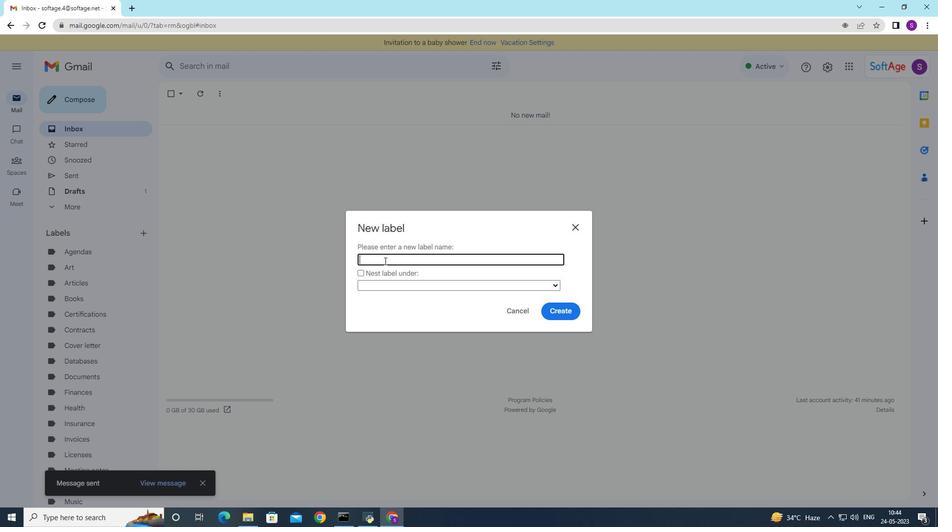 
Action: Mouse pressed left at (385, 259)
Screenshot: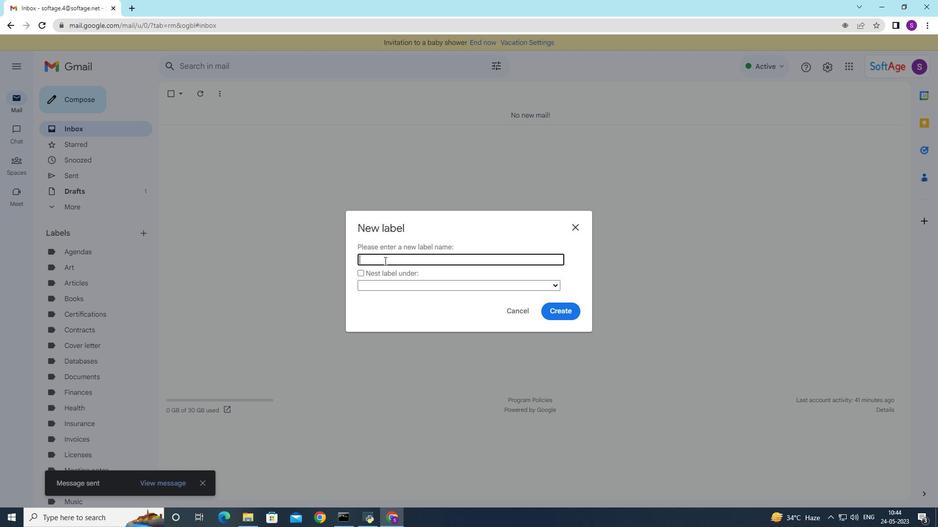 
Action: Mouse moved to (380, 265)
Screenshot: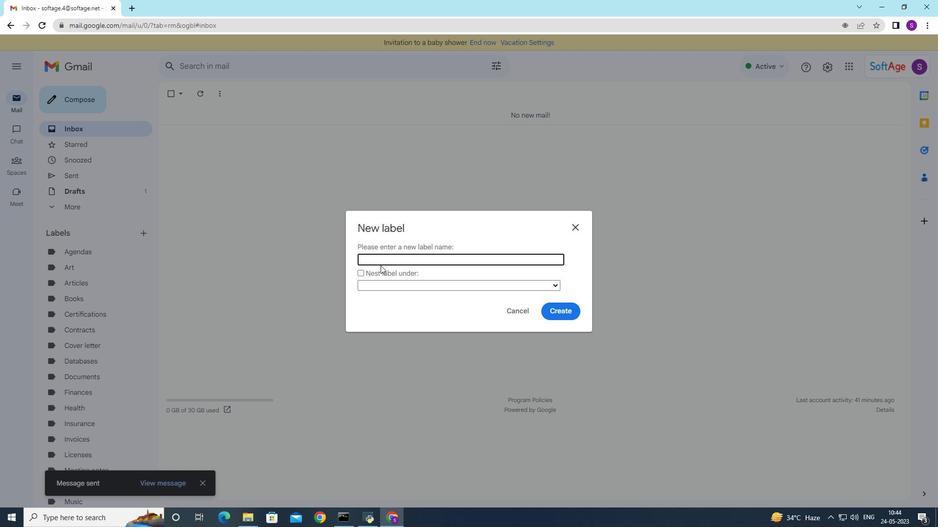 
Action: Key pressed <Key.shift>Client<Key.space>files
Screenshot: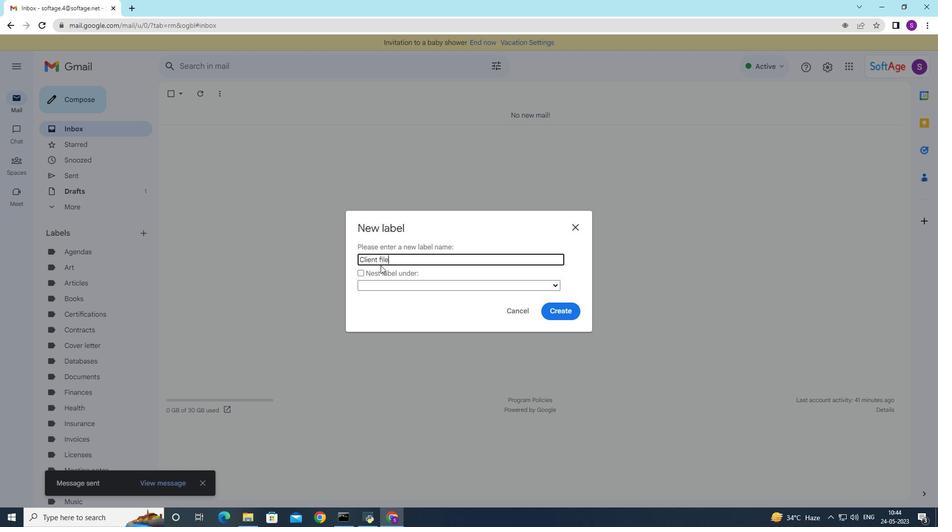 
Action: Mouse moved to (565, 307)
Screenshot: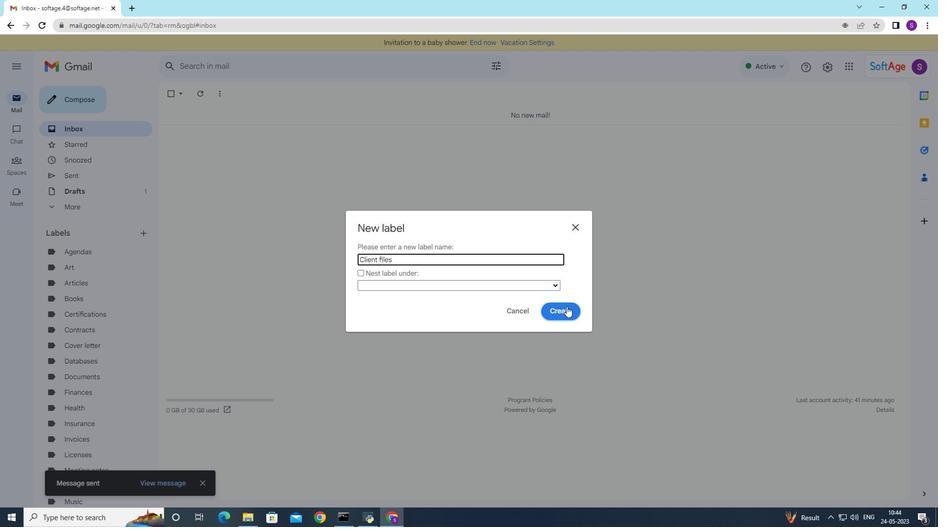
Action: Mouse pressed left at (565, 307)
Screenshot: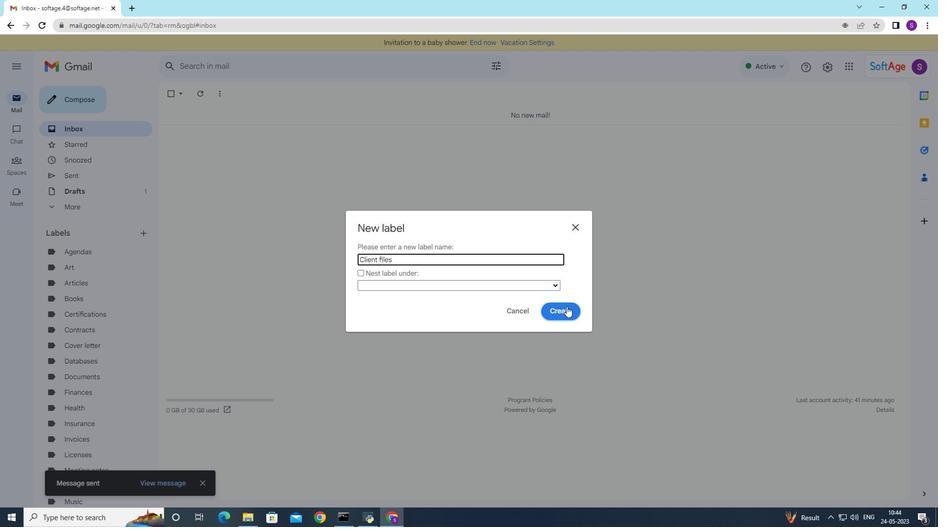 
Action: Mouse moved to (98, 172)
Screenshot: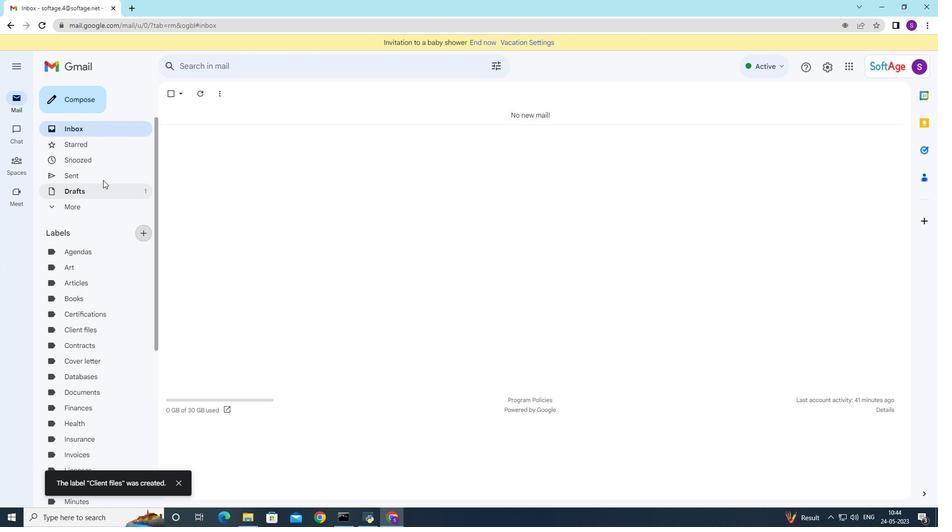 
Action: Mouse pressed left at (98, 172)
Screenshot: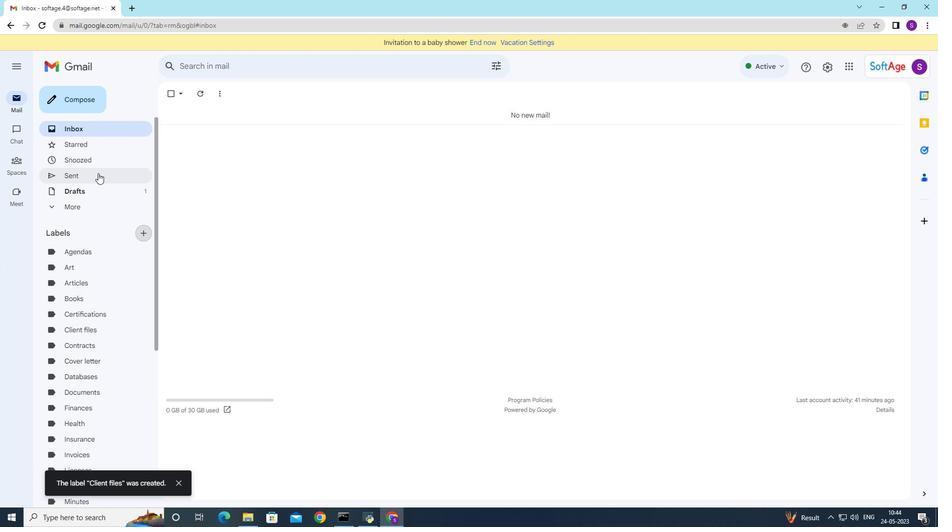 
Action: Mouse moved to (309, 132)
Screenshot: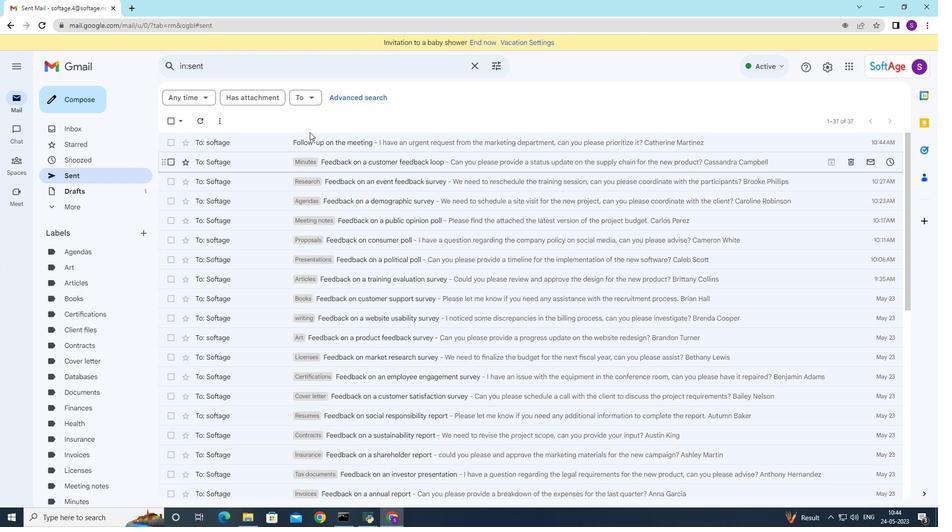 
Action: Mouse pressed right at (309, 132)
Screenshot: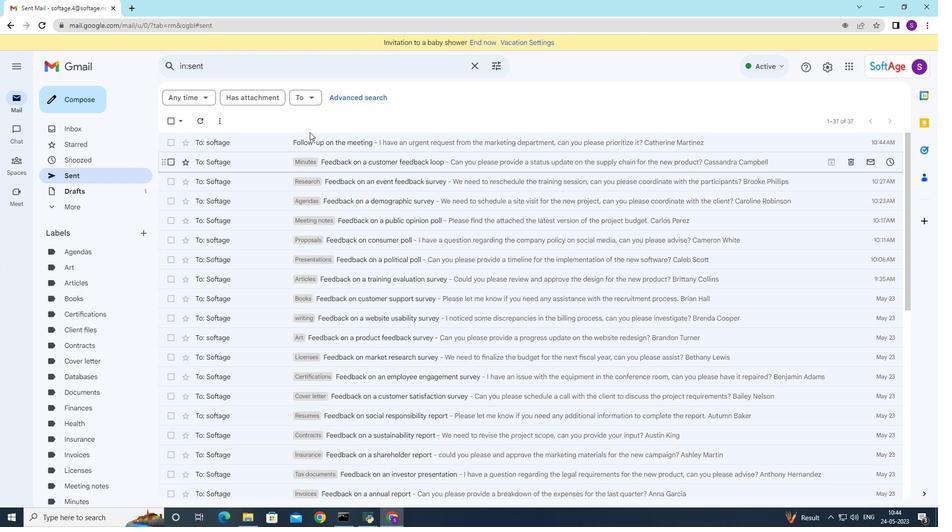 
Action: Mouse moved to (284, 137)
Screenshot: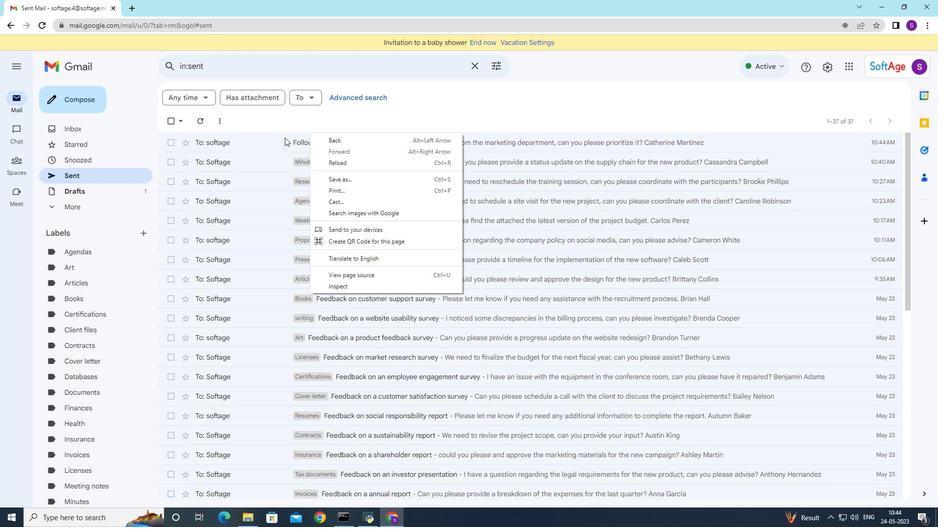 
Action: Mouse pressed left at (284, 137)
Screenshot: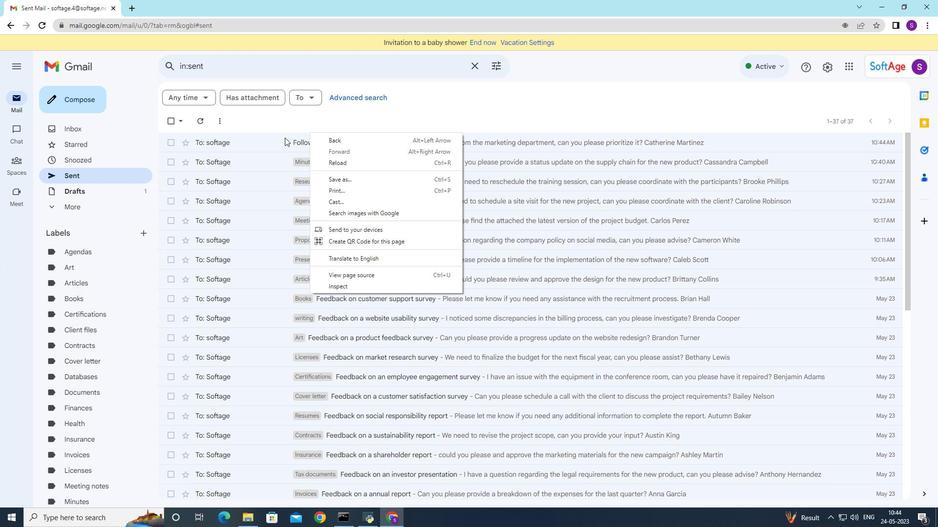
Action: Mouse moved to (284, 137)
Screenshot: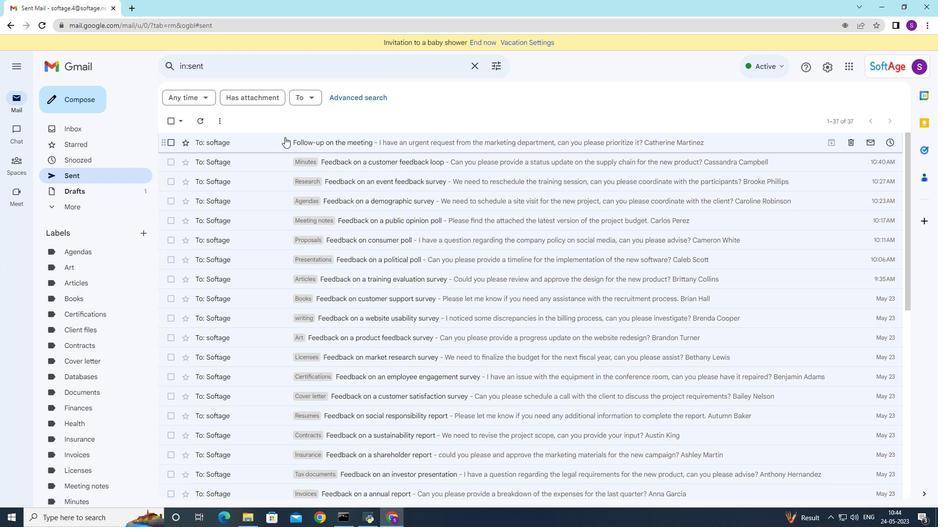 
Action: Mouse pressed right at (284, 137)
Screenshot: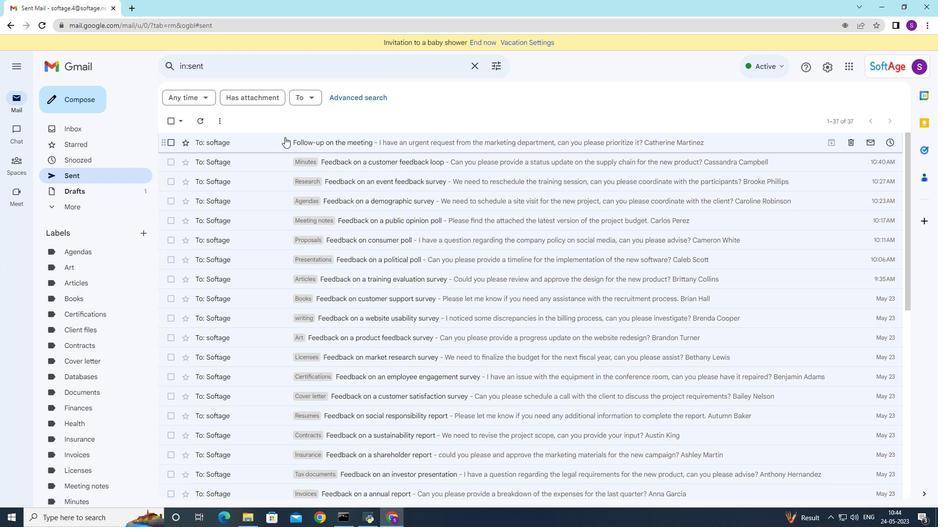 
Action: Mouse moved to (9, 23)
Screenshot: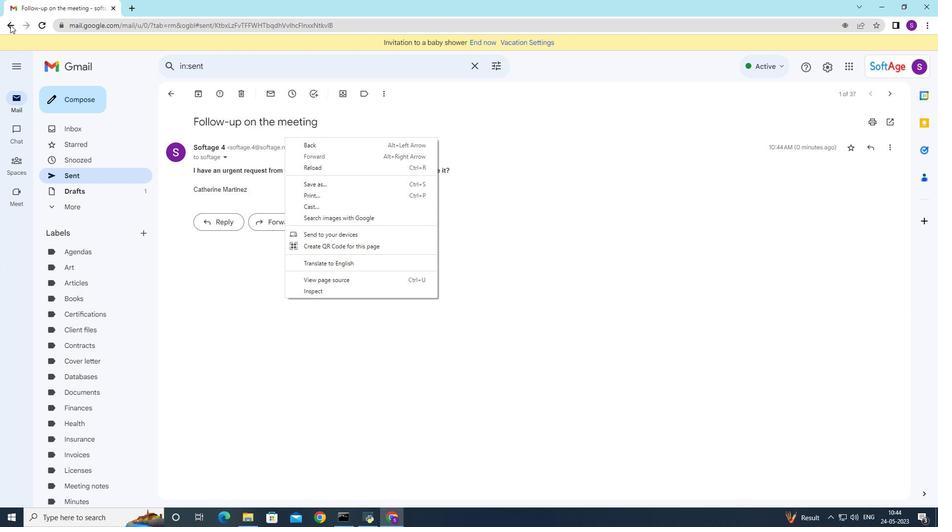 
Action: Mouse pressed left at (9, 23)
Screenshot: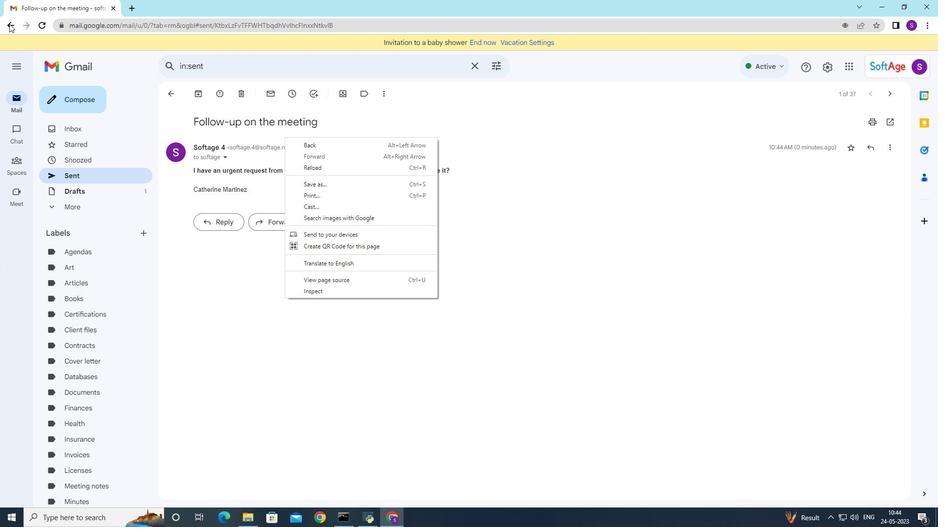 
Action: Mouse moved to (230, 141)
Screenshot: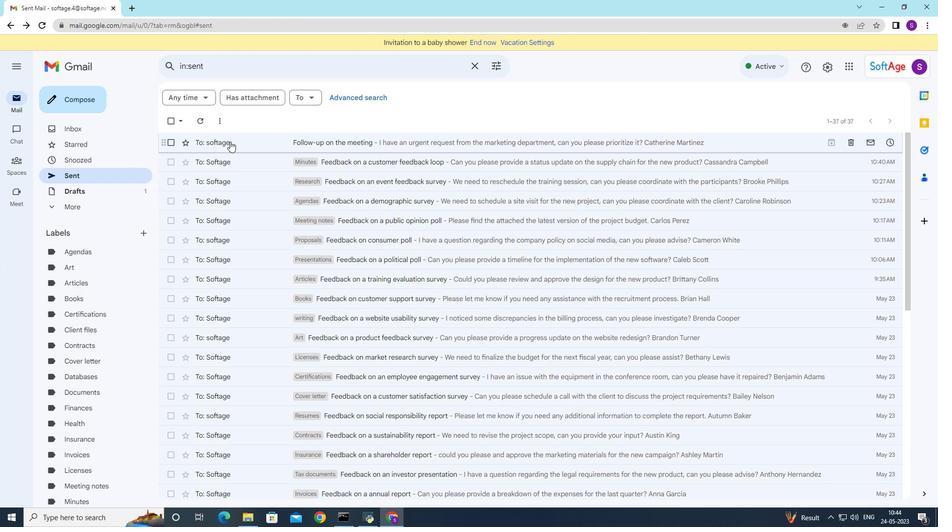 
Action: Mouse pressed right at (230, 141)
Screenshot: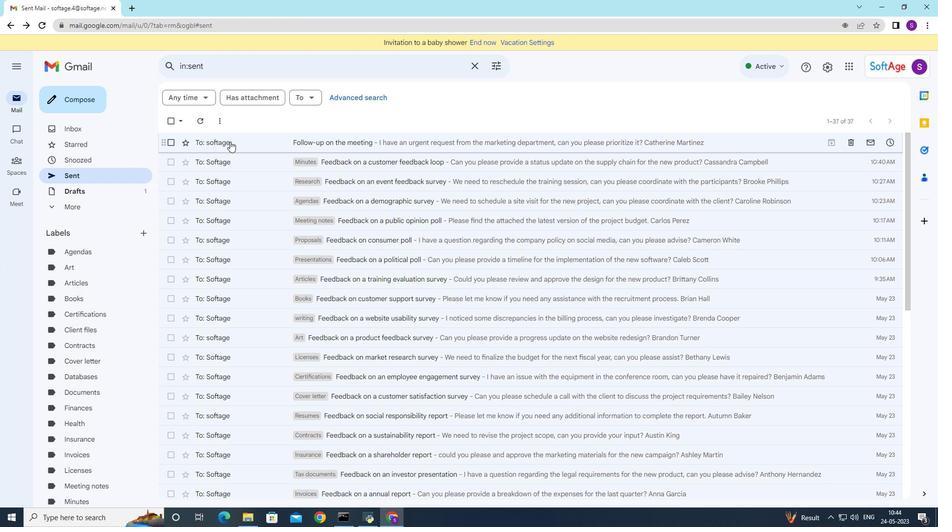 
Action: Mouse moved to (399, 165)
Screenshot: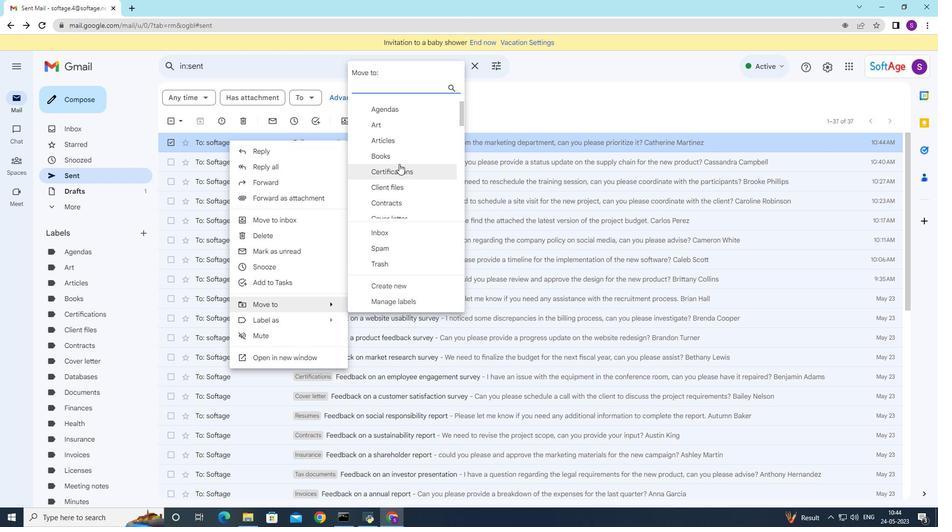 
Action: Mouse scrolled (399, 164) with delta (0, 0)
Screenshot: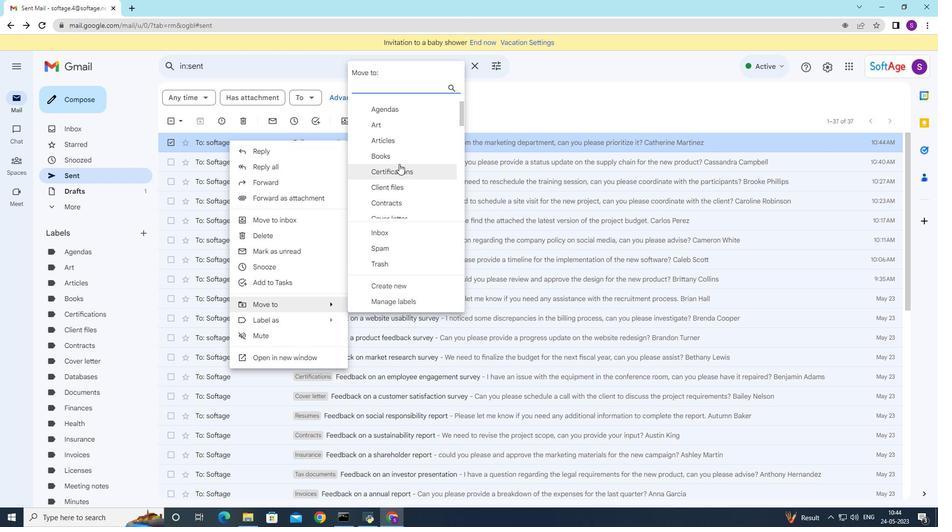 
Action: Mouse moved to (399, 165)
Screenshot: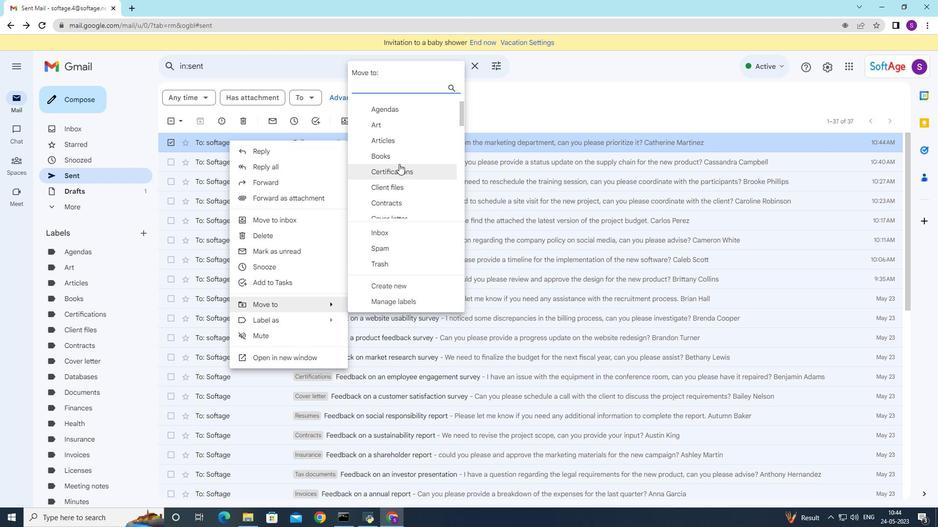 
Action: Mouse scrolled (399, 165) with delta (0, 0)
Screenshot: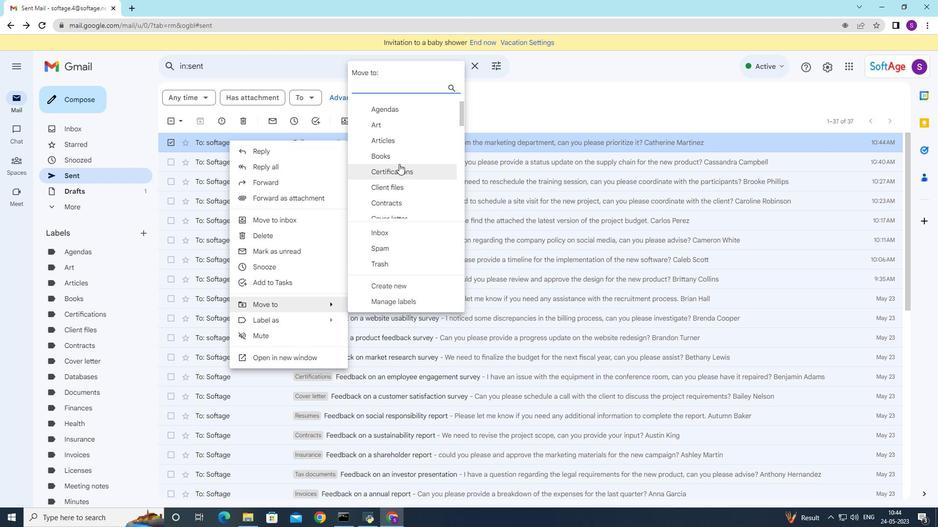 
Action: Mouse moved to (399, 166)
Screenshot: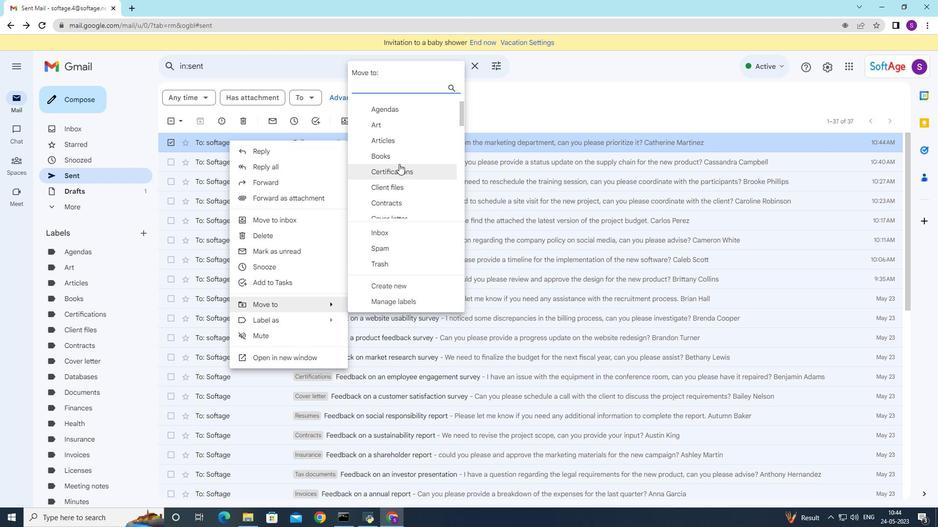 
Action: Mouse scrolled (399, 165) with delta (0, 0)
Screenshot: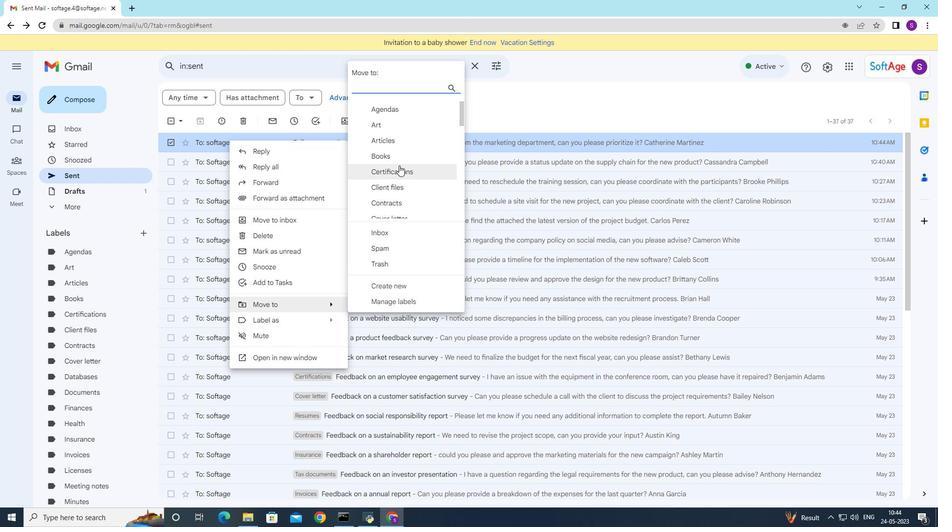 
Action: Mouse moved to (398, 168)
Screenshot: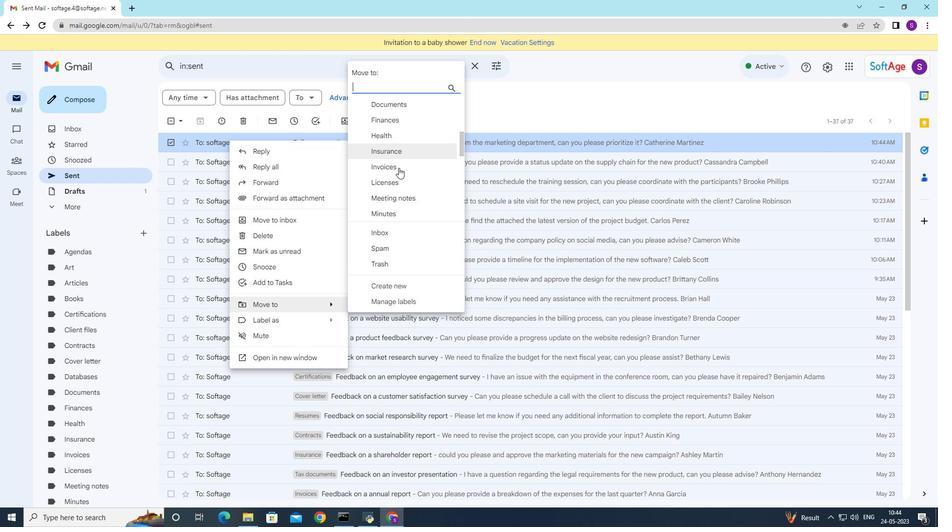 
Action: Mouse scrolled (398, 169) with delta (0, 0)
Screenshot: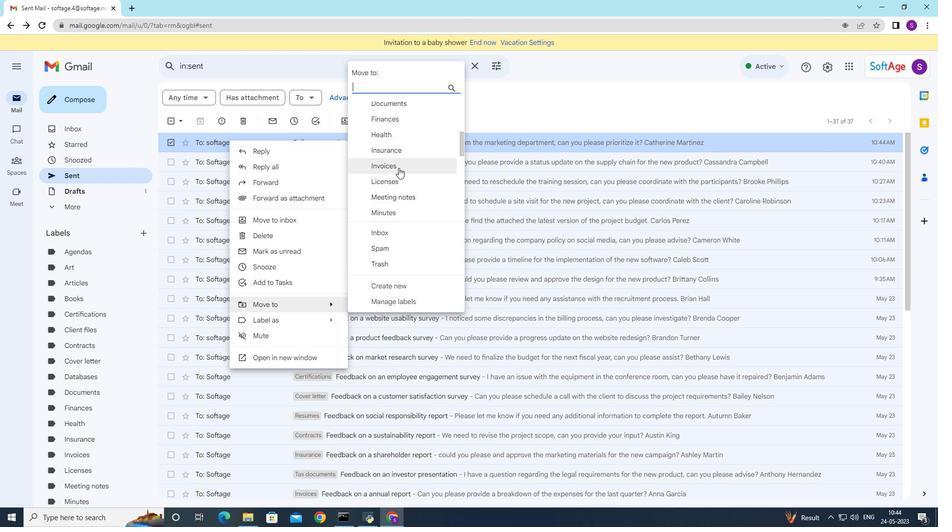 
Action: Mouse moved to (398, 168)
Screenshot: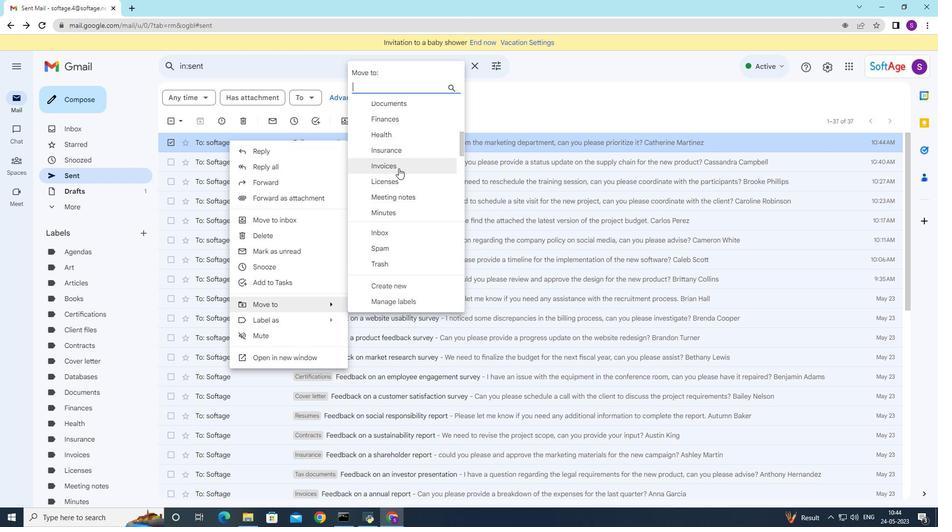 
Action: Mouse scrolled (398, 169) with delta (0, 0)
Screenshot: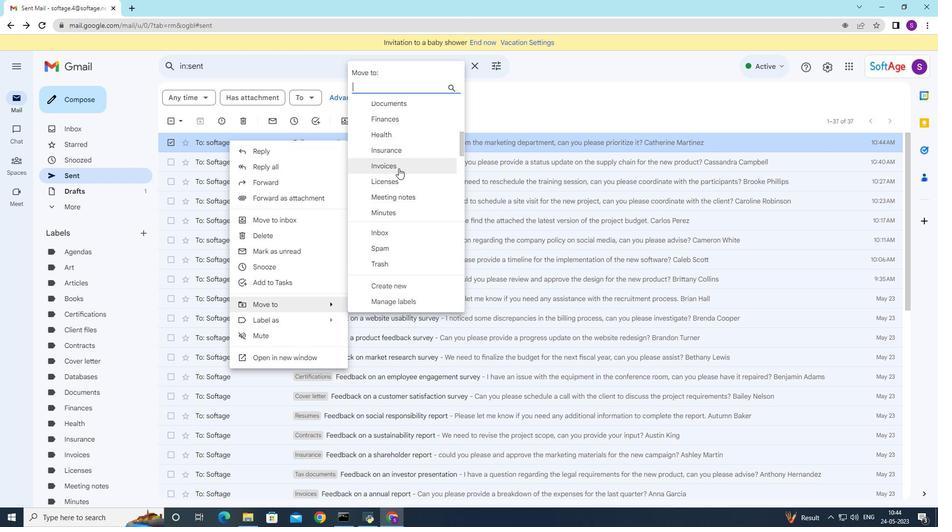 
Action: Mouse moved to (393, 139)
Screenshot: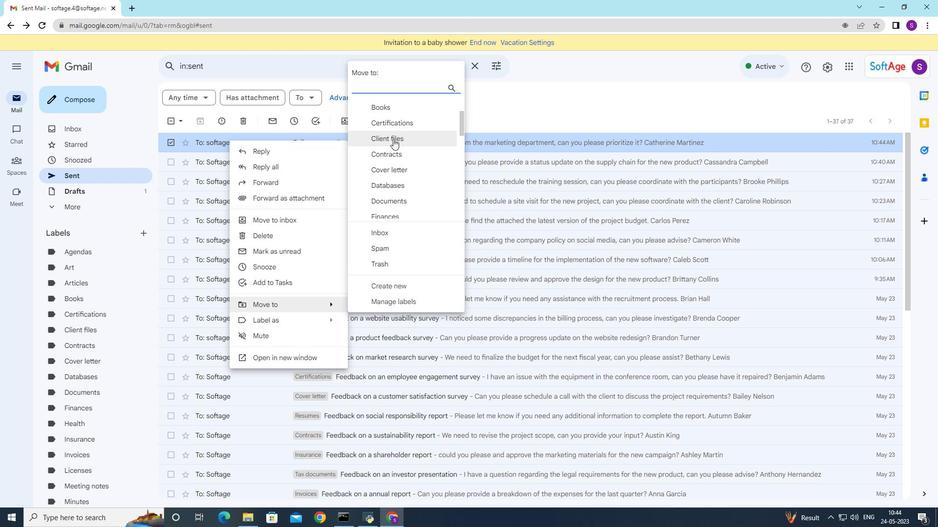 
Action: Mouse pressed left at (393, 139)
Screenshot: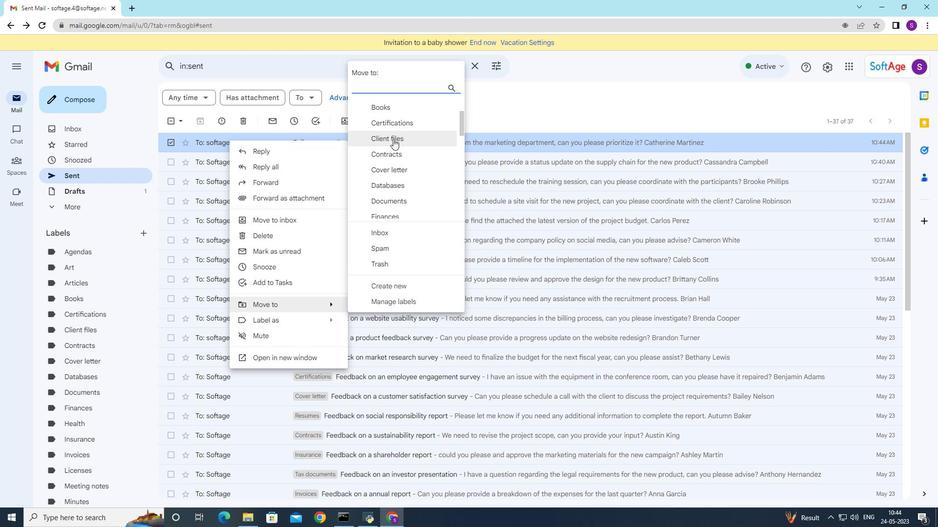 
Action: Mouse moved to (377, 257)
Screenshot: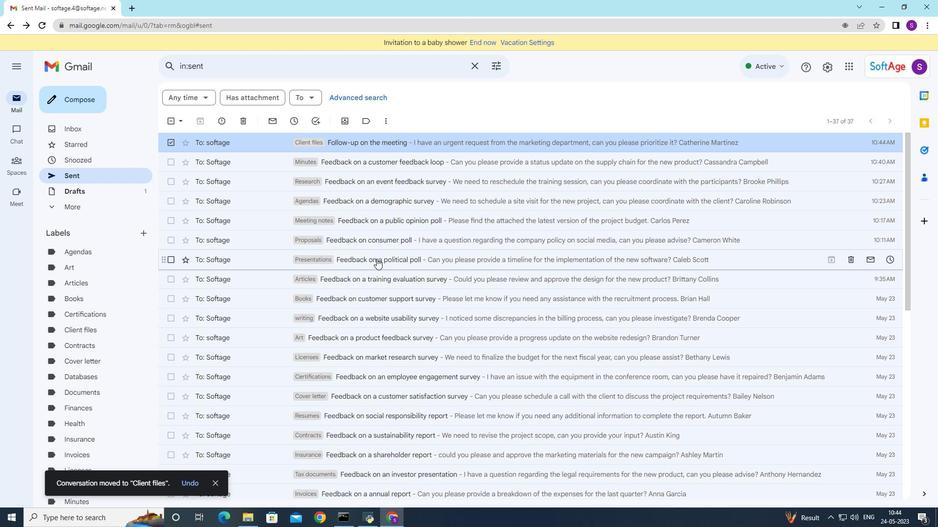 
